 Task: In the  document strategy. Add the mentioned hyperlink after first sentence in main content 'in.linkedin.com' Insert the picture of  'Sunset' with name   Sunset.png  Change shape height to 3
Action: Mouse moved to (87, 16)
Screenshot: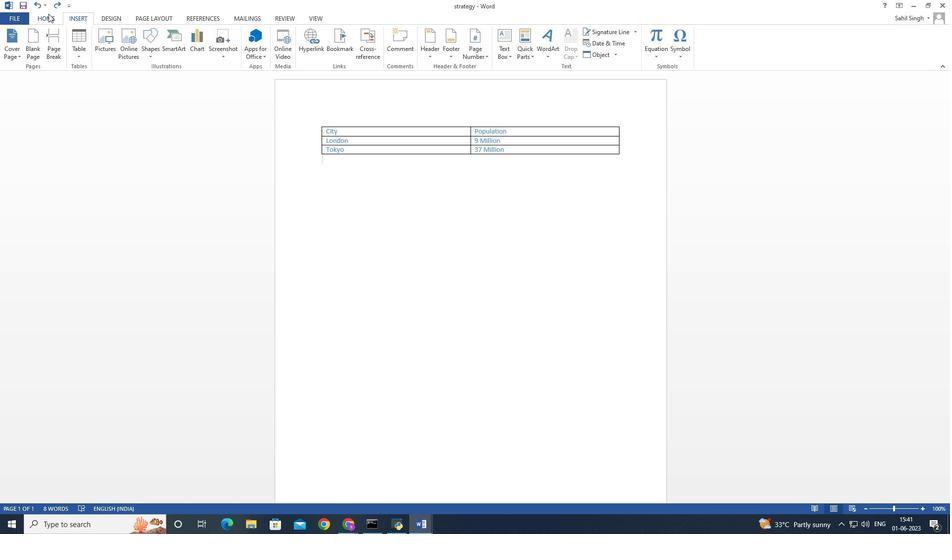 
Action: Mouse pressed left at (87, 16)
Screenshot: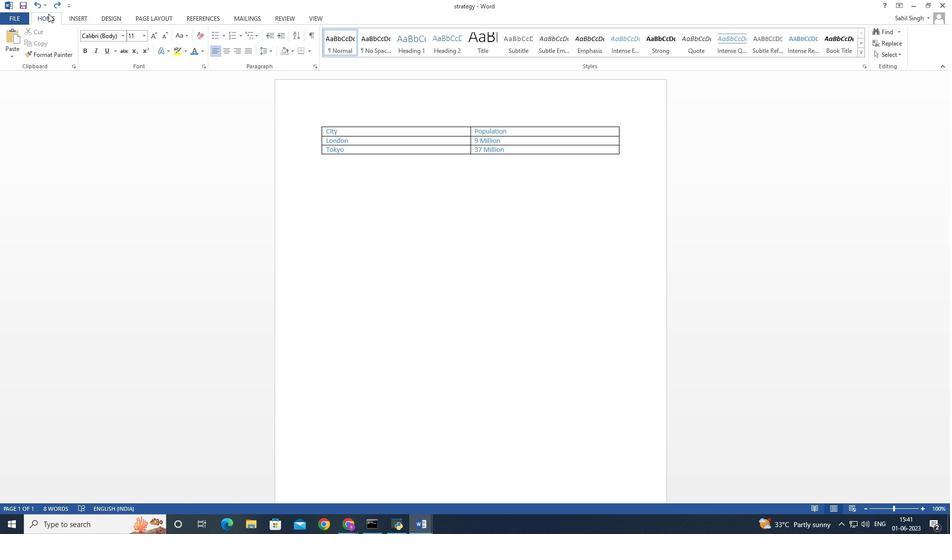 
Action: Mouse moved to (314, 47)
Screenshot: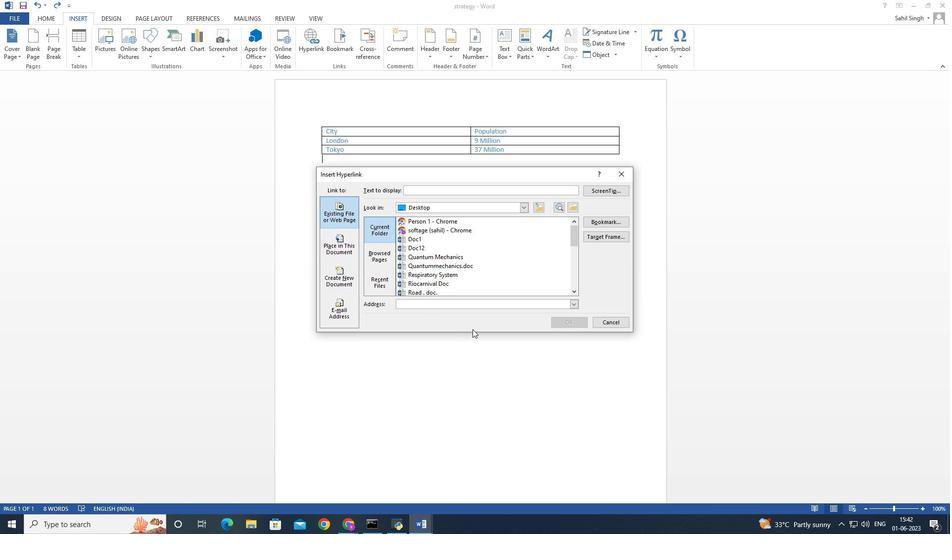 
Action: Mouse pressed left at (314, 47)
Screenshot: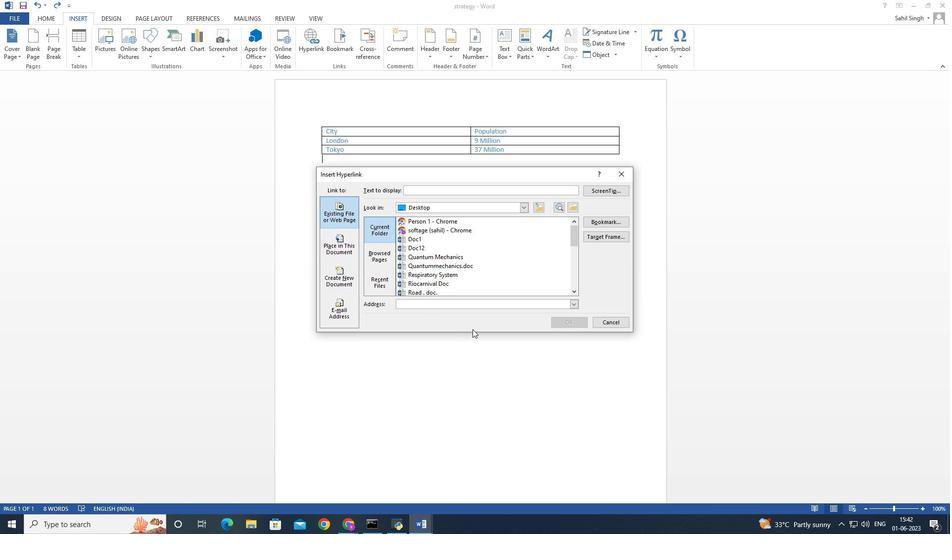 
Action: Mouse moved to (382, 172)
Screenshot: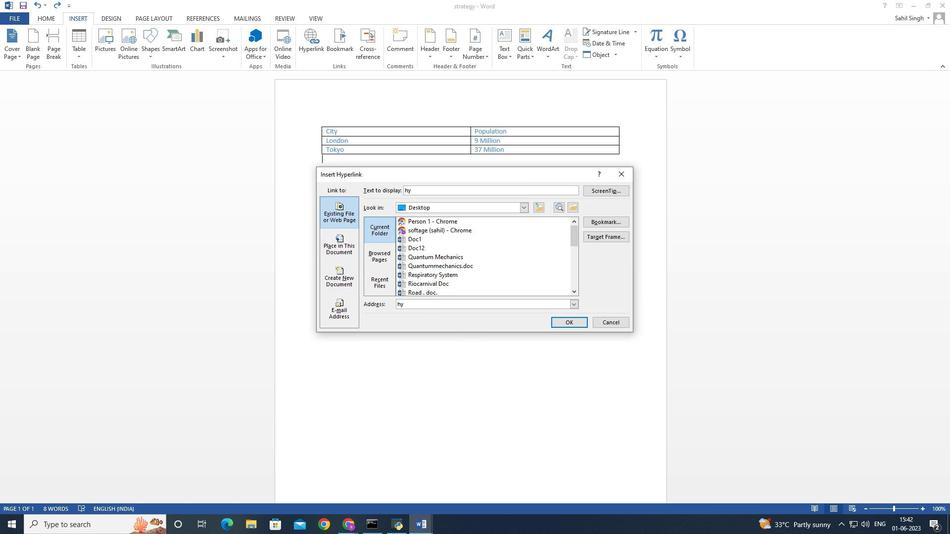 
Action: Key pressed in.linkedin.com
Screenshot: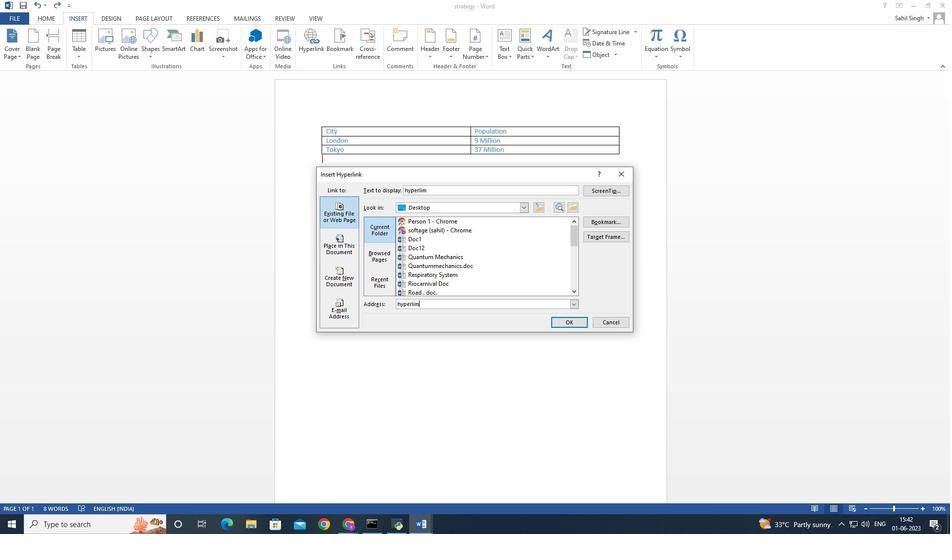 
Action: Mouse moved to (571, 320)
Screenshot: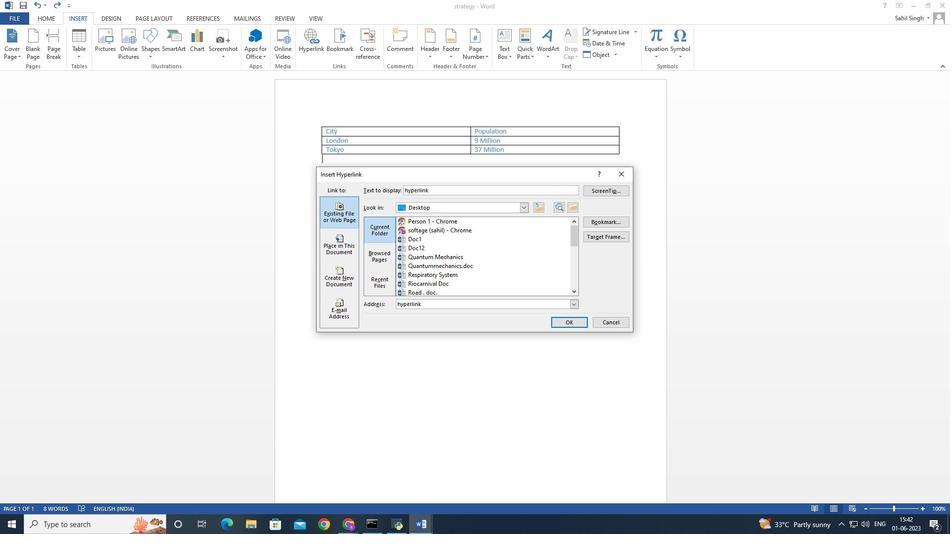 
Action: Mouse pressed left at (571, 320)
Screenshot: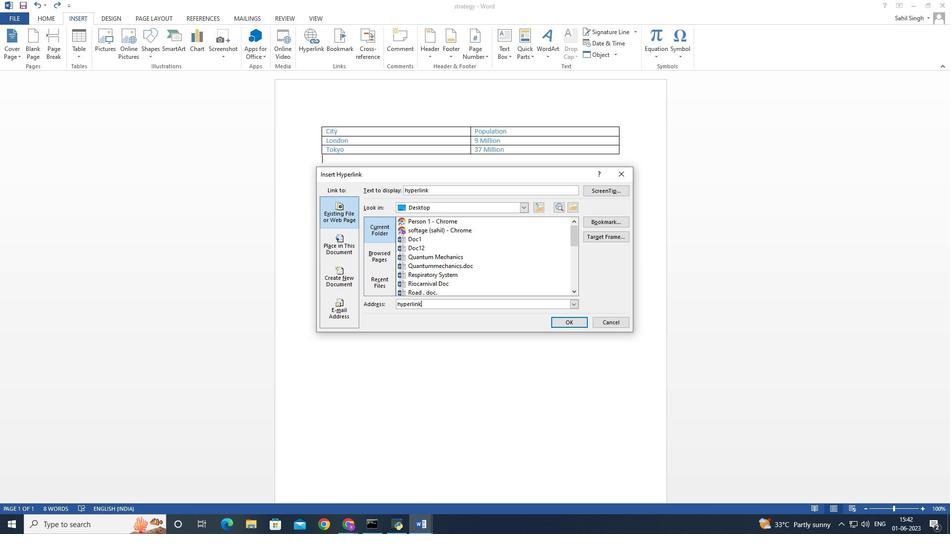 
Action: Mouse moved to (317, 158)
Screenshot: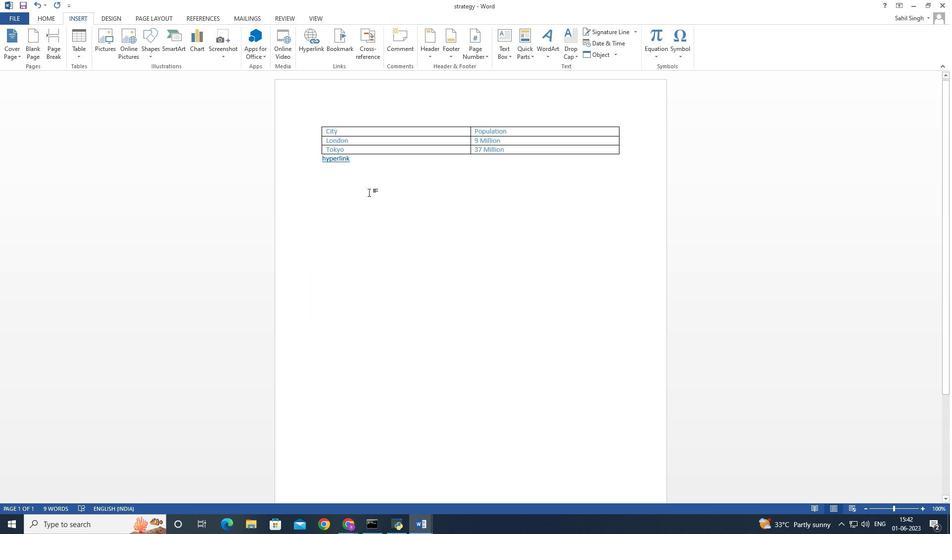 
Action: Mouse pressed left at (317, 158)
Screenshot: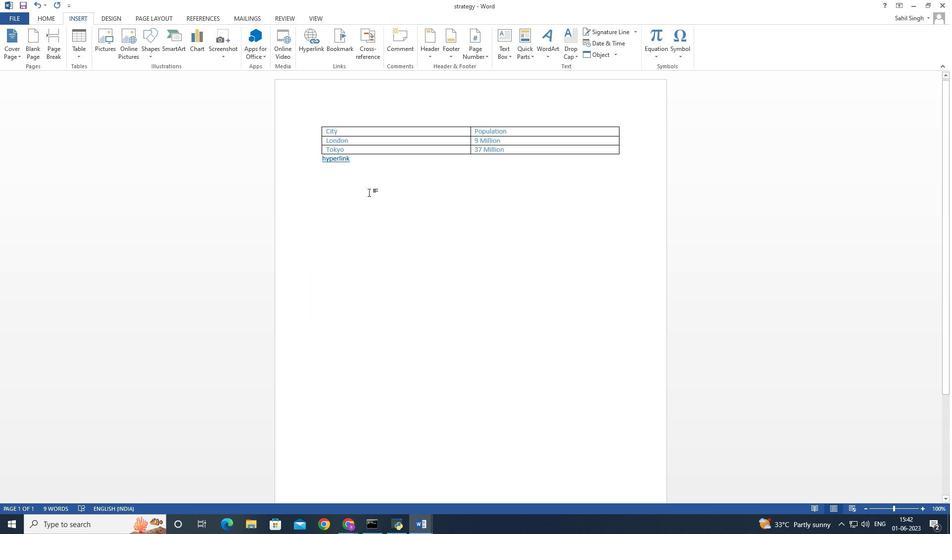 
Action: Mouse moved to (334, 161)
Screenshot: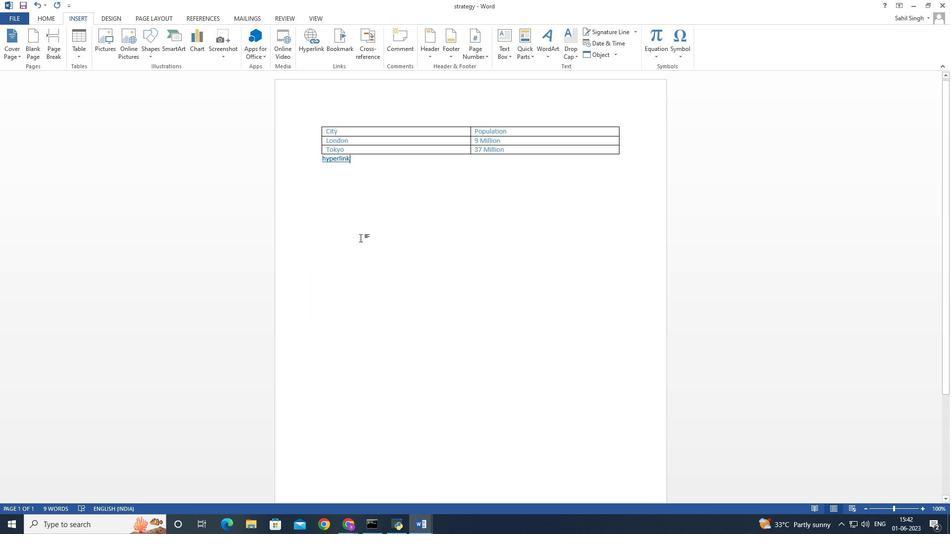 
Action: Key pressed <Key.enter>
Screenshot: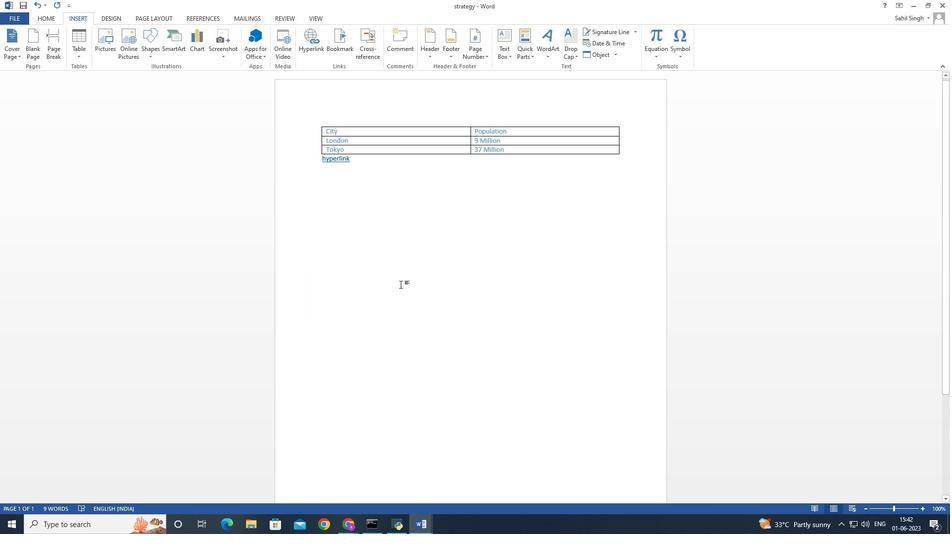 
Action: Mouse moved to (383, 175)
Screenshot: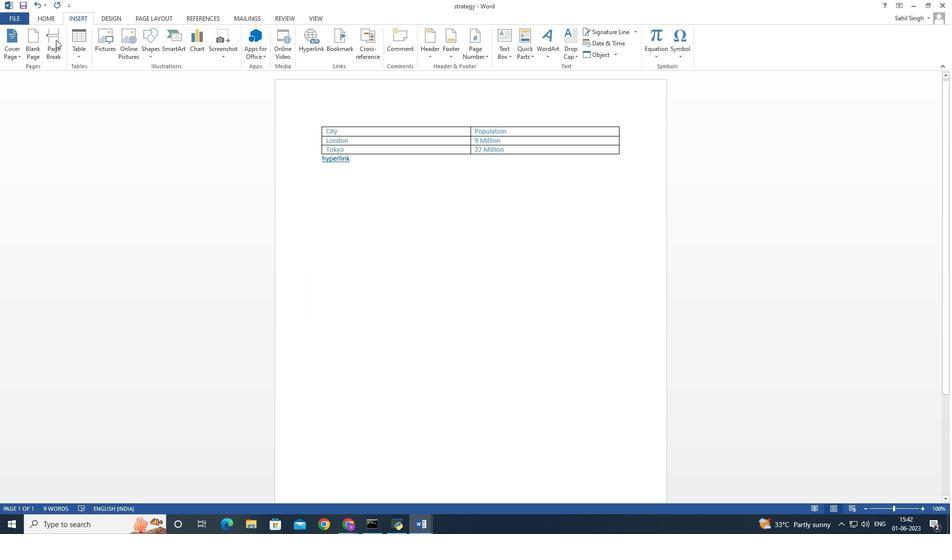 
Action: Mouse pressed left at (383, 175)
Screenshot: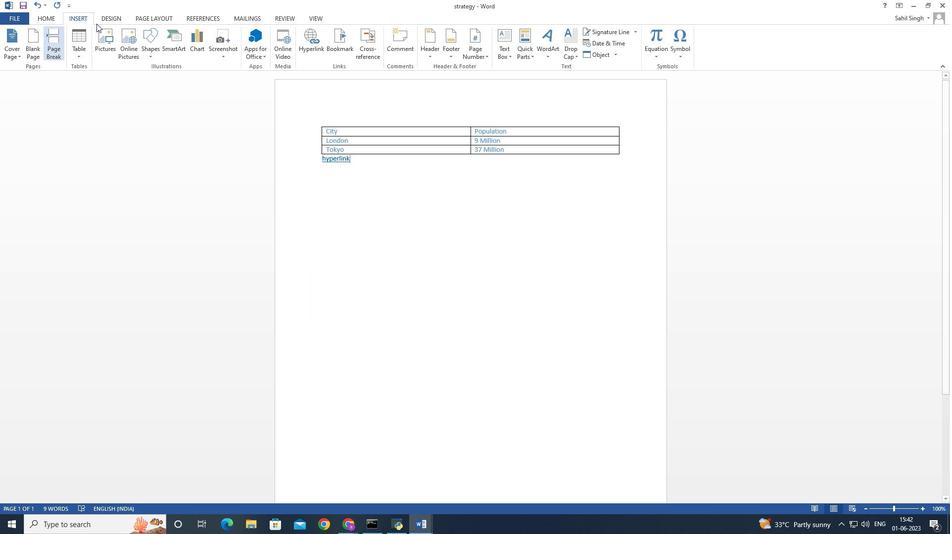 
Action: Key pressed <Key.space>
Screenshot: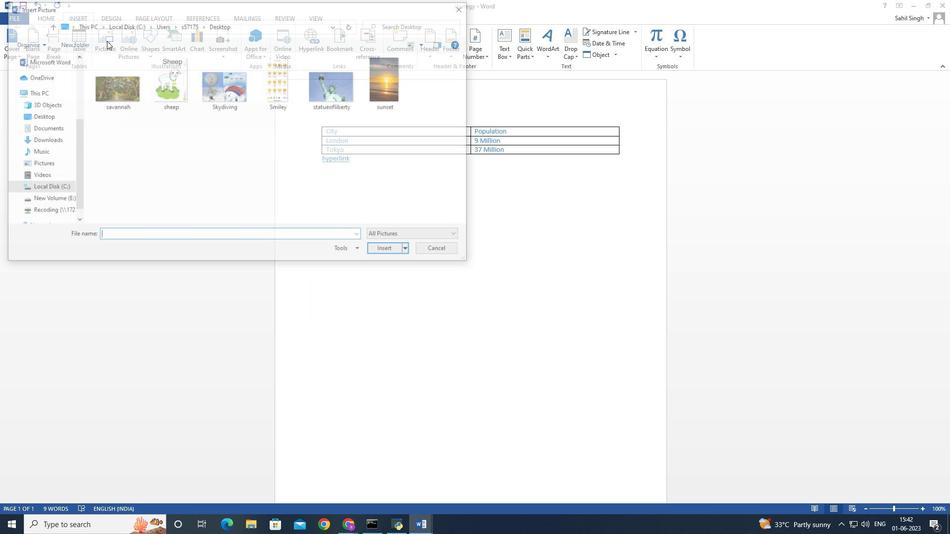 
Action: Mouse moved to (125, 46)
Screenshot: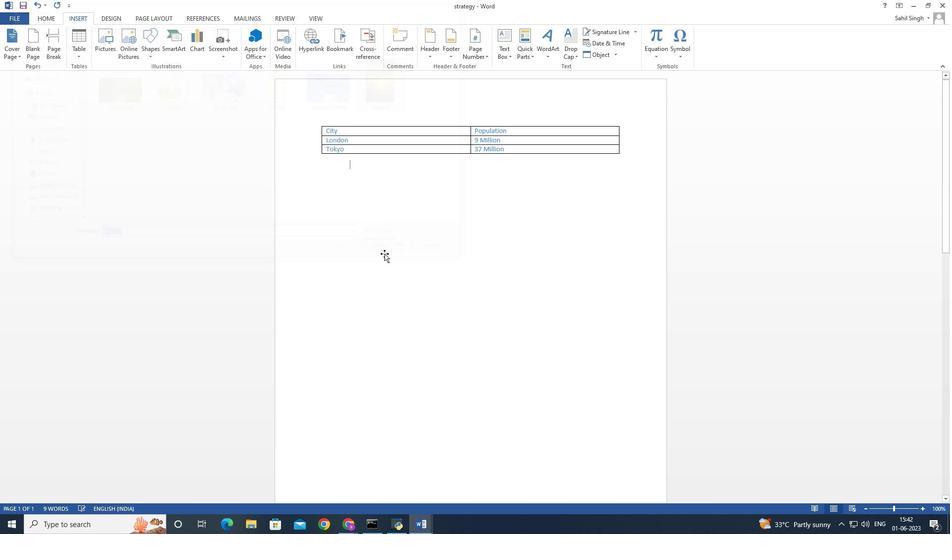
Action: Mouse pressed left at (125, 46)
Screenshot: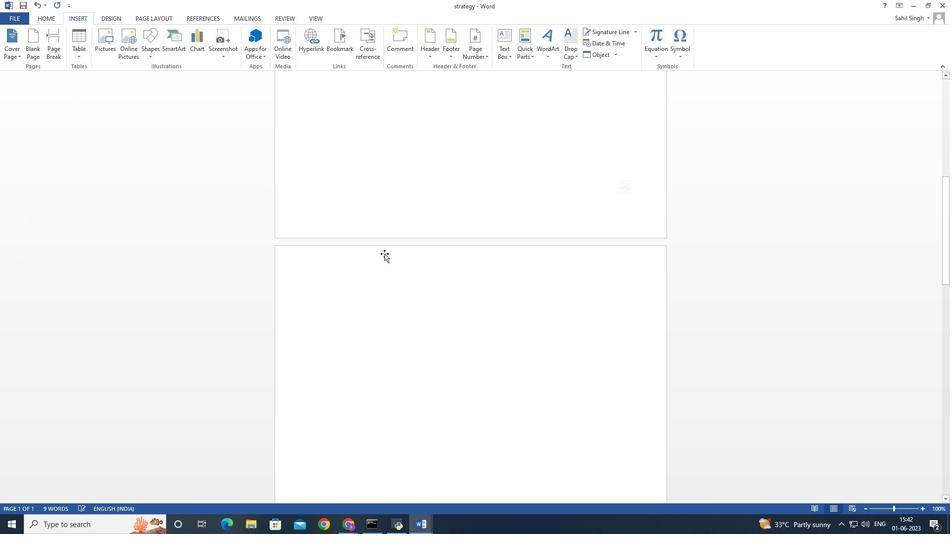 
Action: Mouse moved to (538, 206)
Screenshot: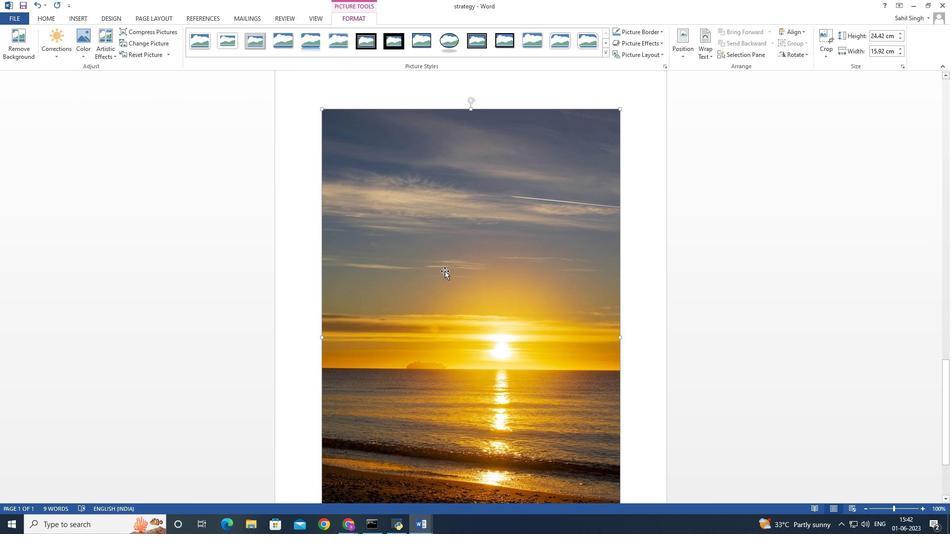 
Action: Mouse pressed left at (538, 206)
Screenshot: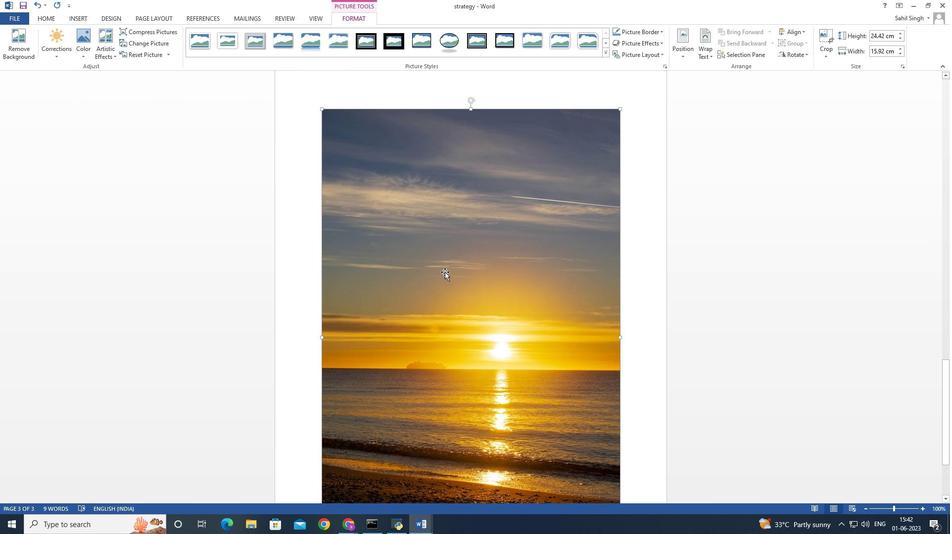 
Action: Key pressed sunset
Screenshot: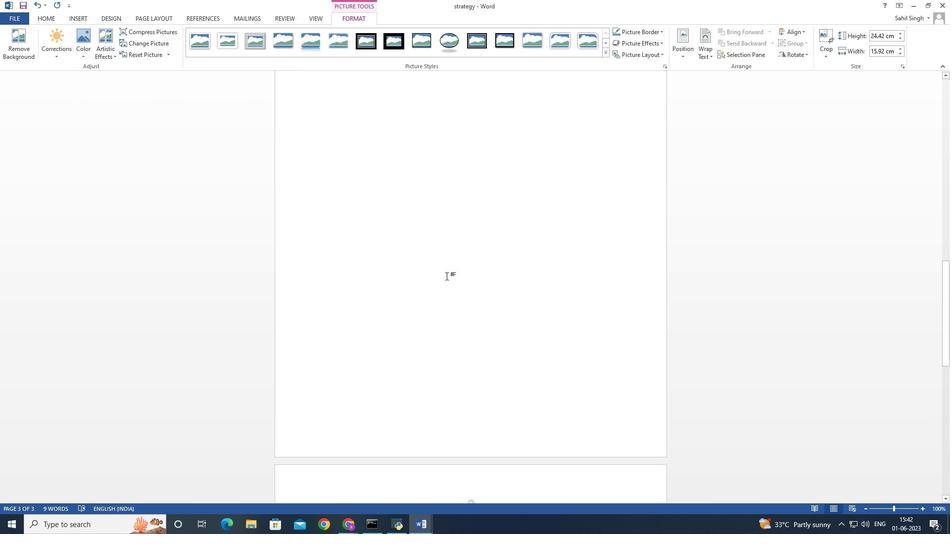 
Action: Mouse moved to (540, 206)
Screenshot: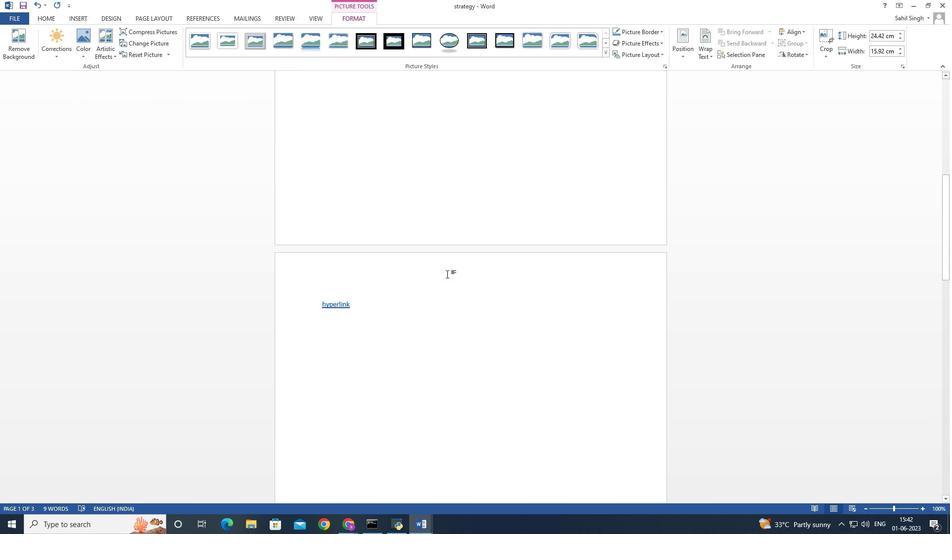 
Action: Key pressed <Key.enter>
Screenshot: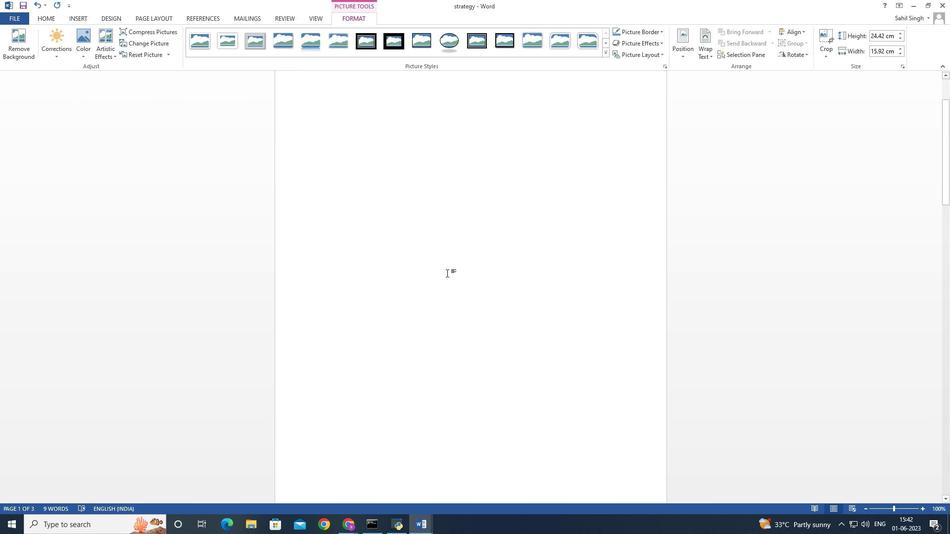 
Action: Mouse moved to (391, 247)
Screenshot: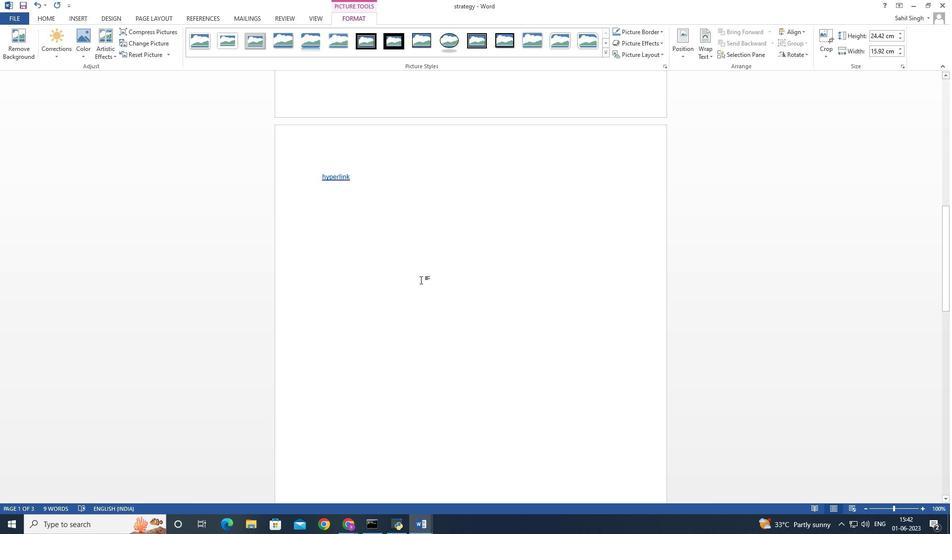 
Action: Mouse pressed left at (391, 247)
Screenshot: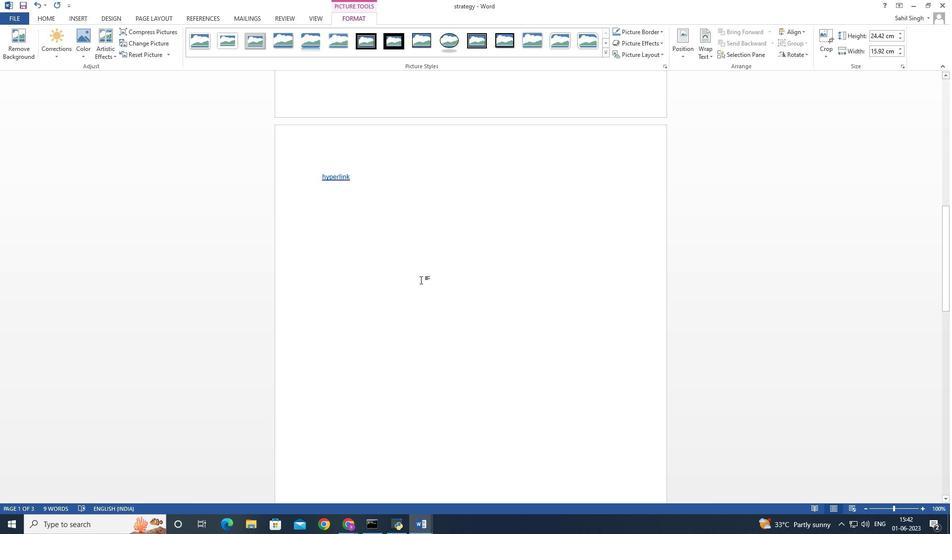 
Action: Mouse moved to (580, 347)
Screenshot: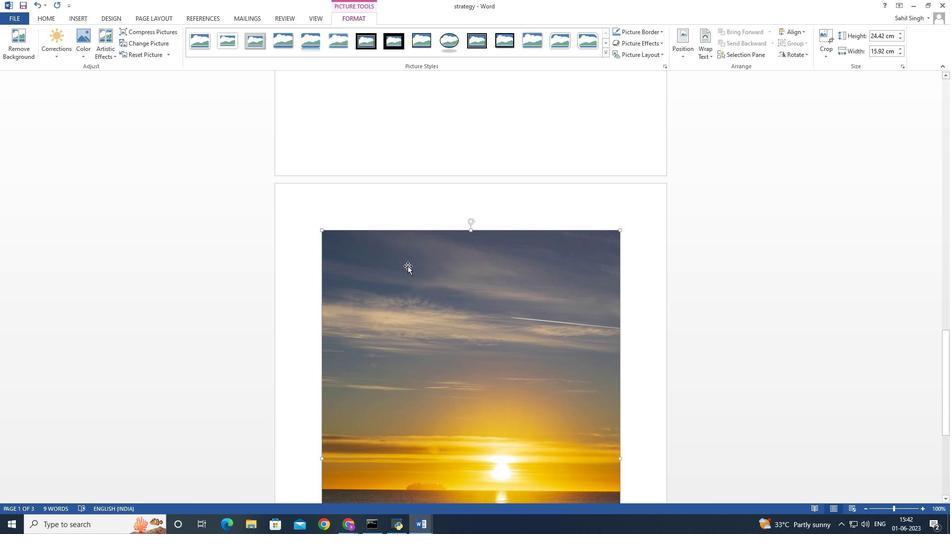 
Action: Mouse pressed left at (580, 347)
Screenshot: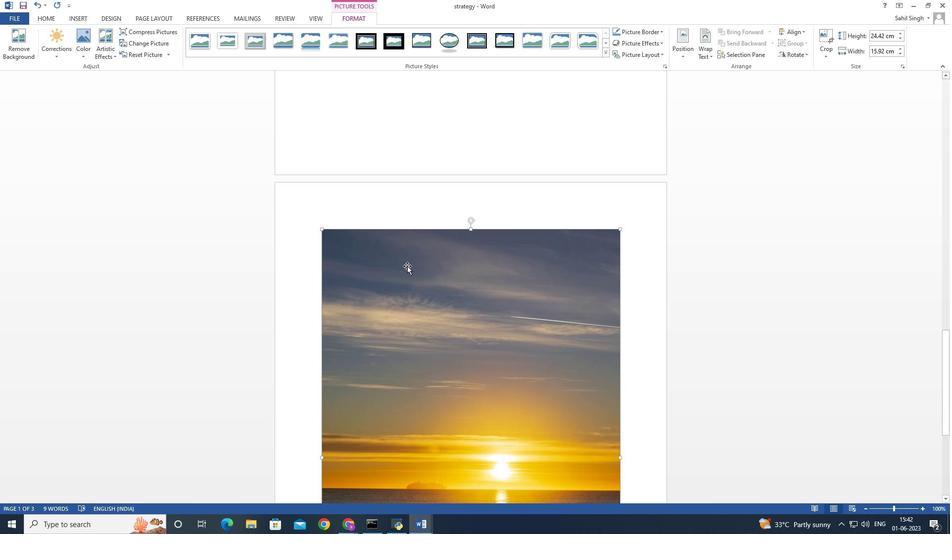 
Action: Mouse moved to (462, 285)
Screenshot: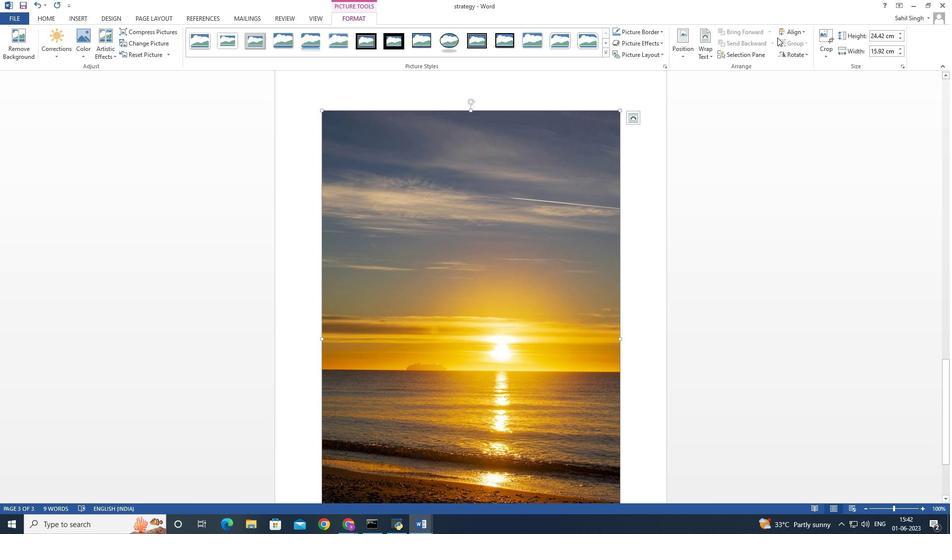 
Action: Mouse pressed left at (462, 285)
Screenshot: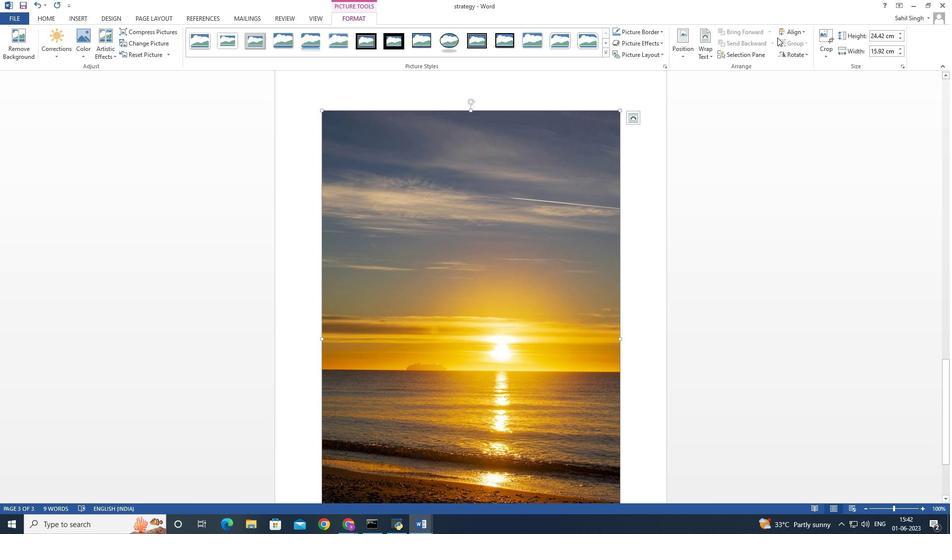 
Action: Mouse moved to (461, 280)
Screenshot: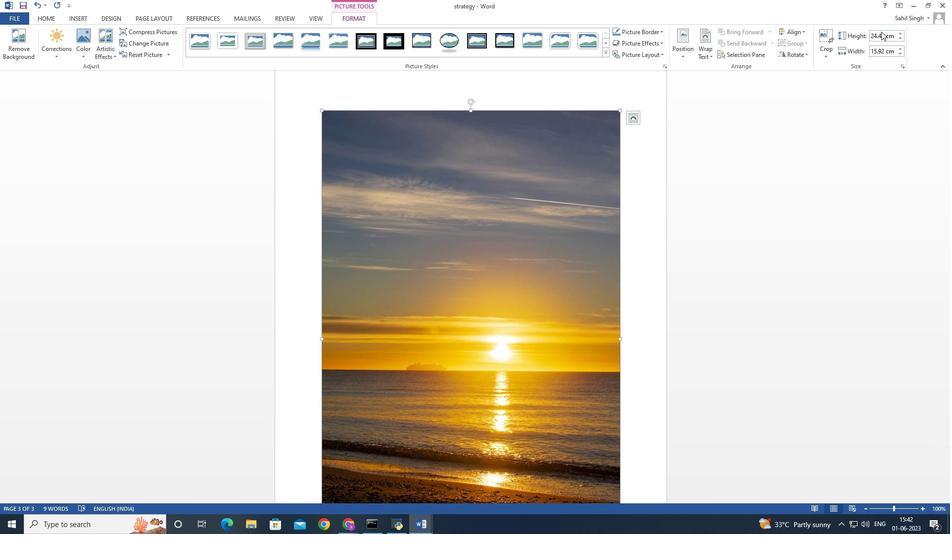 
Action: Mouse pressed left at (461, 280)
Screenshot: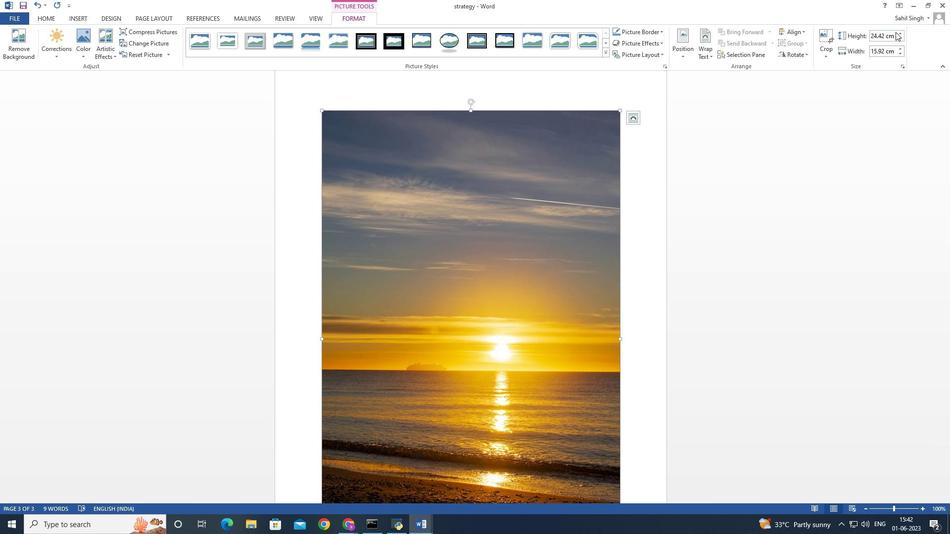 
Action: Mouse moved to (508, 280)
Screenshot: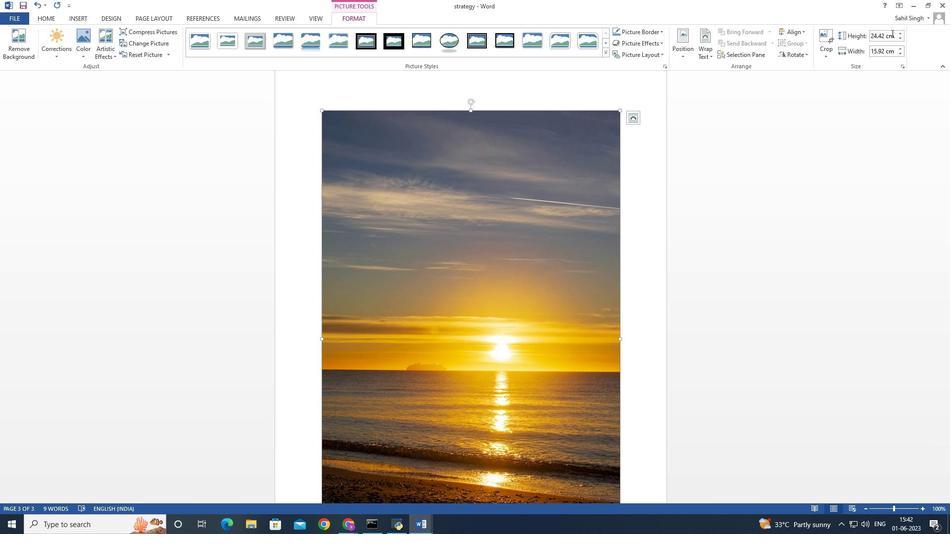 
Action: Mouse pressed left at (508, 280)
Screenshot: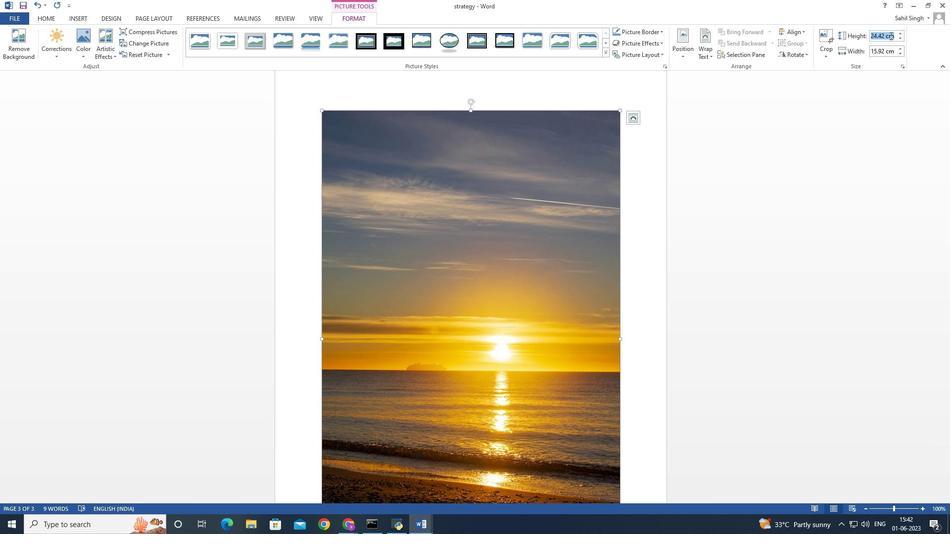 
Action: Mouse moved to (599, 349)
Screenshot: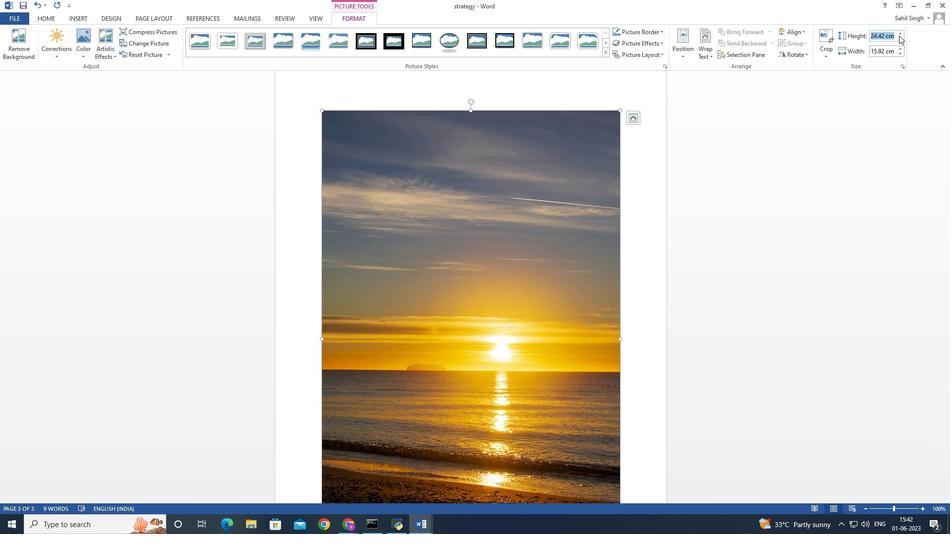 
Action: Mouse pressed left at (599, 349)
Screenshot: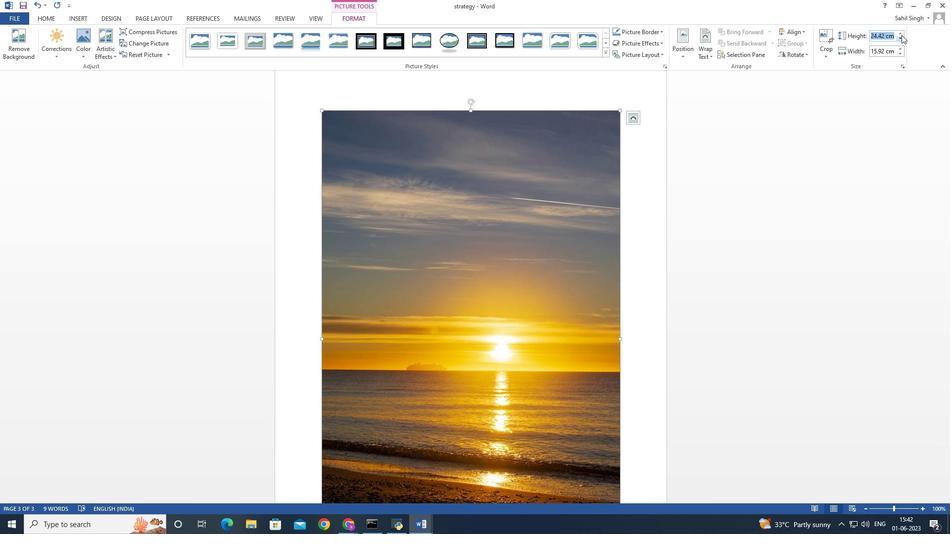 
Action: Mouse moved to (511, 245)
Screenshot: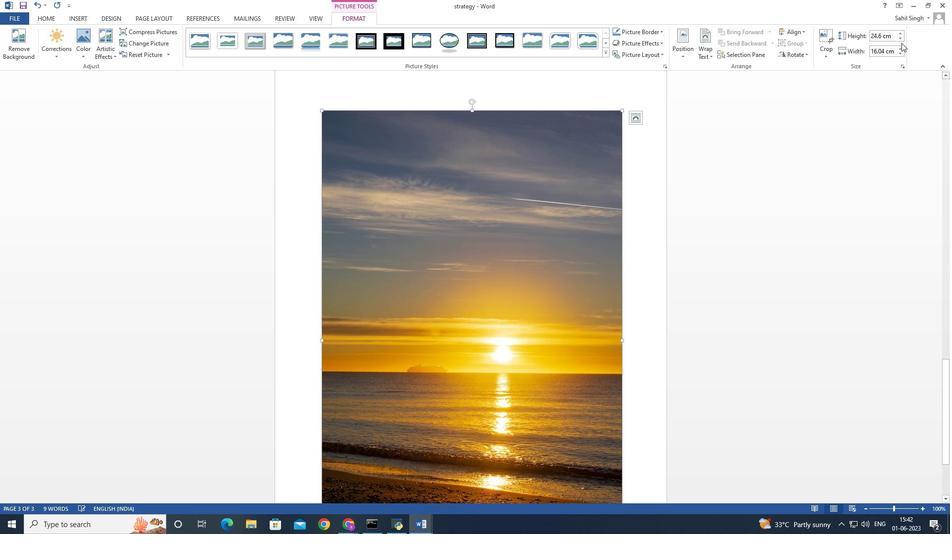 
Action: Mouse pressed left at (511, 245)
Screenshot: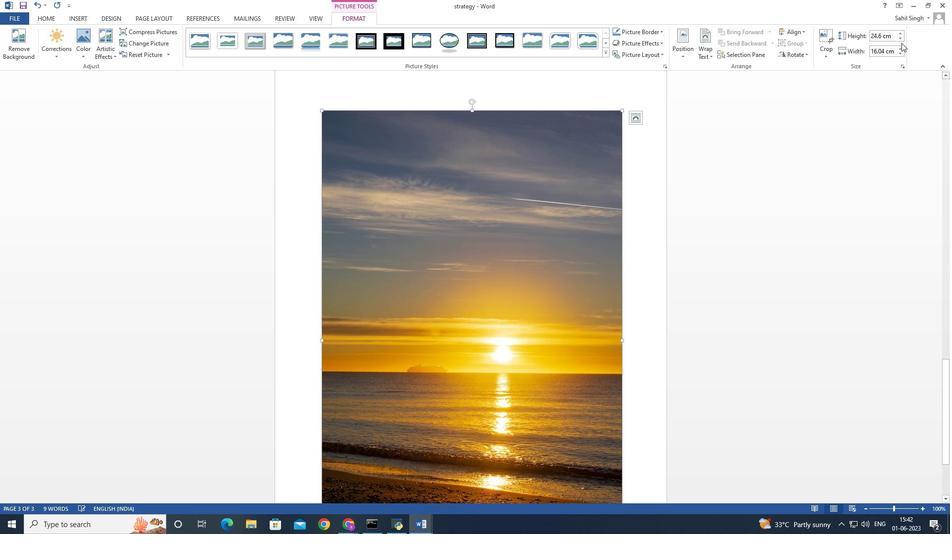
Action: Mouse moved to (578, 353)
Screenshot: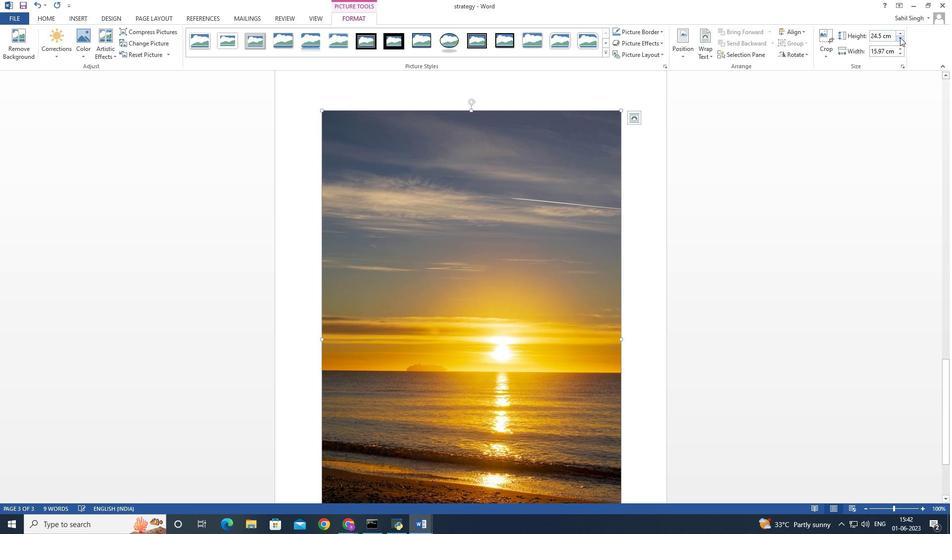 
Action: Mouse pressed left at (578, 353)
Screenshot: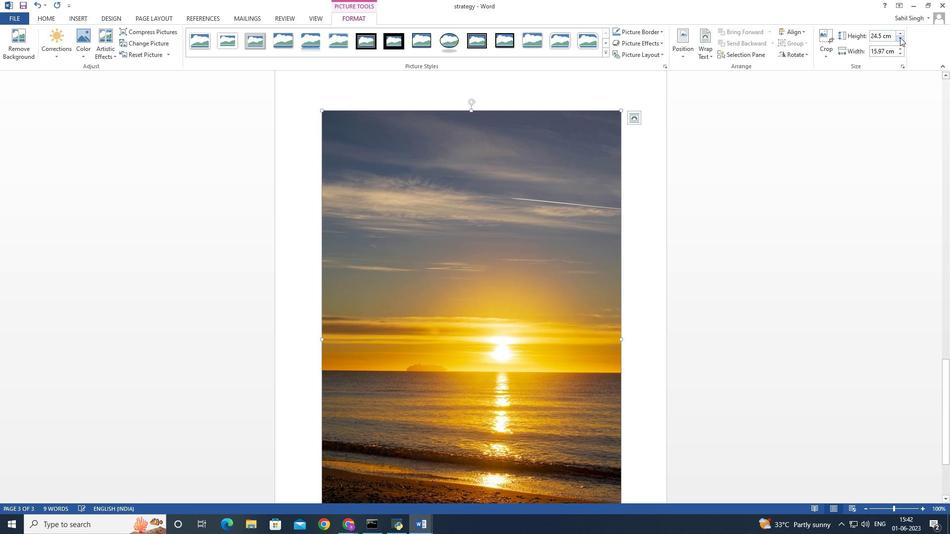 
Action: Mouse moved to (502, 284)
Screenshot: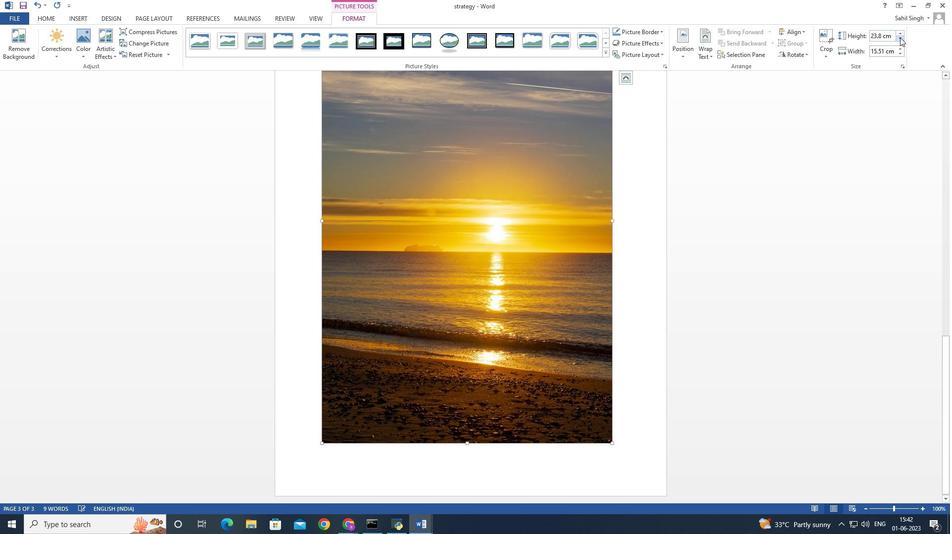 
Action: Mouse pressed left at (502, 284)
Screenshot: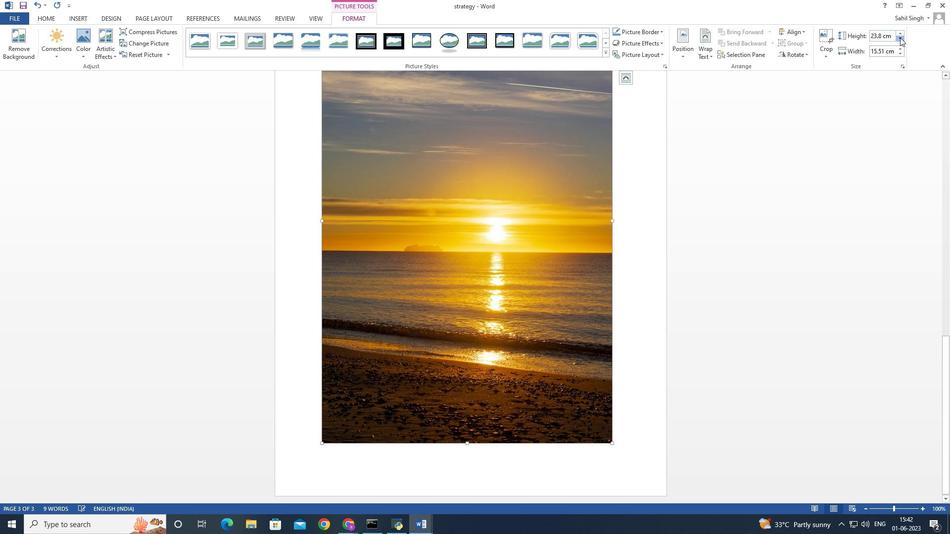 
Action: Mouse moved to (608, 349)
Screenshot: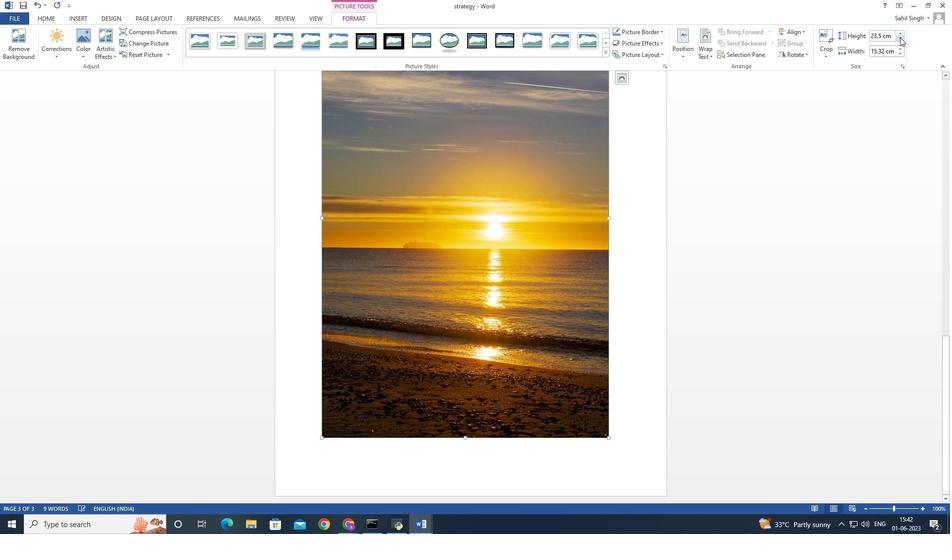 
Action: Mouse pressed left at (608, 349)
Screenshot: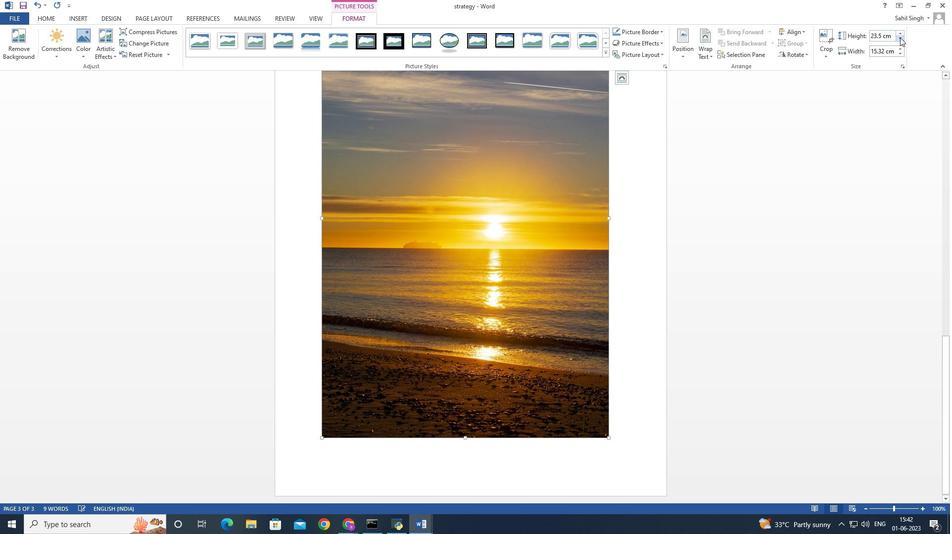 
Action: Mouse moved to (329, 521)
Screenshot: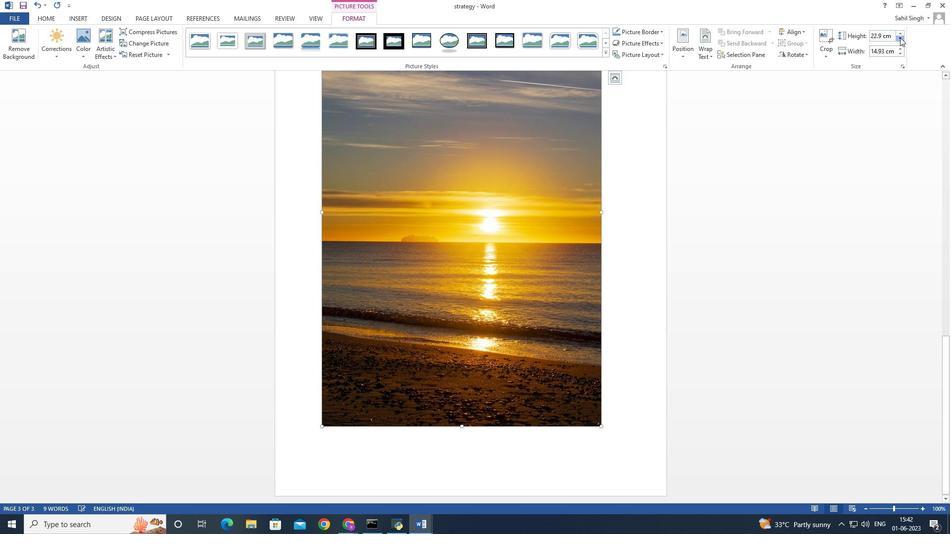 
Action: Mouse pressed left at (329, 521)
Screenshot: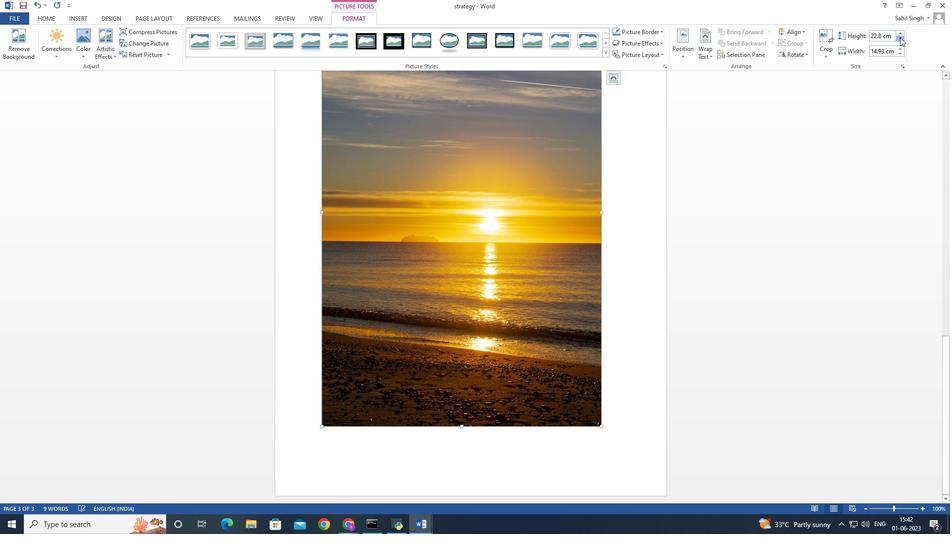 
Action: Mouse moved to (418, 81)
Screenshot: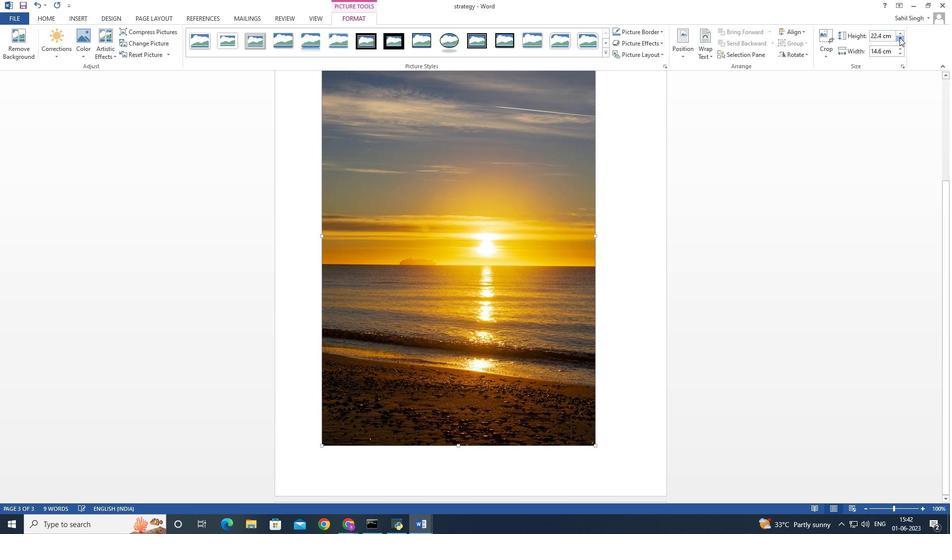
Action: Key pressed sunset<Key.enter>
Screenshot: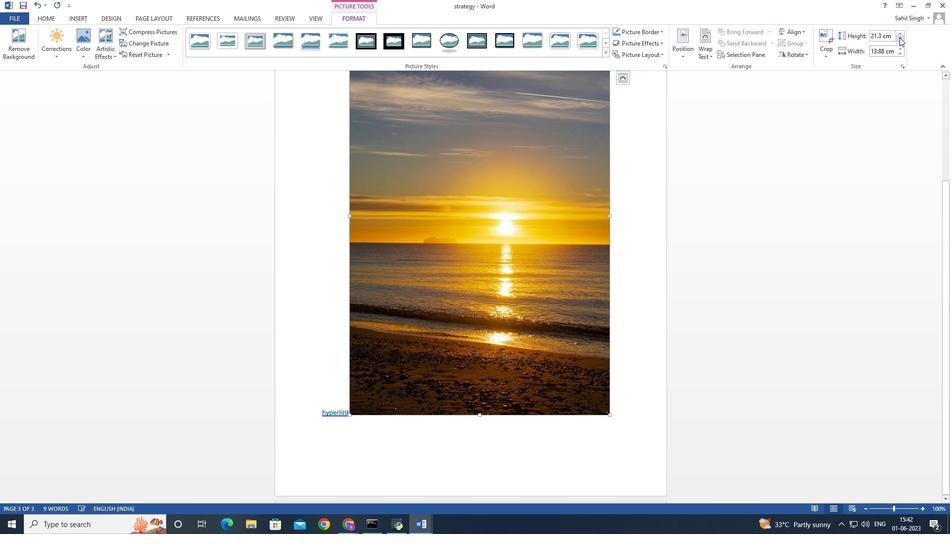 
Action: Mouse moved to (415, 137)
Screenshot: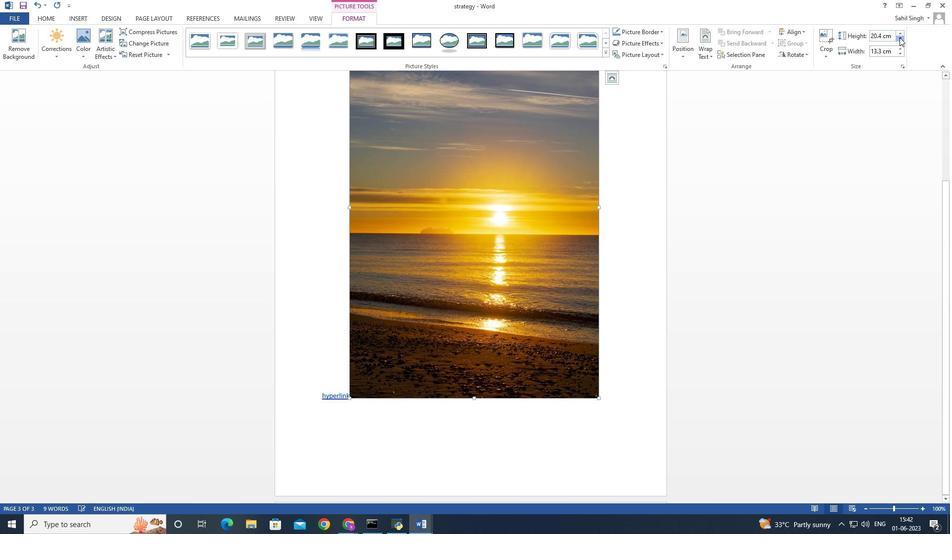 
Action: Mouse pressed left at (415, 137)
Screenshot: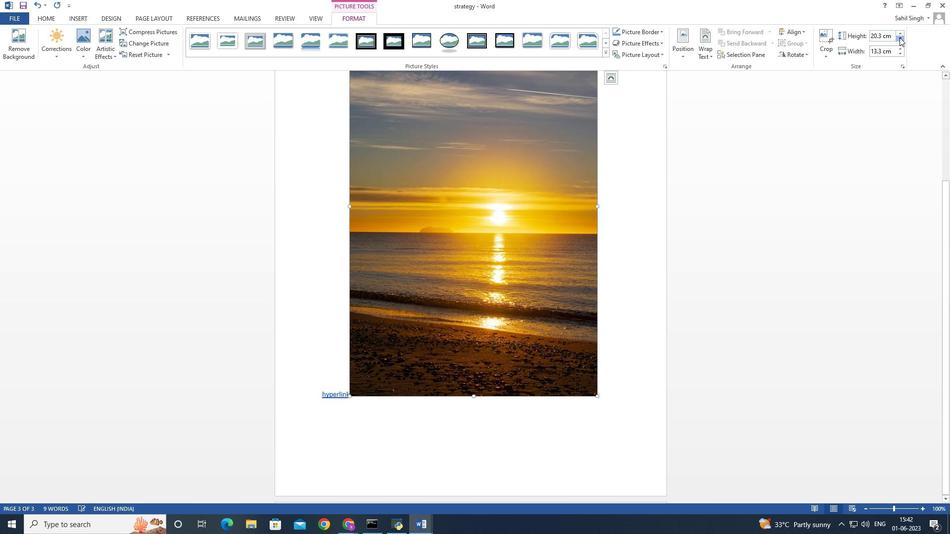 
Action: Mouse moved to (673, 250)
Screenshot: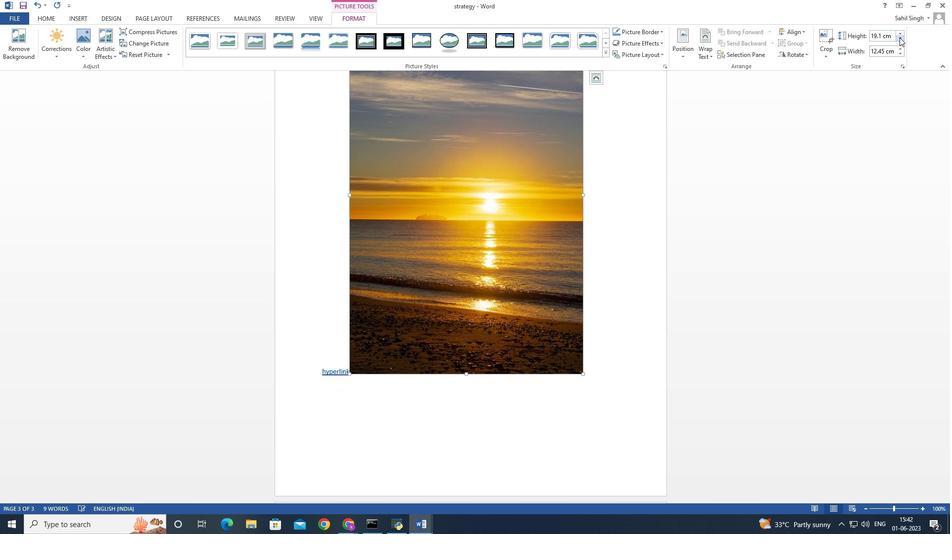 
Action: Mouse pressed left at (673, 250)
Screenshot: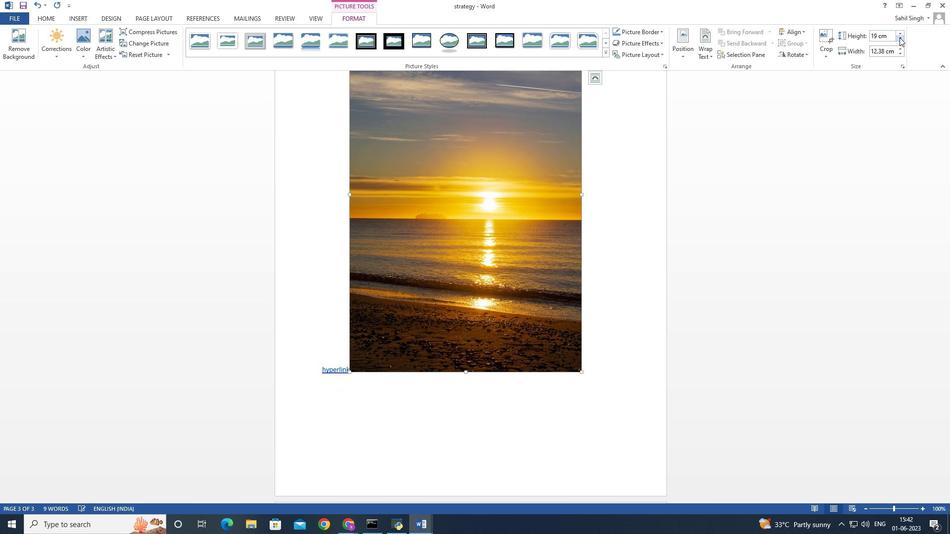
Action: Mouse moved to (453, 283)
Screenshot: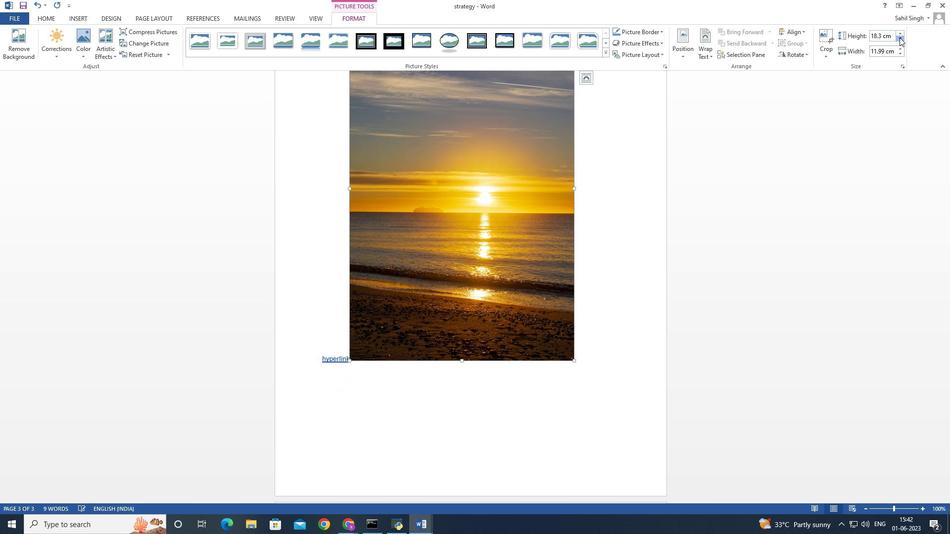 
Action: Mouse pressed right at (453, 283)
Screenshot: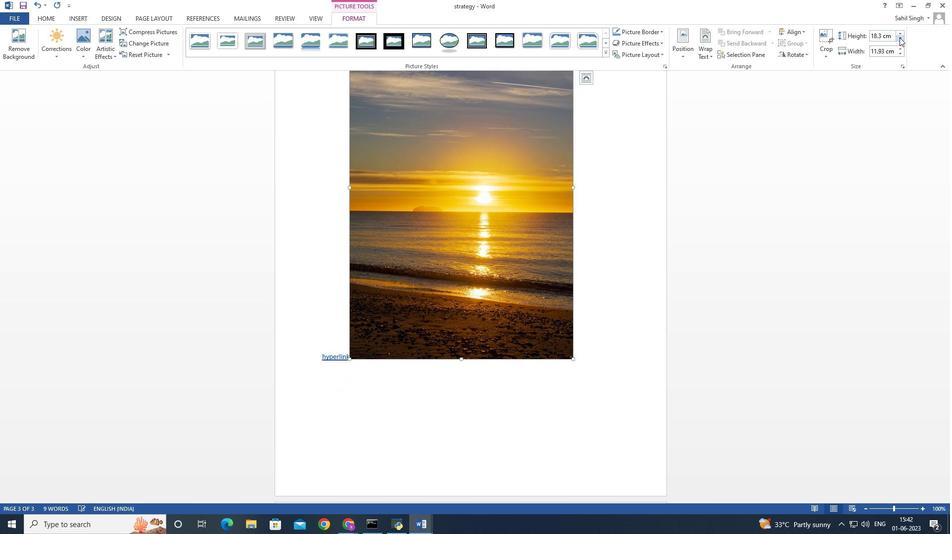 
Action: Mouse moved to (490, 384)
Screenshot: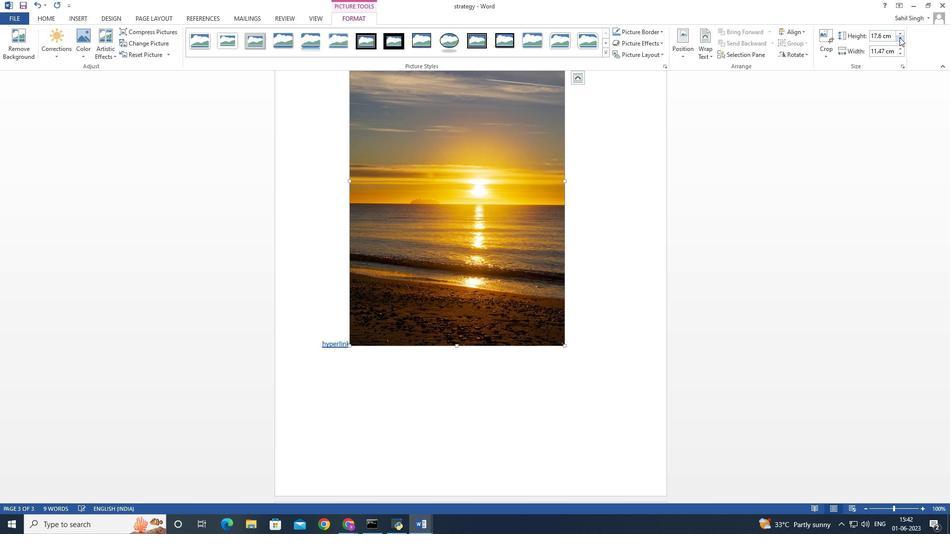 
Action: Mouse pressed left at (490, 384)
Screenshot: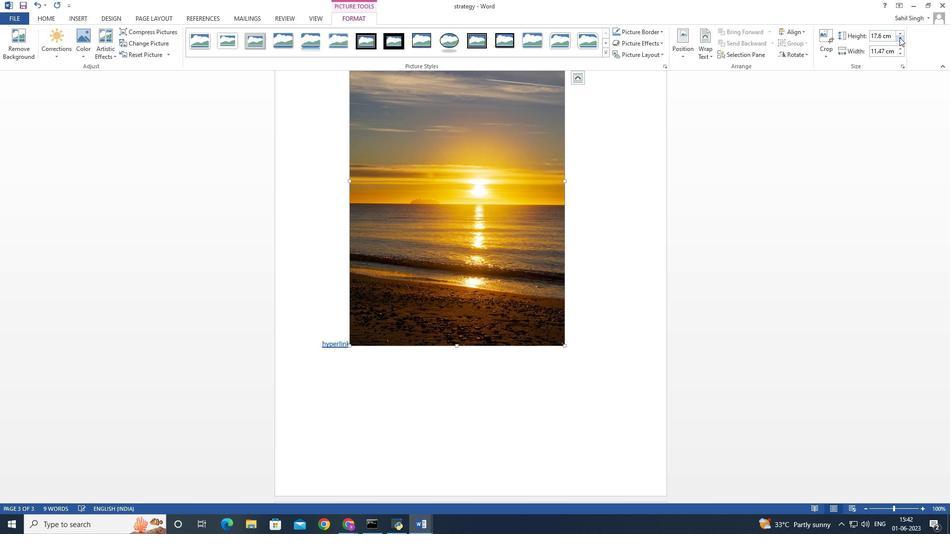 
Action: Mouse moved to (755, 45)
Screenshot: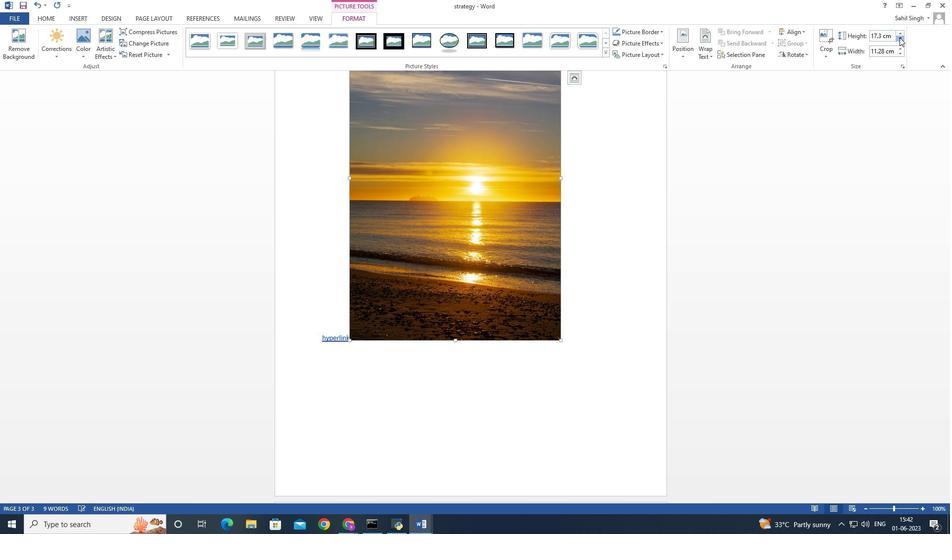 
Action: Mouse pressed left at (755, 45)
Screenshot: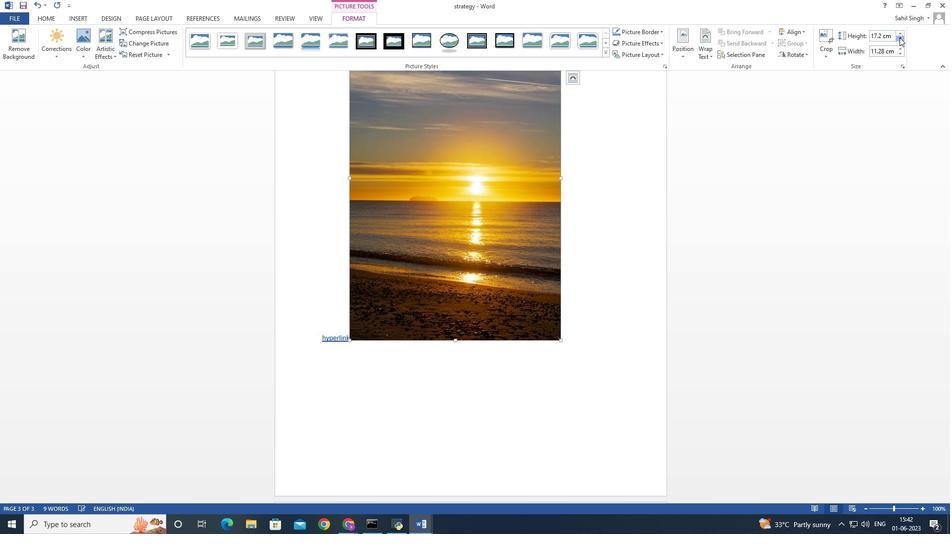 
Action: Mouse moved to (416, 190)
Screenshot: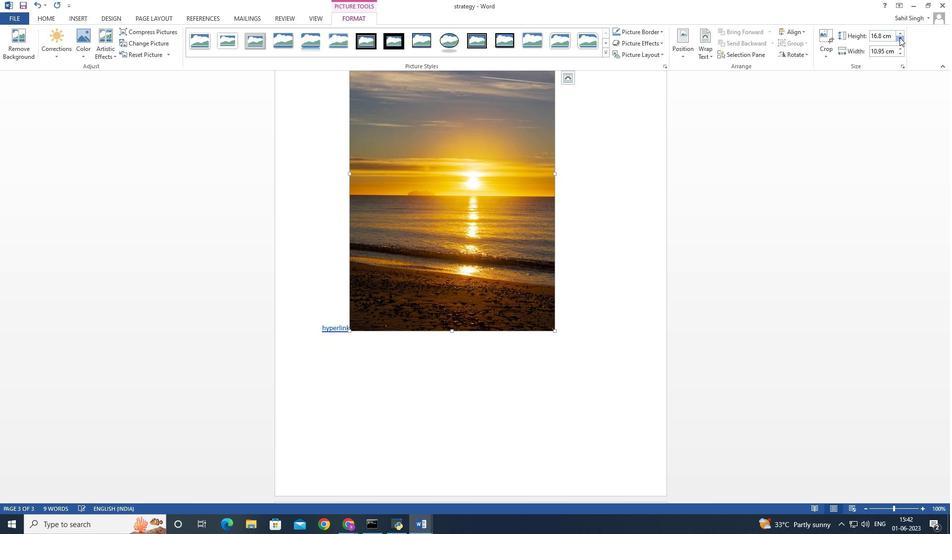 
Action: Key pressed ctrl+V
Screenshot: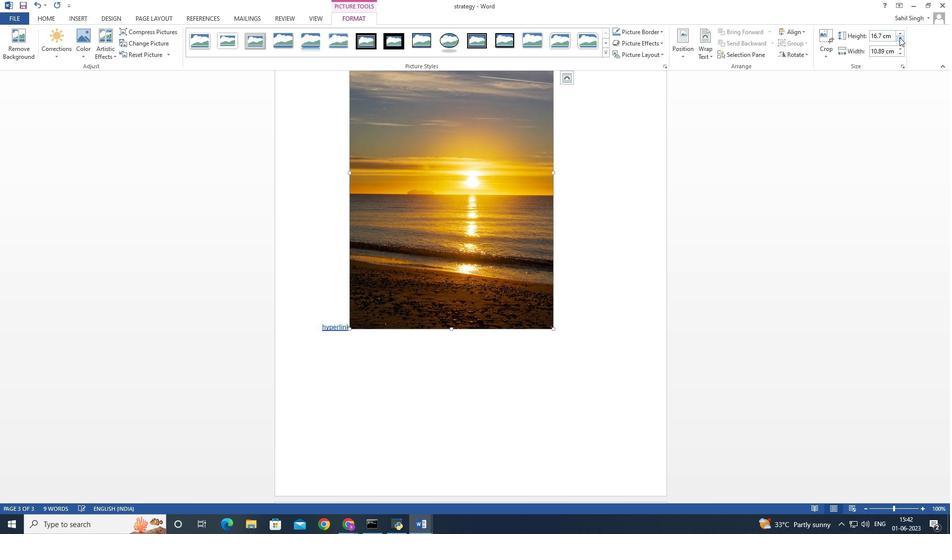 
Action: Mouse moved to (48, 13)
Screenshot: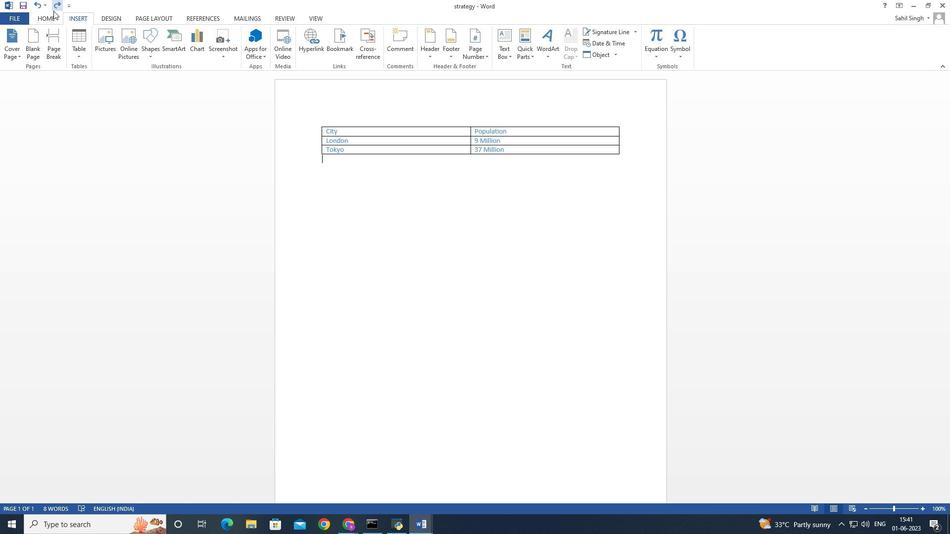 
Action: Mouse pressed left at (48, 13)
Screenshot: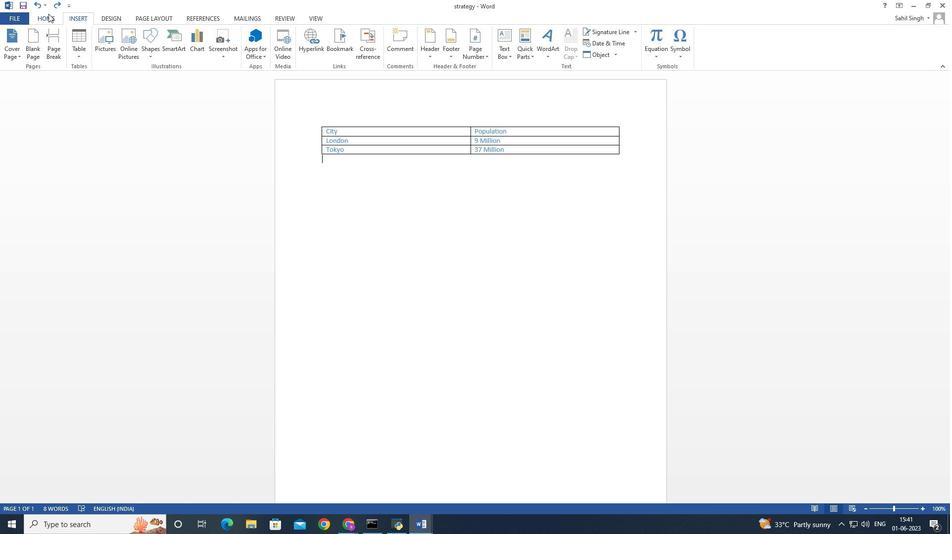 
Action: Mouse moved to (77, 17)
Screenshot: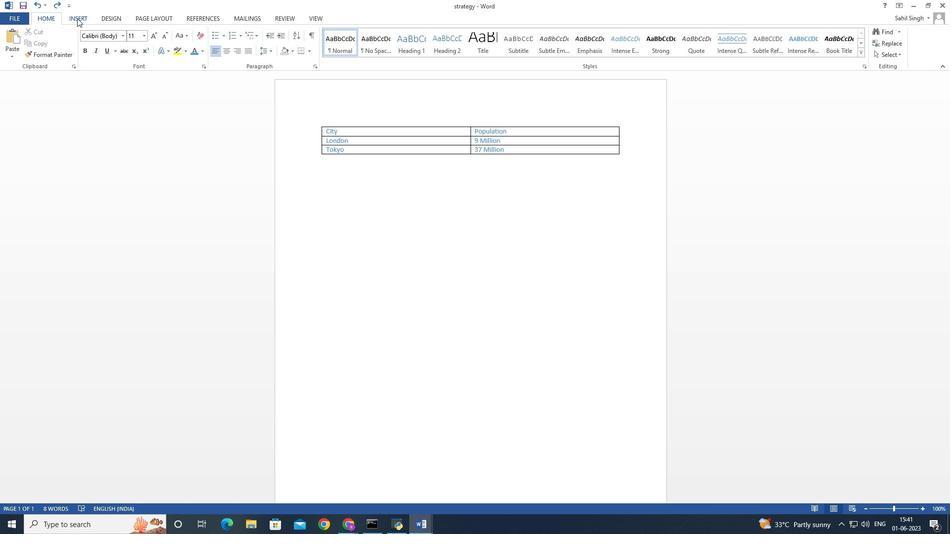 
Action: Mouse pressed left at (77, 17)
Screenshot: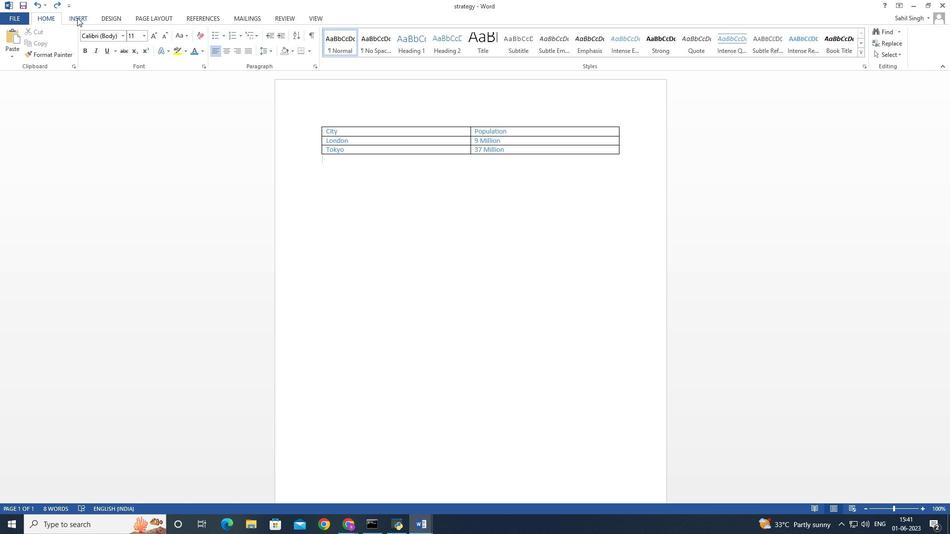 
Action: Mouse moved to (317, 40)
Screenshot: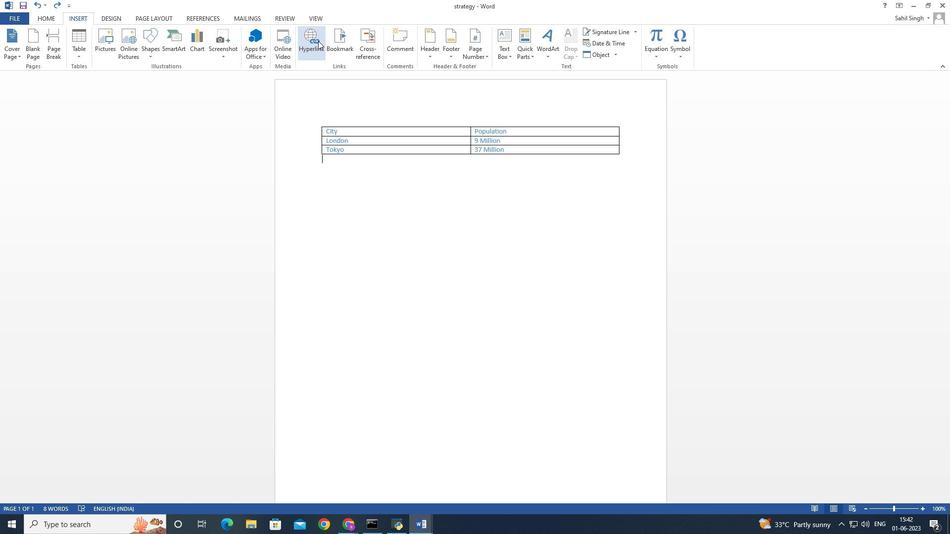 
Action: Mouse pressed left at (317, 40)
Screenshot: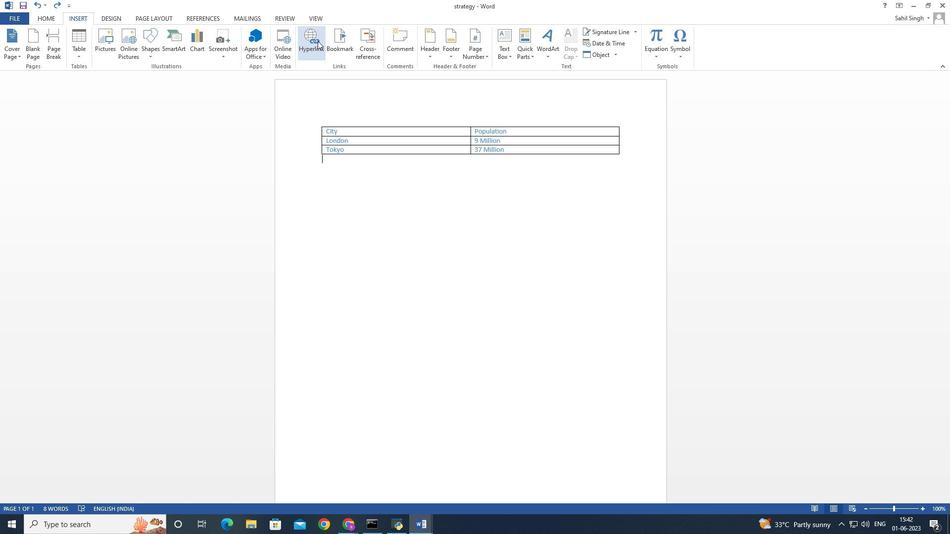 
Action: Mouse moved to (472, 329)
Screenshot: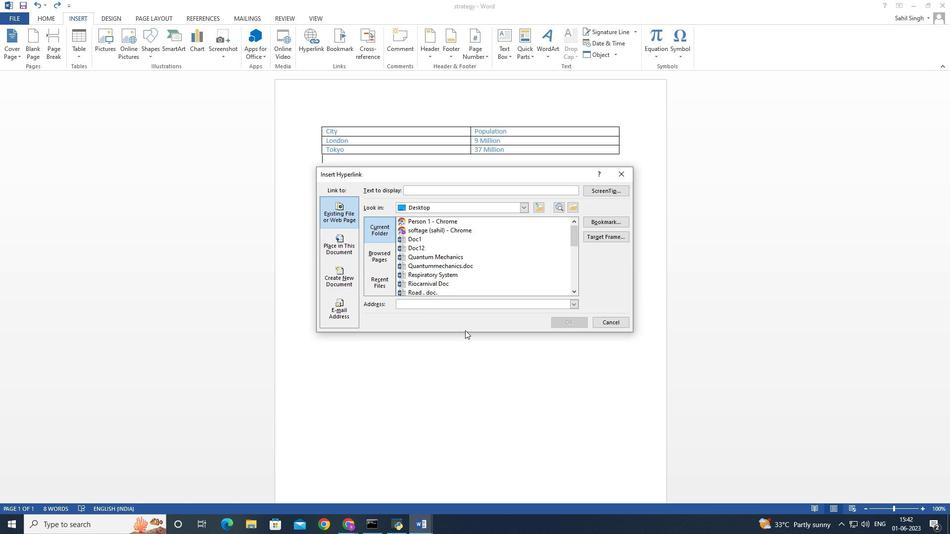 
Action: Key pressed hyperlim<Key.backspace>nk
Screenshot: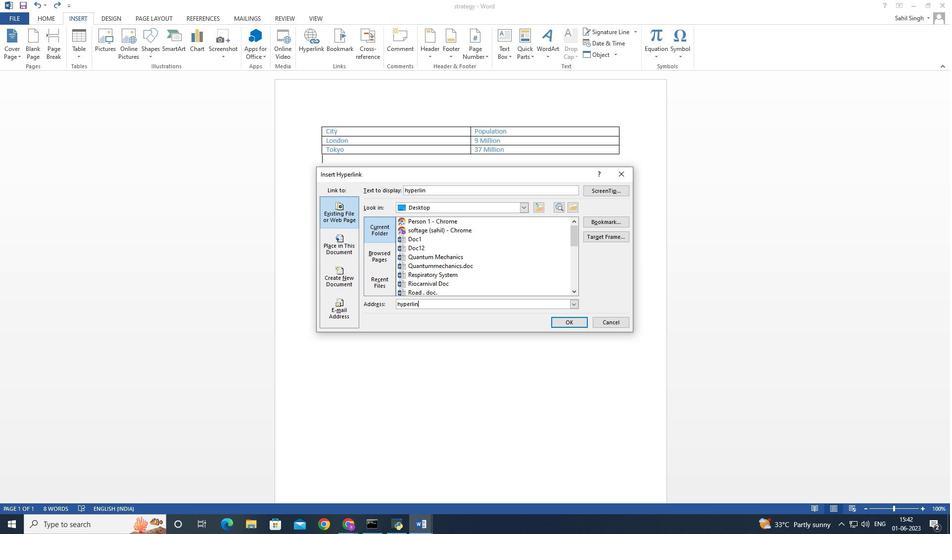 
Action: Mouse moved to (571, 320)
Screenshot: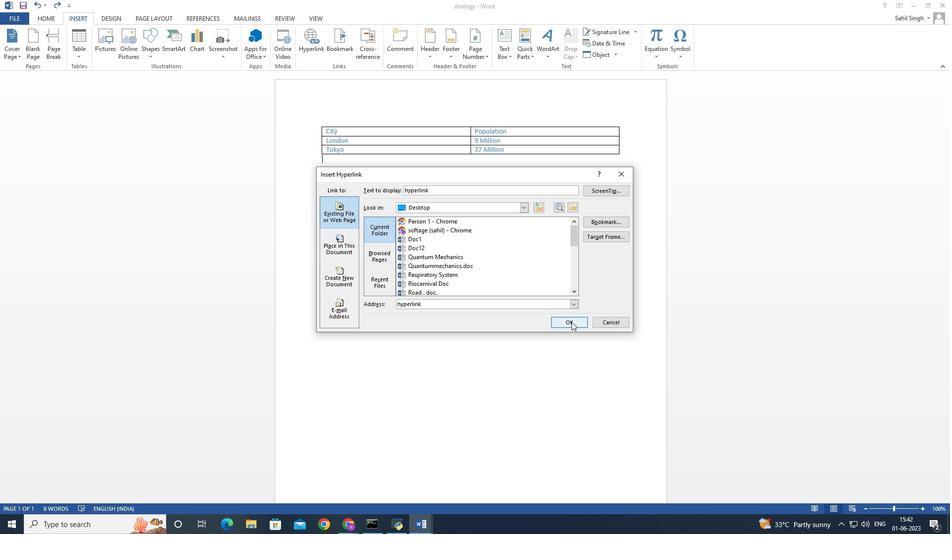 
Action: Mouse pressed left at (571, 320)
Screenshot: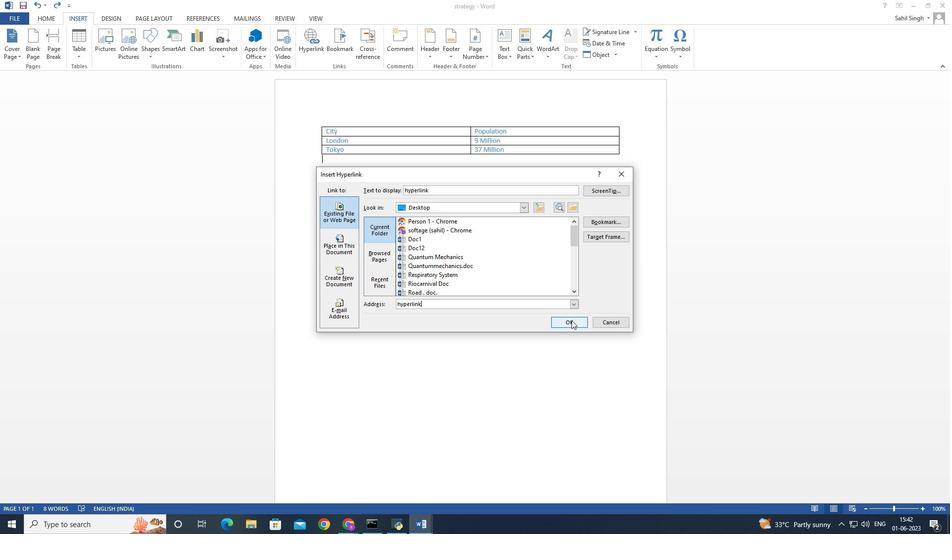 
Action: Mouse moved to (361, 240)
Screenshot: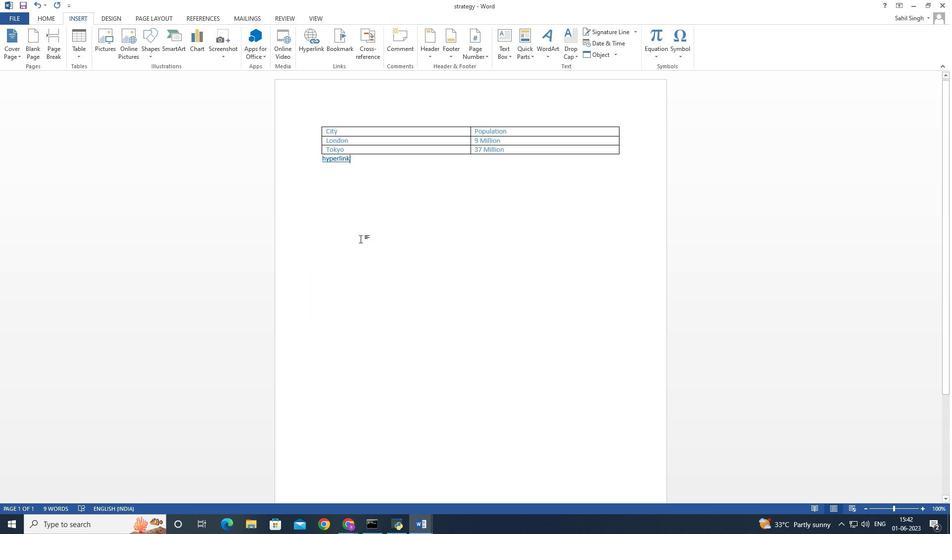
Action: Mouse scrolled (361, 241) with delta (0, 0)
Screenshot: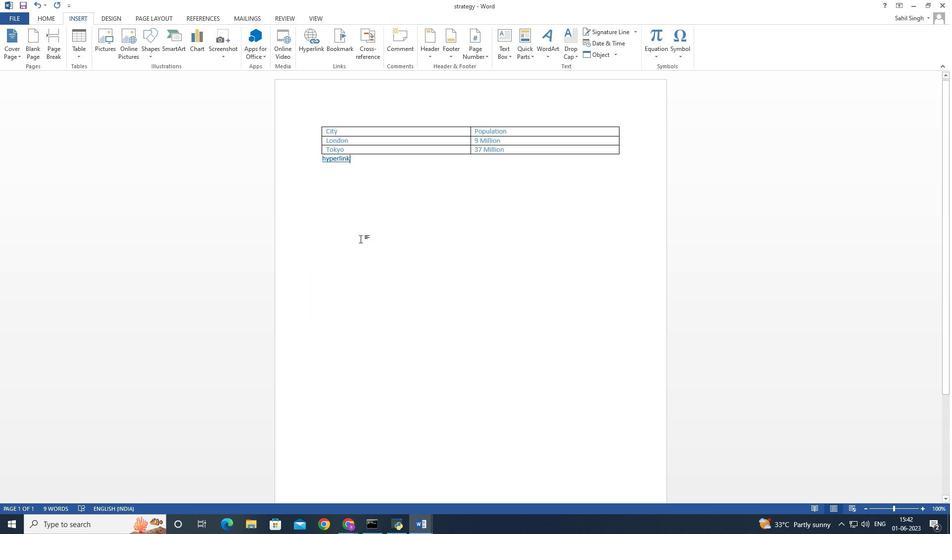 
Action: Mouse moved to (360, 259)
Screenshot: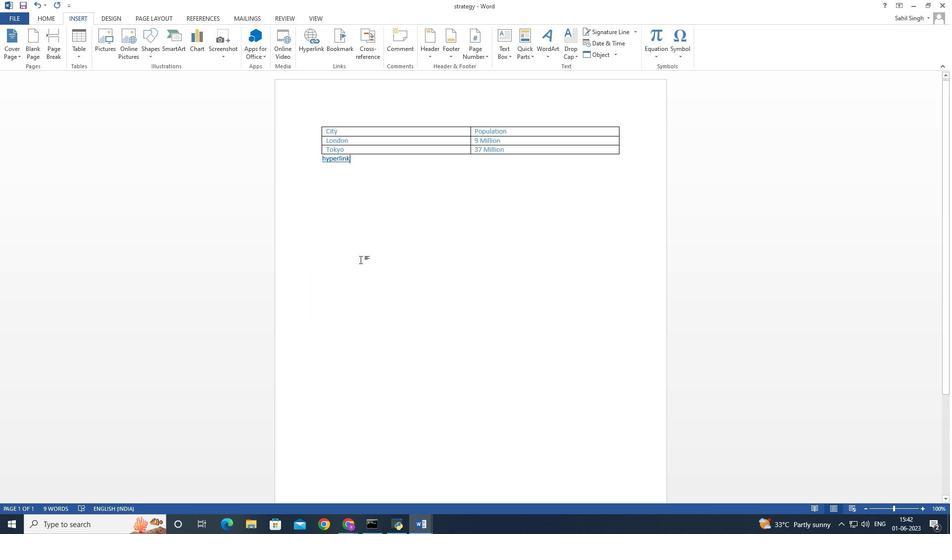 
Action: Mouse scrolled (360, 259) with delta (0, 0)
Screenshot: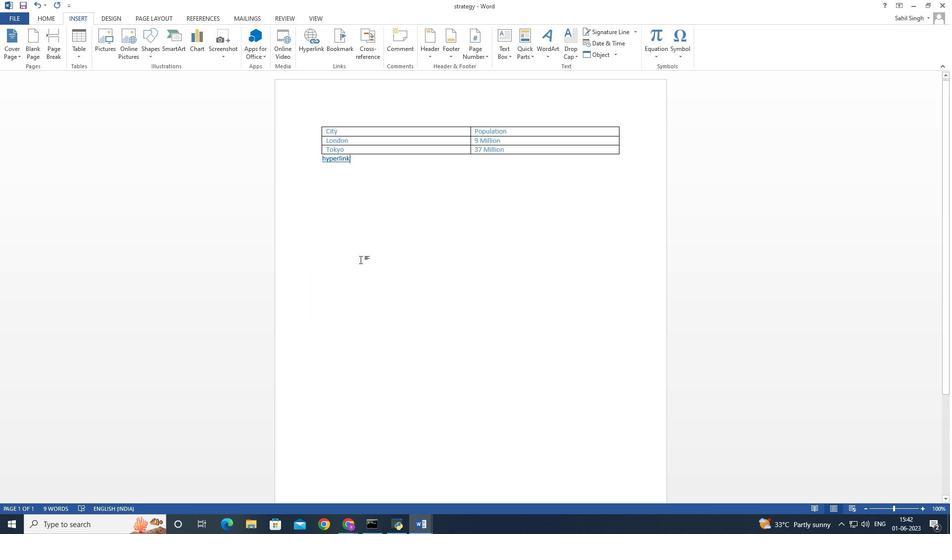 
Action: Mouse moved to (364, 260)
Screenshot: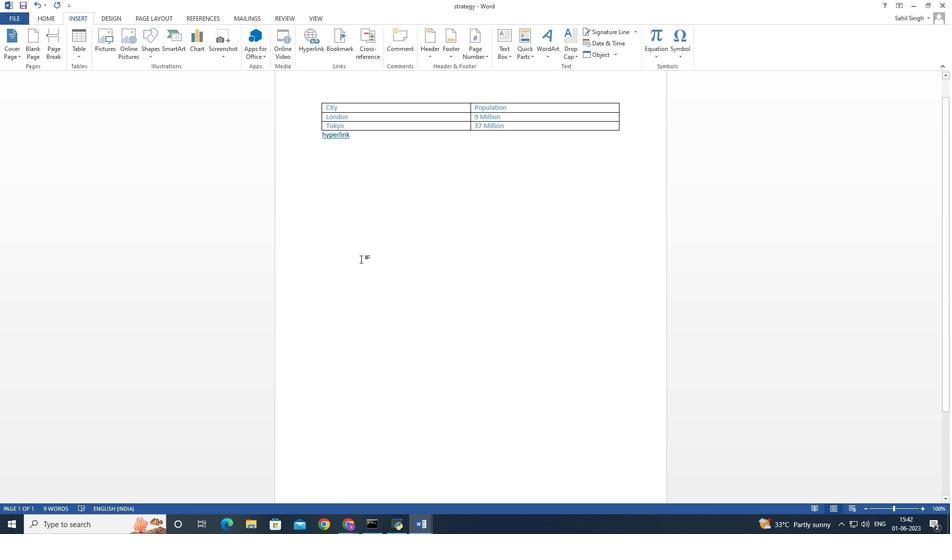 
Action: Mouse scrolled (364, 261) with delta (0, 0)
Screenshot: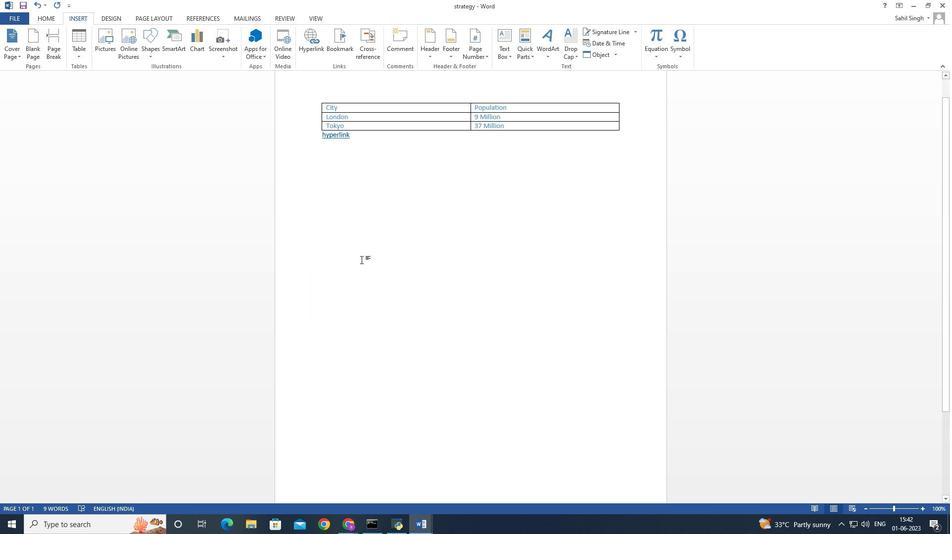 
Action: Mouse scrolled (364, 261) with delta (0, 0)
Screenshot: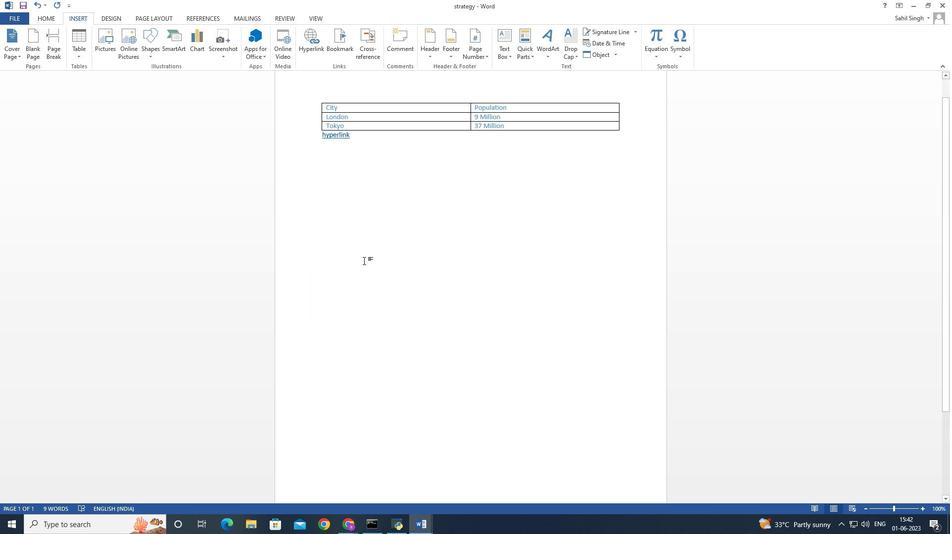 
Action: Mouse moved to (106, 41)
Screenshot: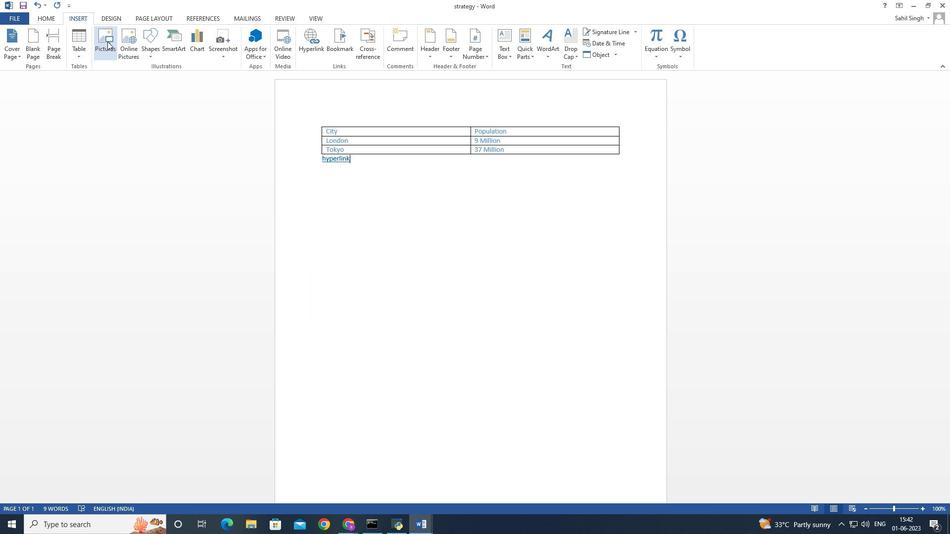 
Action: Mouse pressed left at (106, 41)
Screenshot: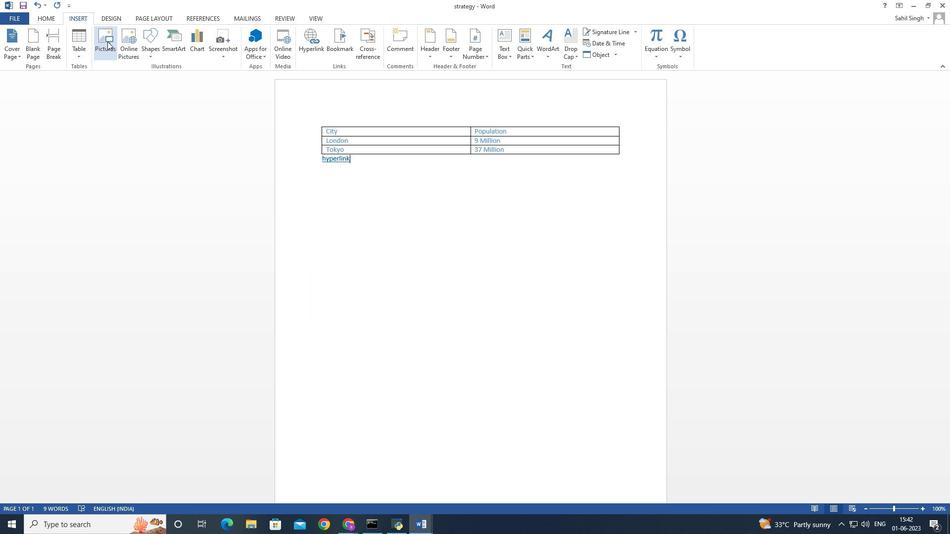 
Action: Mouse moved to (382, 82)
Screenshot: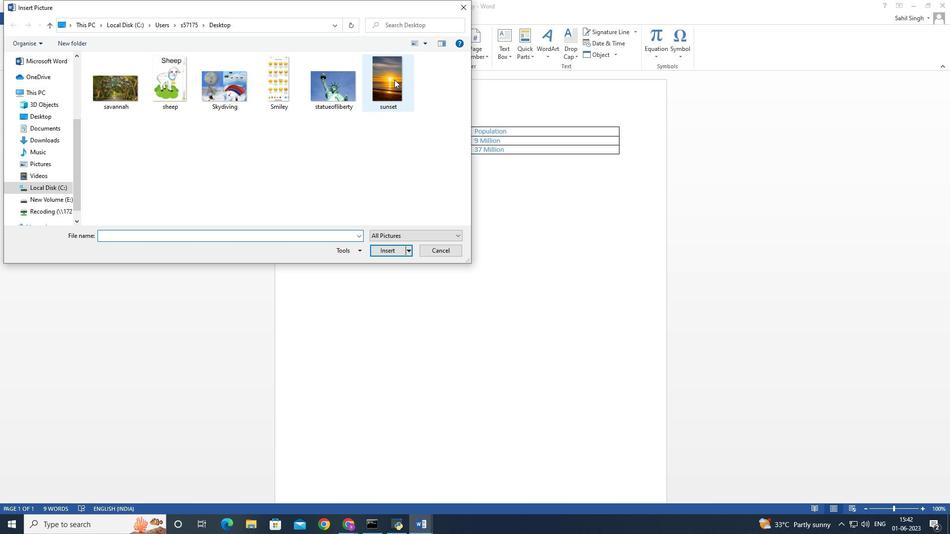 
Action: Mouse pressed left at (382, 82)
Screenshot: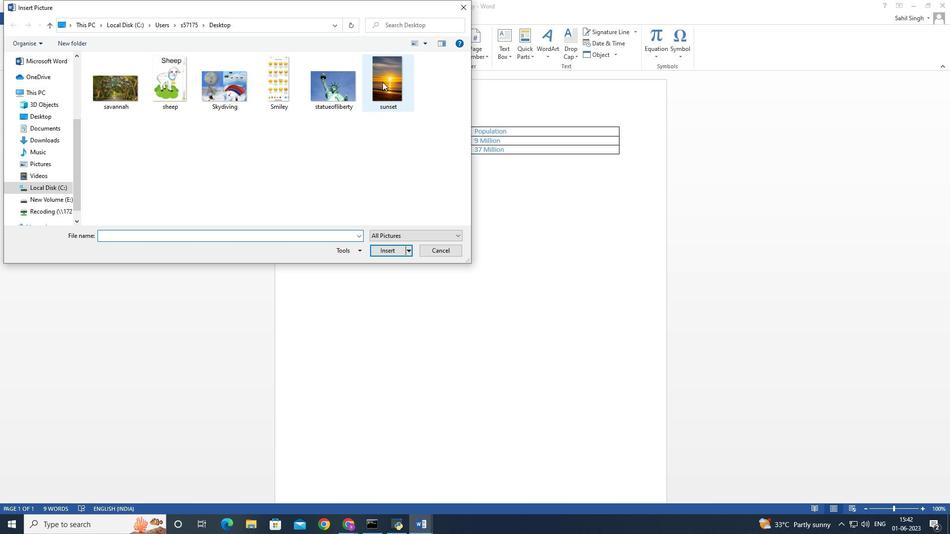 
Action: Mouse moved to (384, 253)
Screenshot: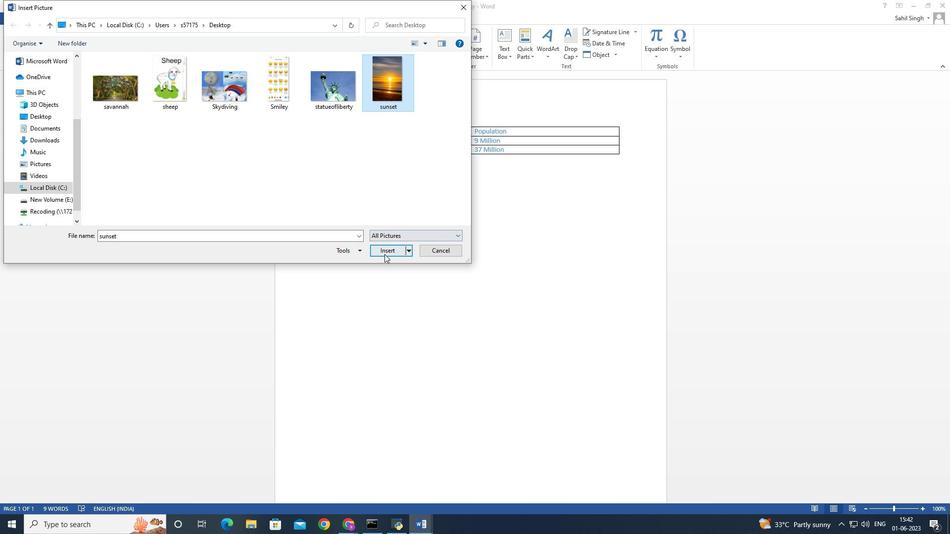 
Action: Mouse pressed left at (384, 253)
Screenshot: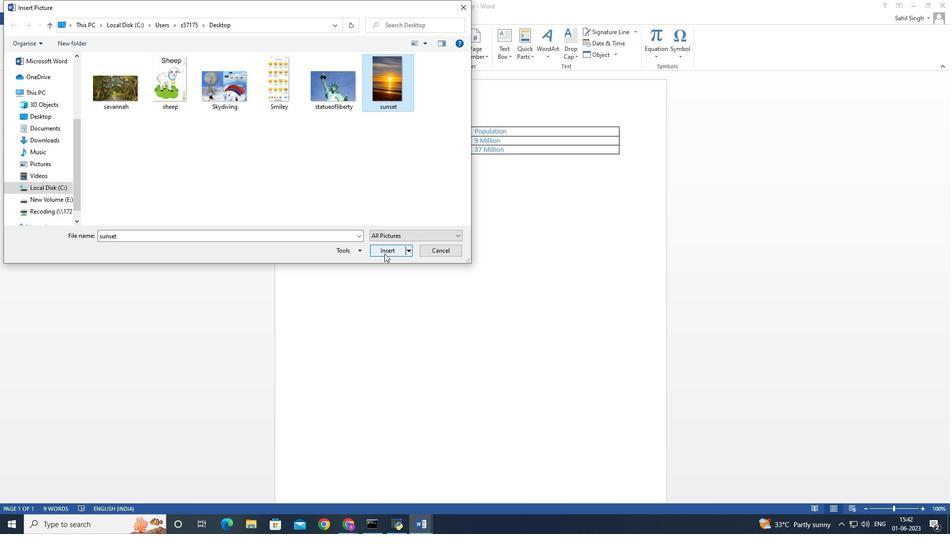 
Action: Mouse moved to (443, 265)
Screenshot: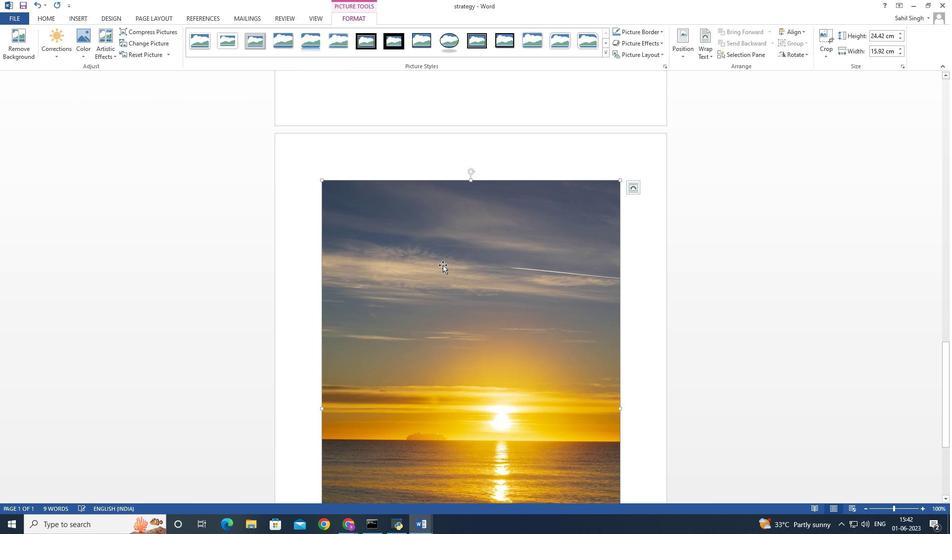 
Action: Mouse scrolled (443, 264) with delta (0, 0)
Screenshot: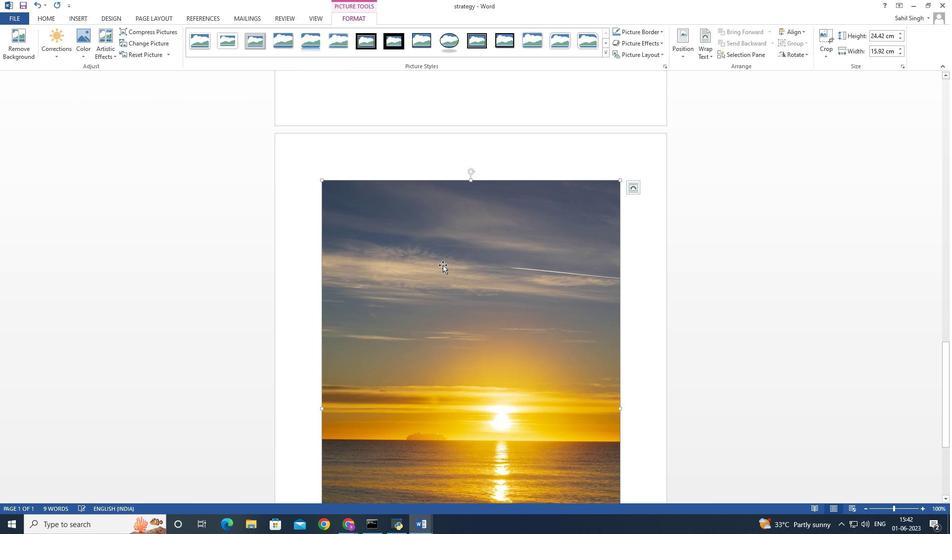 
Action: Mouse scrolled (443, 264) with delta (0, 0)
Screenshot: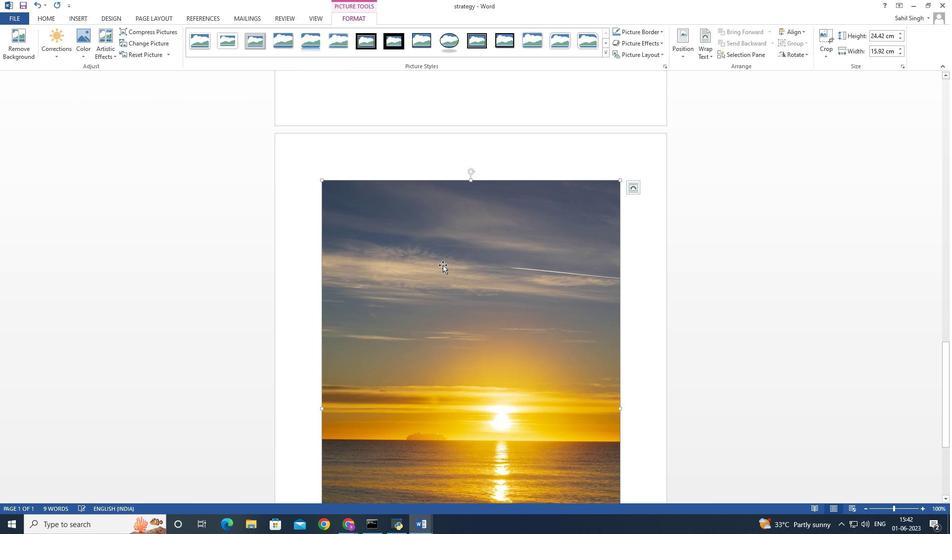 
Action: Mouse scrolled (443, 264) with delta (0, 0)
Screenshot: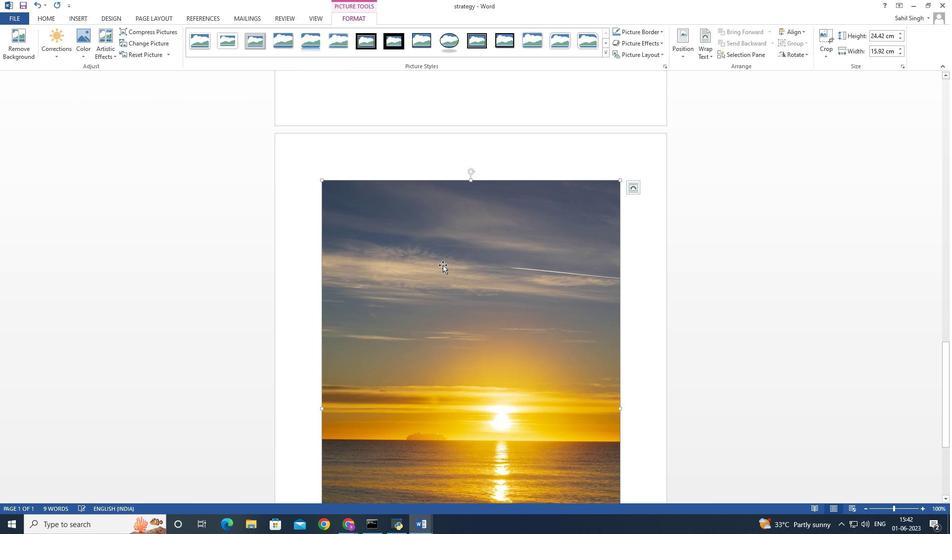 
Action: Mouse moved to (445, 272)
Screenshot: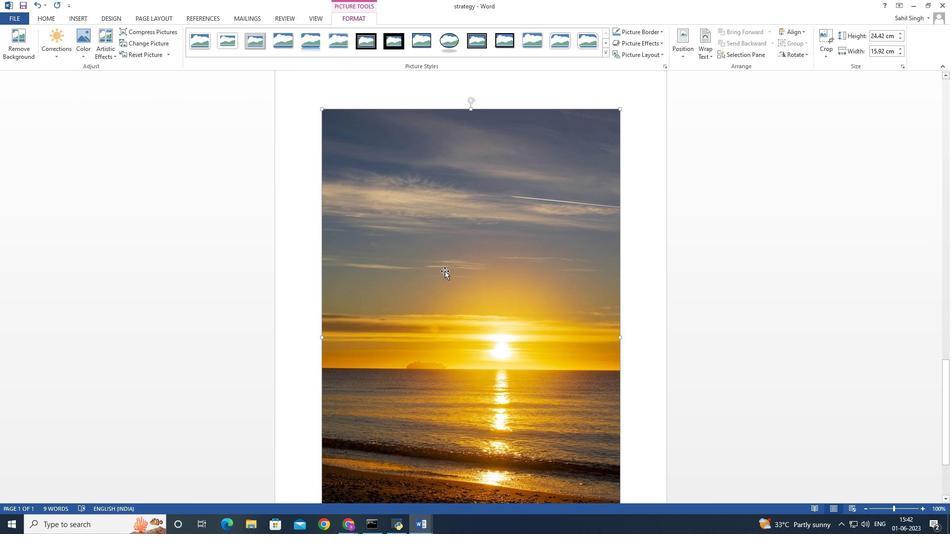 
Action: Mouse scrolled (445, 271) with delta (0, 0)
Screenshot: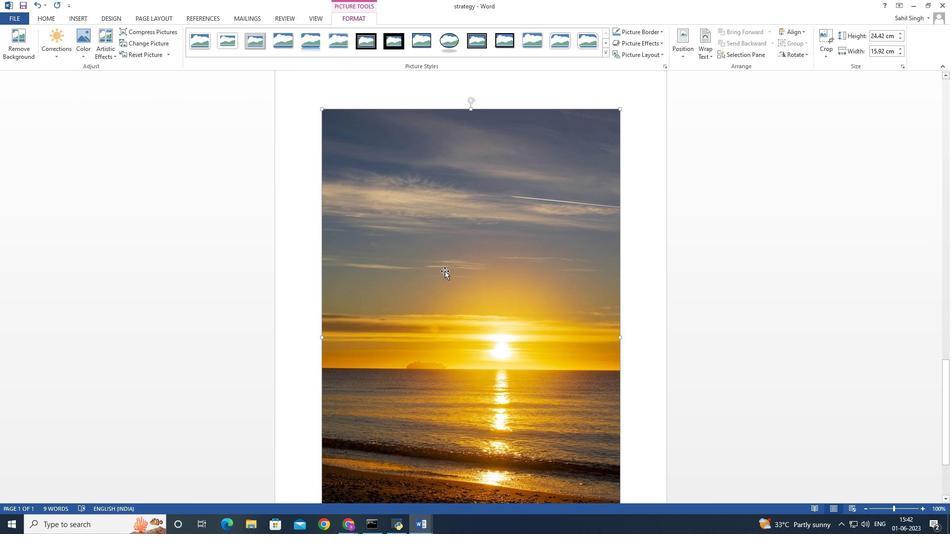 
Action: Mouse moved to (445, 272)
Screenshot: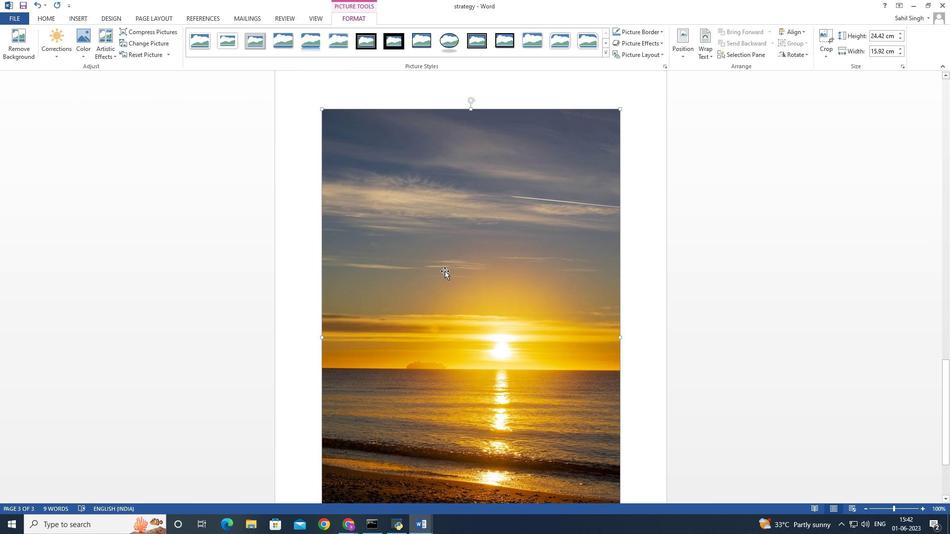 
Action: Mouse scrolled (445, 271) with delta (0, 0)
Screenshot: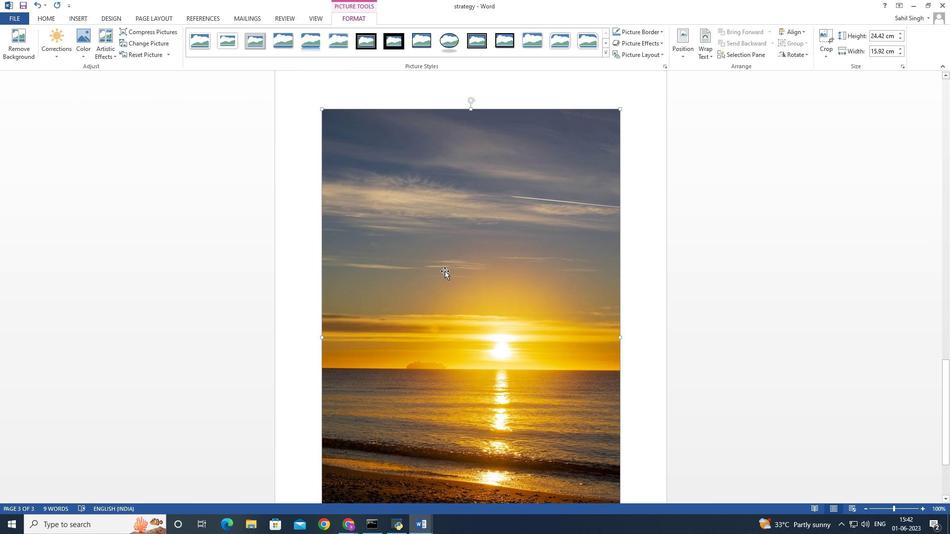 
Action: Mouse scrolled (445, 272) with delta (0, 0)
Screenshot: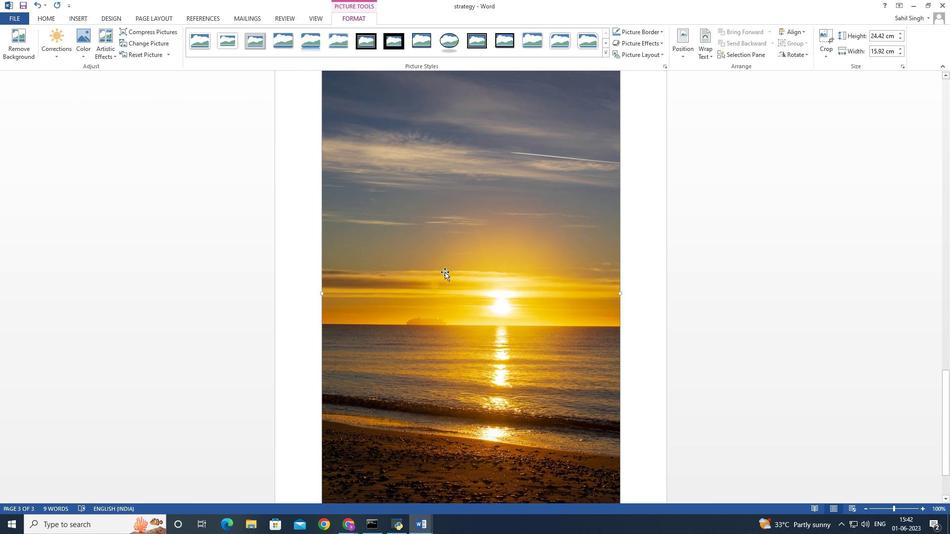 
Action: Mouse scrolled (445, 272) with delta (0, 0)
Screenshot: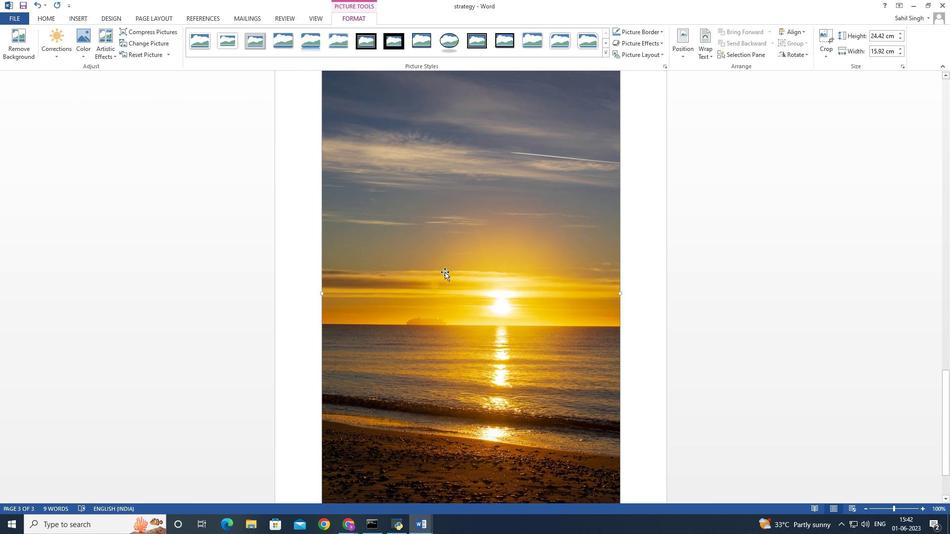 
Action: Mouse scrolled (445, 272) with delta (0, 0)
Screenshot: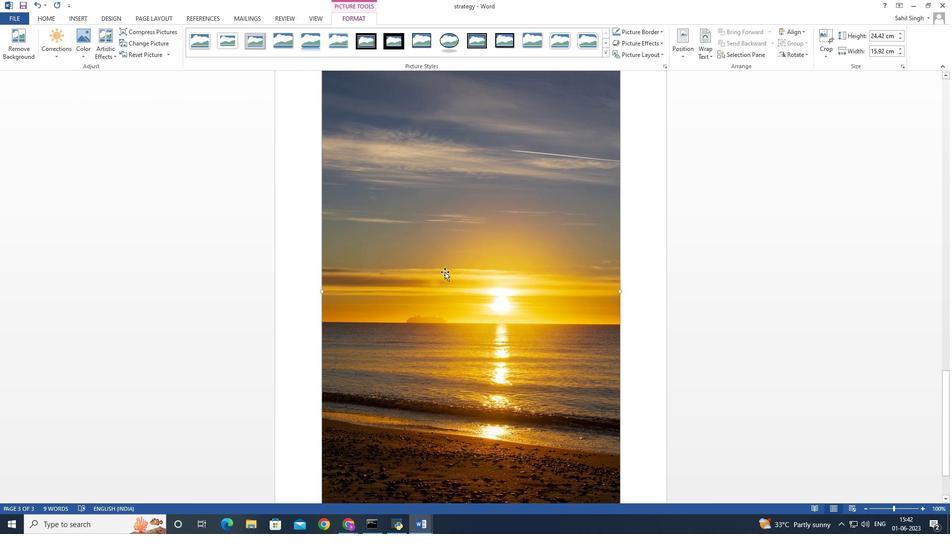 
Action: Mouse scrolled (445, 272) with delta (0, 0)
Screenshot: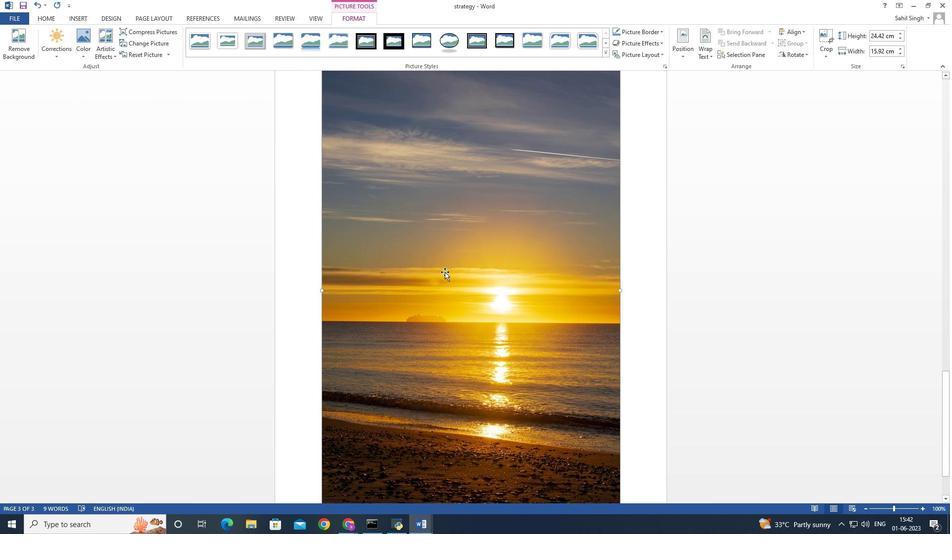 
Action: Mouse scrolled (445, 272) with delta (0, 0)
Screenshot: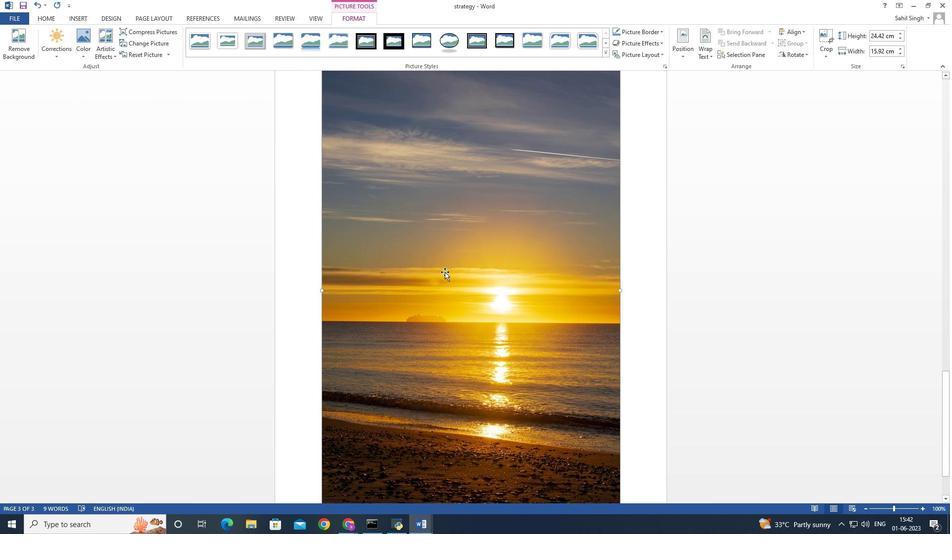 
Action: Mouse scrolled (445, 272) with delta (0, 0)
Screenshot: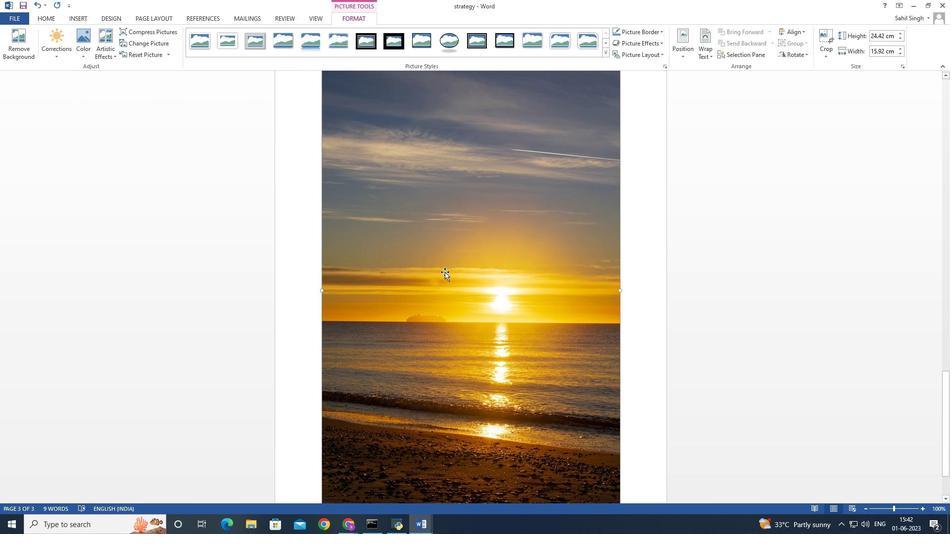 
Action: Mouse moved to (445, 274)
Screenshot: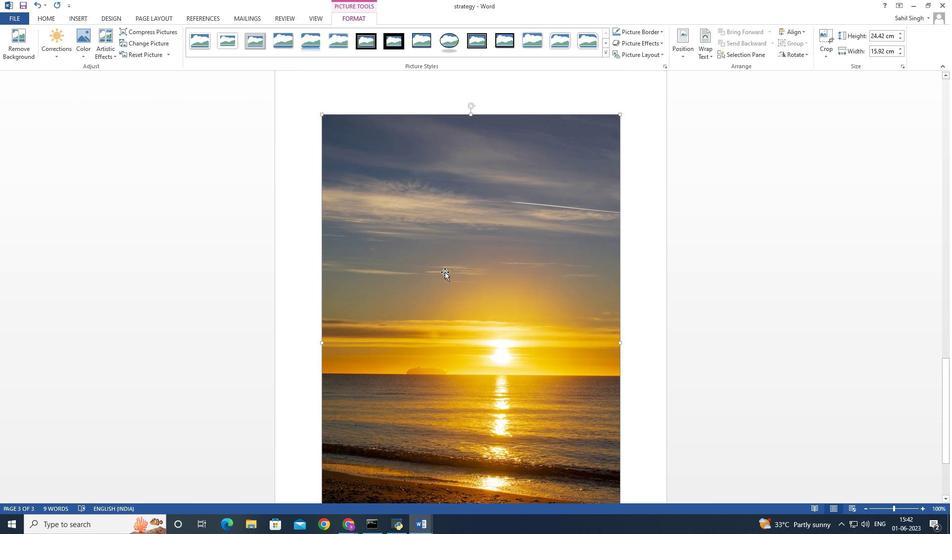 
Action: Mouse scrolled (445, 274) with delta (0, 0)
Screenshot: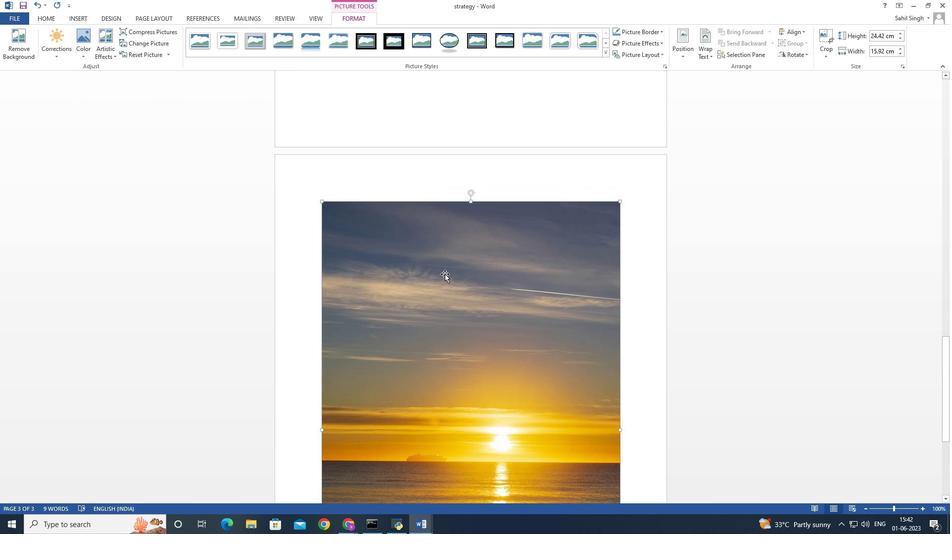 
Action: Mouse scrolled (445, 274) with delta (0, 0)
Screenshot: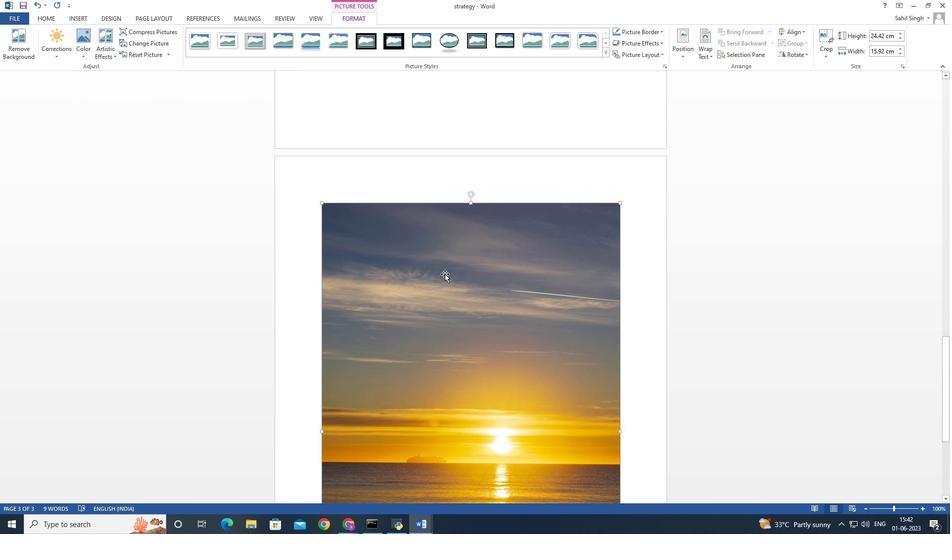 
Action: Mouse scrolled (445, 274) with delta (0, 0)
Screenshot: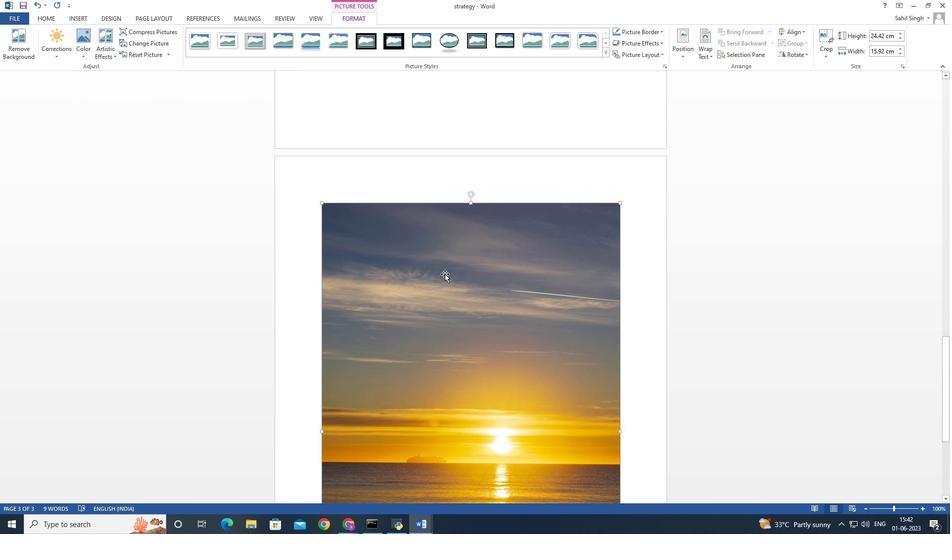 
Action: Mouse scrolled (445, 274) with delta (0, 0)
Screenshot: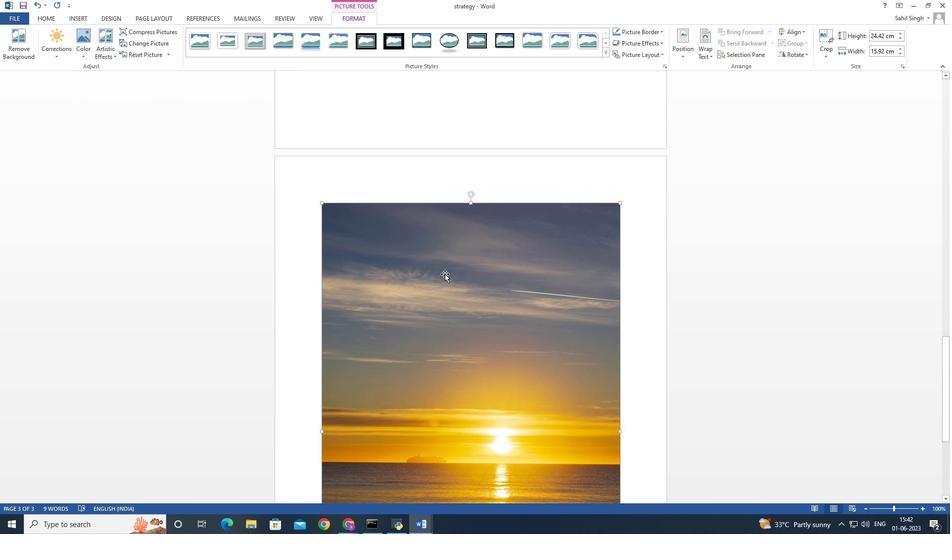 
Action: Mouse scrolled (445, 274) with delta (0, 0)
Screenshot: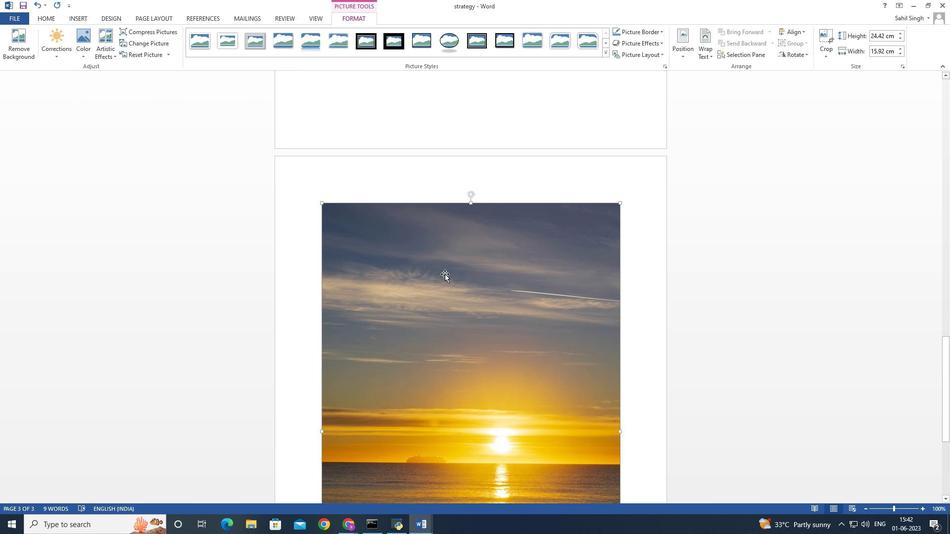 
Action: Mouse scrolled (445, 274) with delta (0, 0)
Screenshot: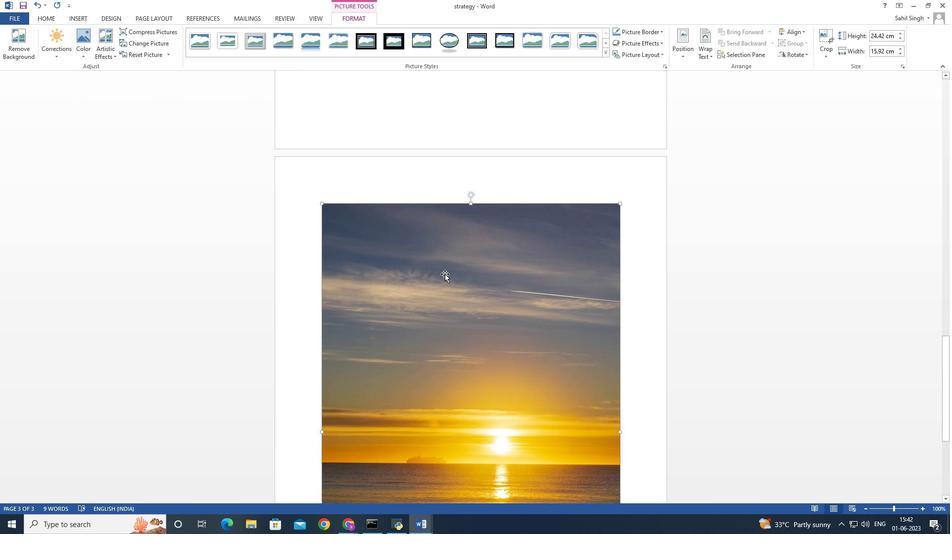 
Action: Mouse moved to (446, 276)
Screenshot: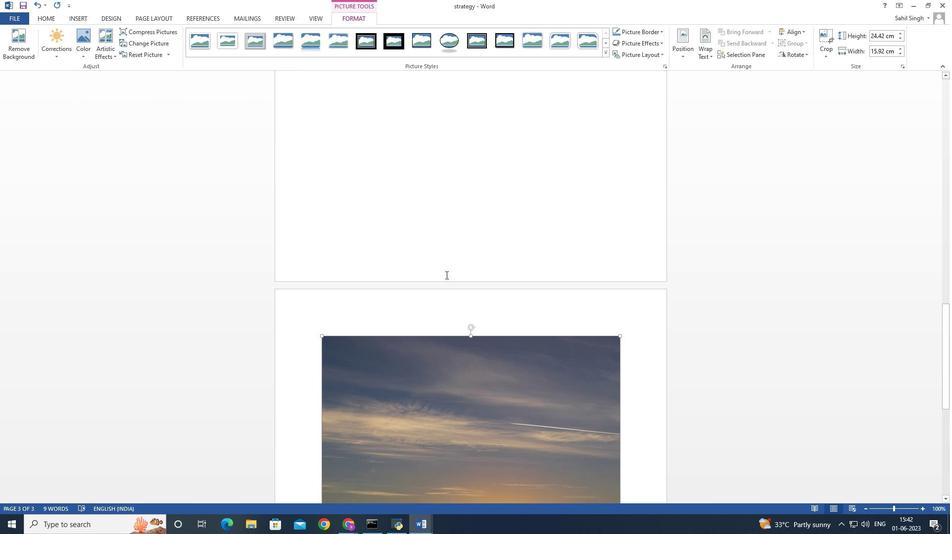 
Action: Mouse scrolled (446, 276) with delta (0, 0)
Screenshot: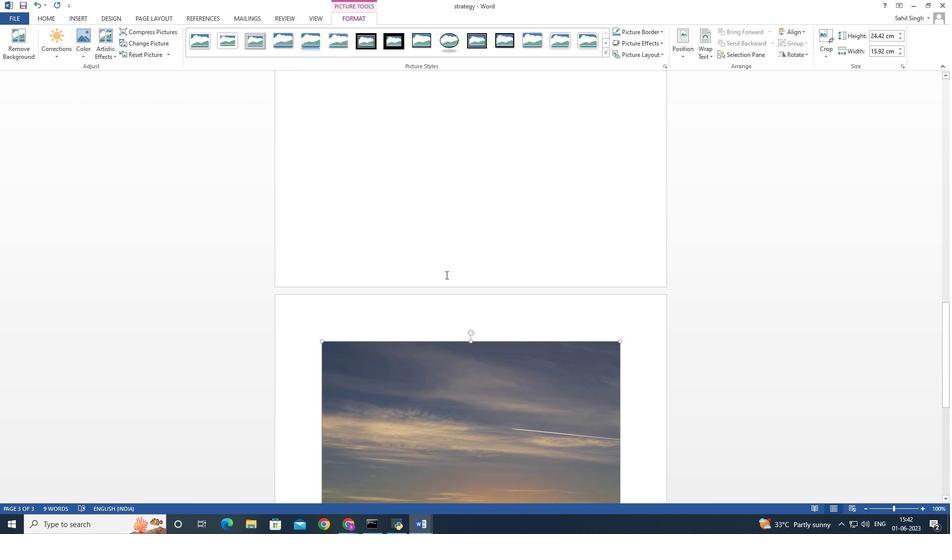 
Action: Mouse scrolled (446, 276) with delta (0, 0)
Screenshot: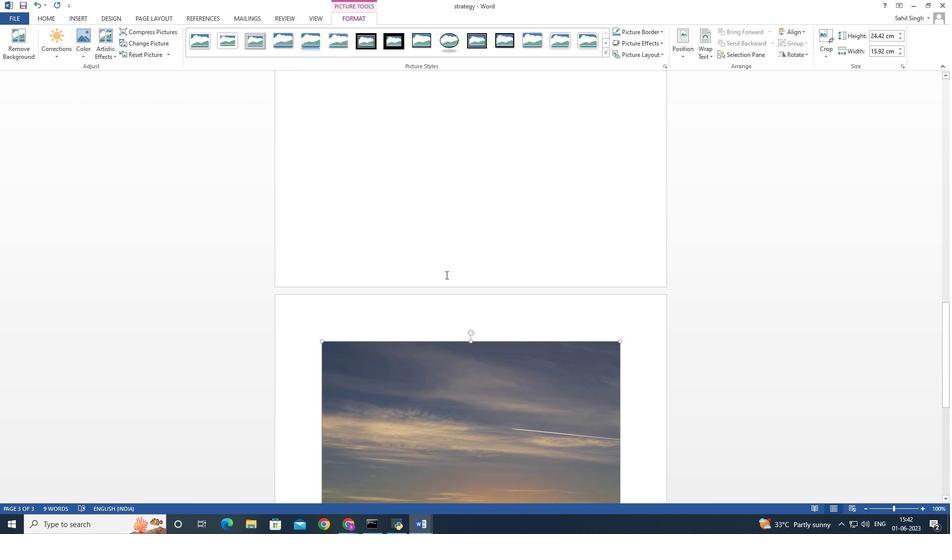 
Action: Mouse scrolled (446, 276) with delta (0, 0)
Screenshot: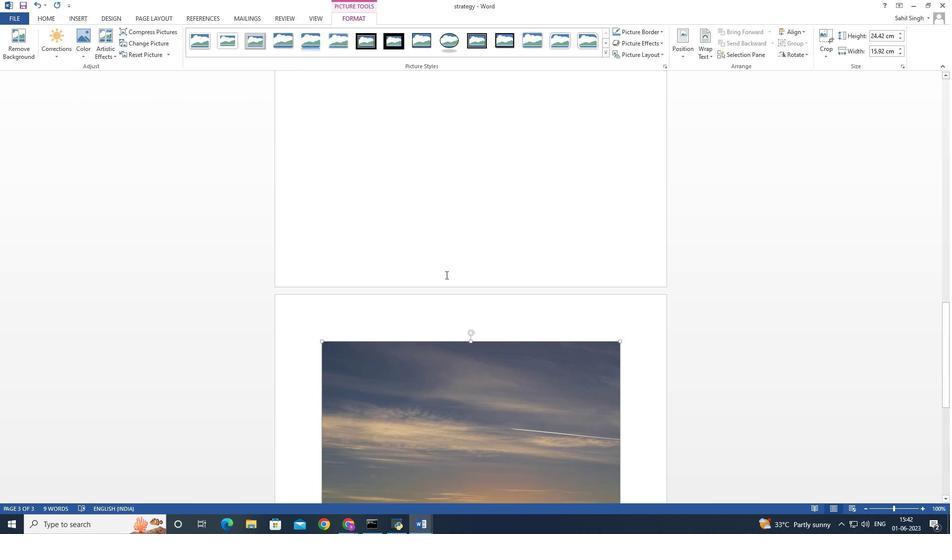 
Action: Mouse scrolled (446, 276) with delta (0, 0)
Screenshot: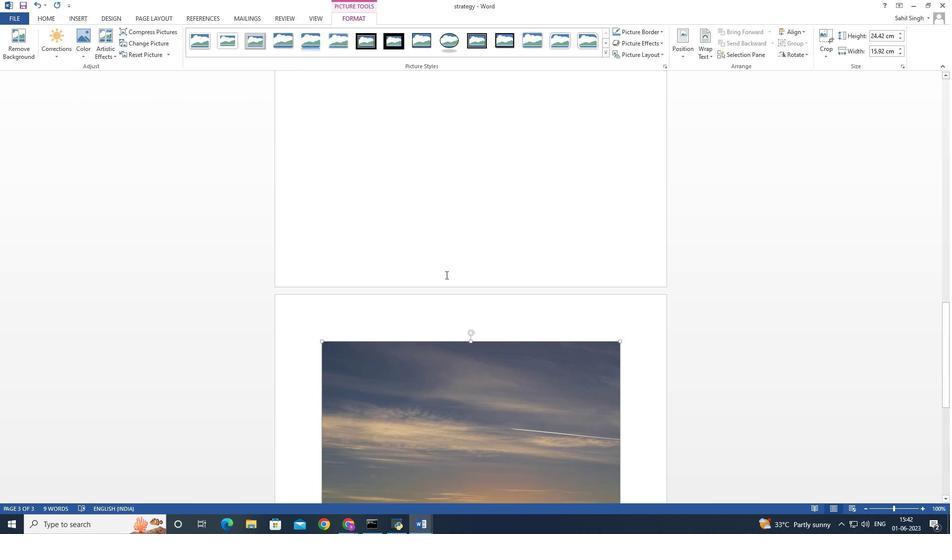 
Action: Mouse scrolled (446, 276) with delta (0, 0)
Screenshot: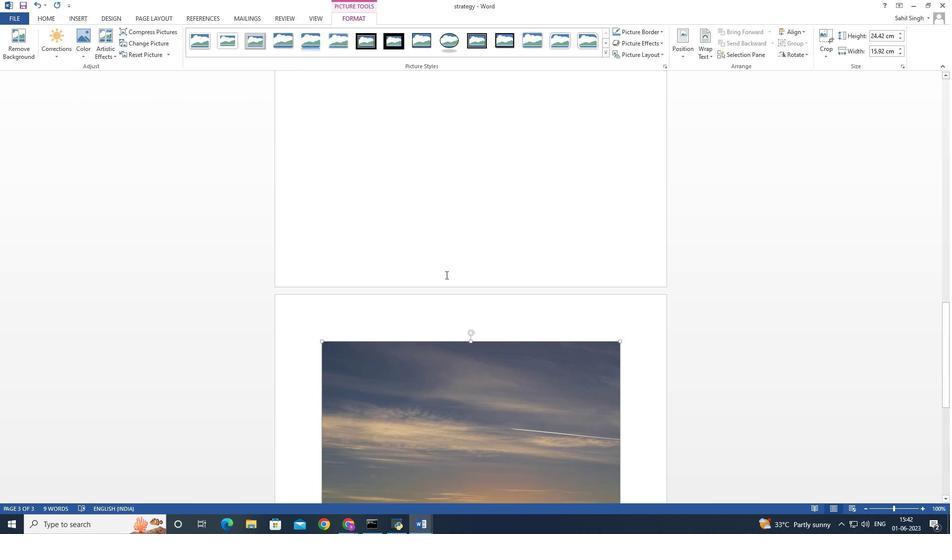 
Action: Mouse scrolled (446, 276) with delta (0, 0)
Screenshot: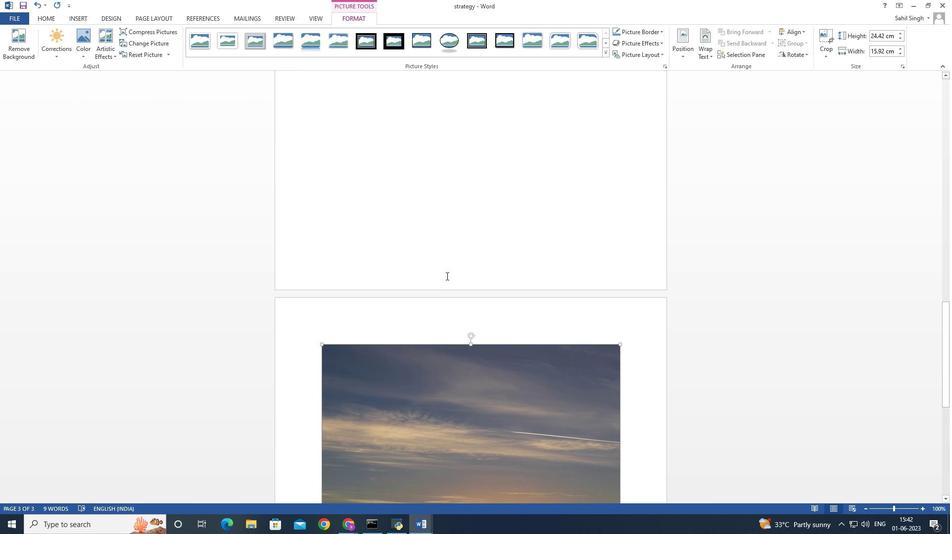
Action: Mouse scrolled (446, 276) with delta (0, 0)
Screenshot: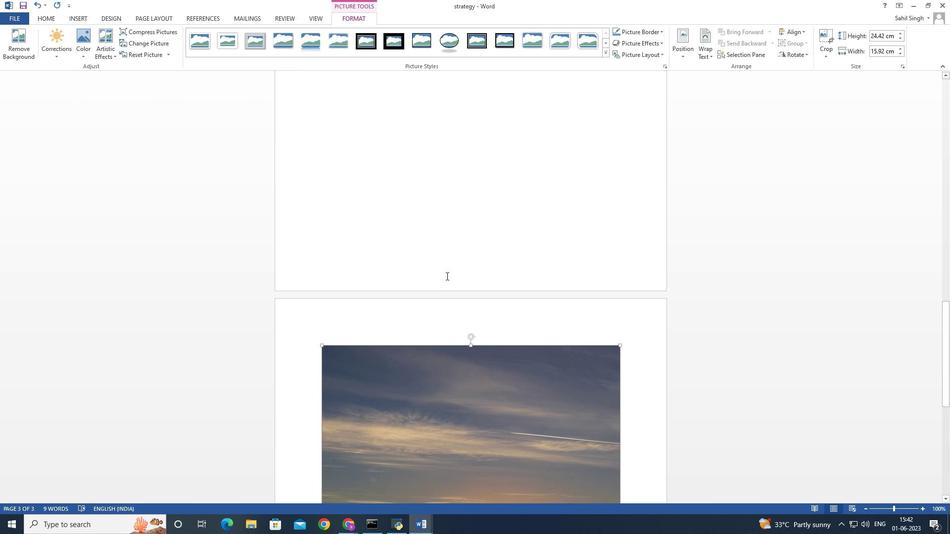 
Action: Mouse moved to (446, 276)
Screenshot: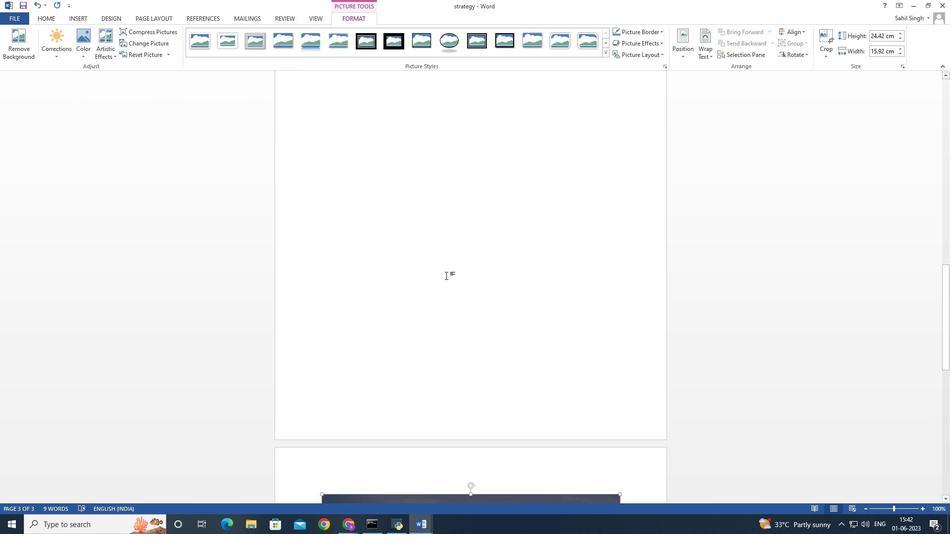 
Action: Mouse scrolled (446, 276) with delta (0, 0)
Screenshot: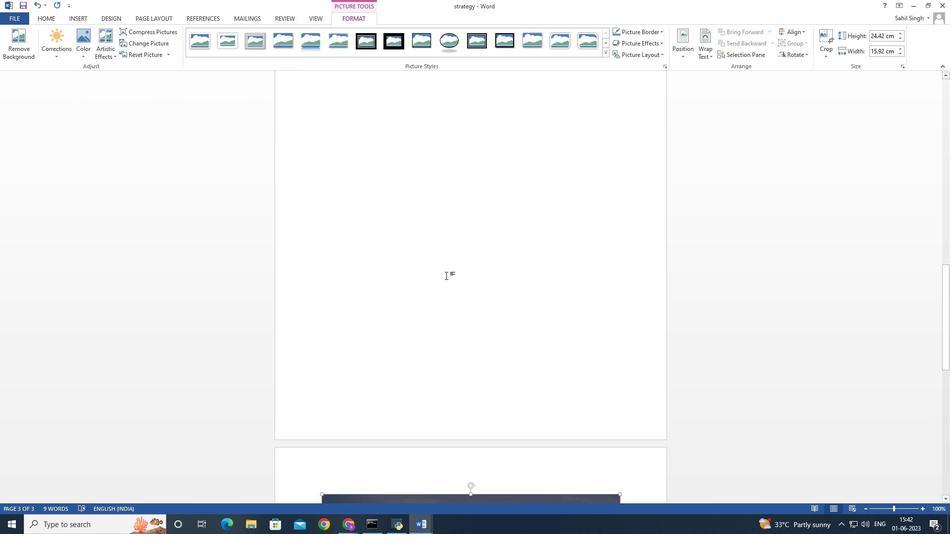
Action: Mouse moved to (446, 276)
Screenshot: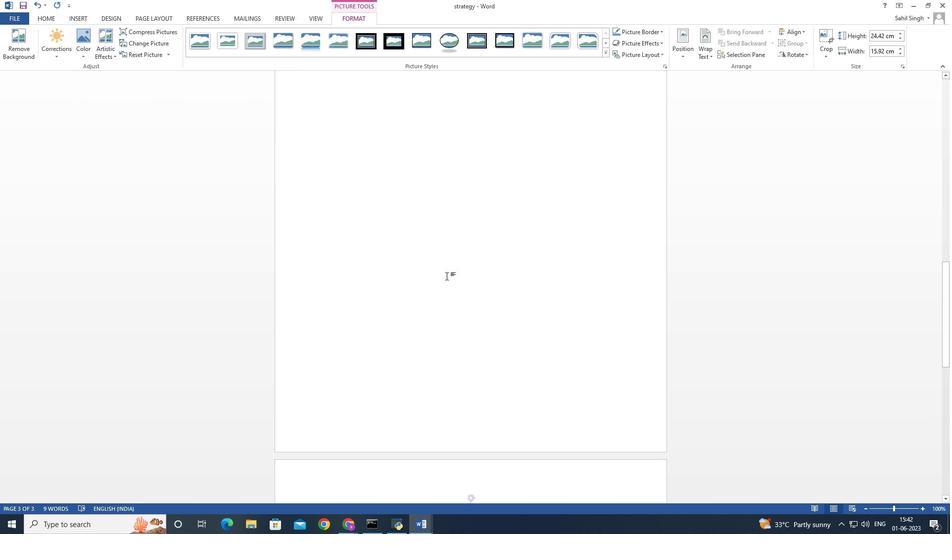 
Action: Mouse scrolled (446, 276) with delta (0, 0)
Screenshot: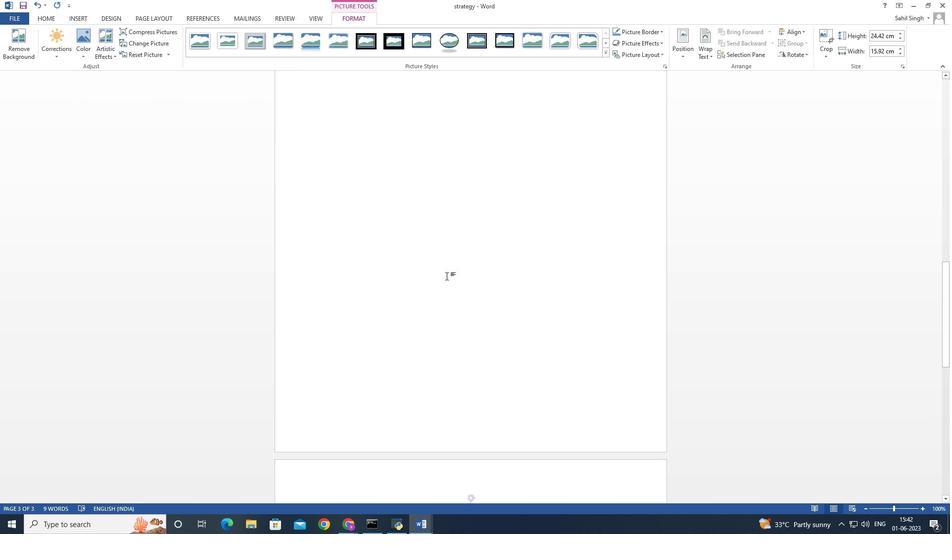 
Action: Mouse scrolled (446, 276) with delta (0, 0)
Screenshot: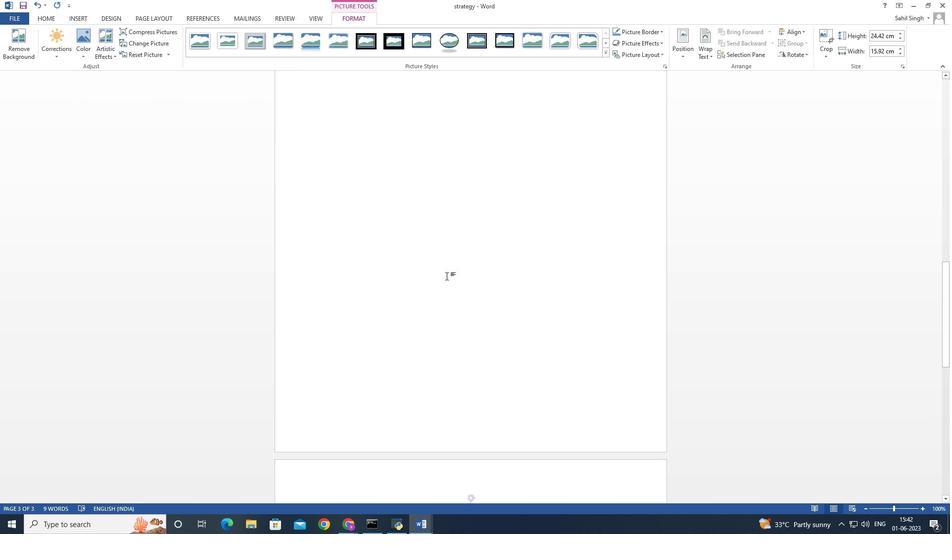 
Action: Mouse scrolled (446, 276) with delta (0, 0)
Screenshot: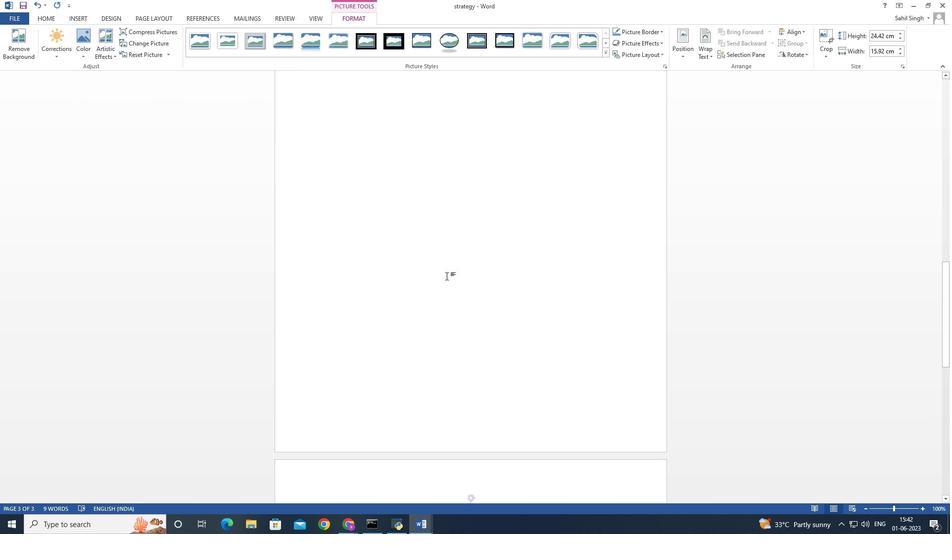 
Action: Mouse scrolled (446, 276) with delta (0, 0)
Screenshot: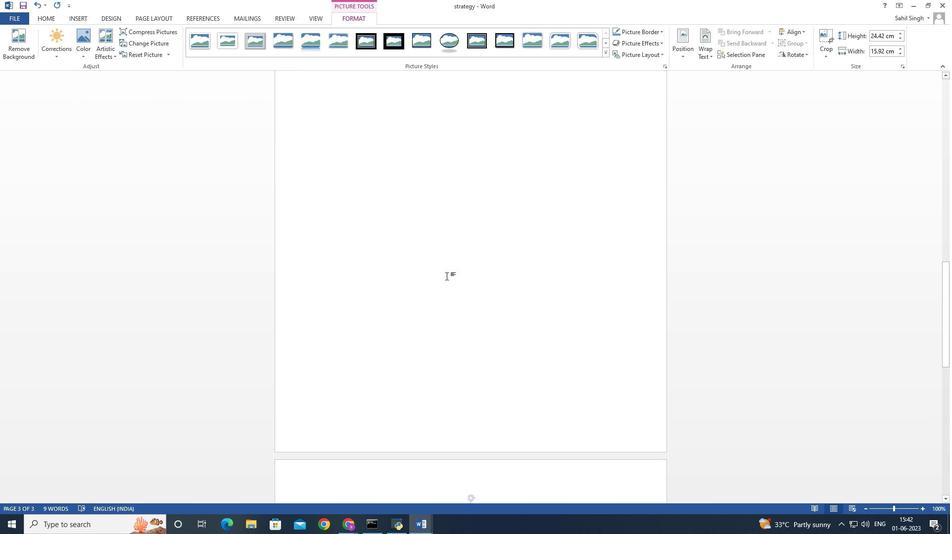 
Action: Mouse scrolled (446, 276) with delta (0, 0)
Screenshot: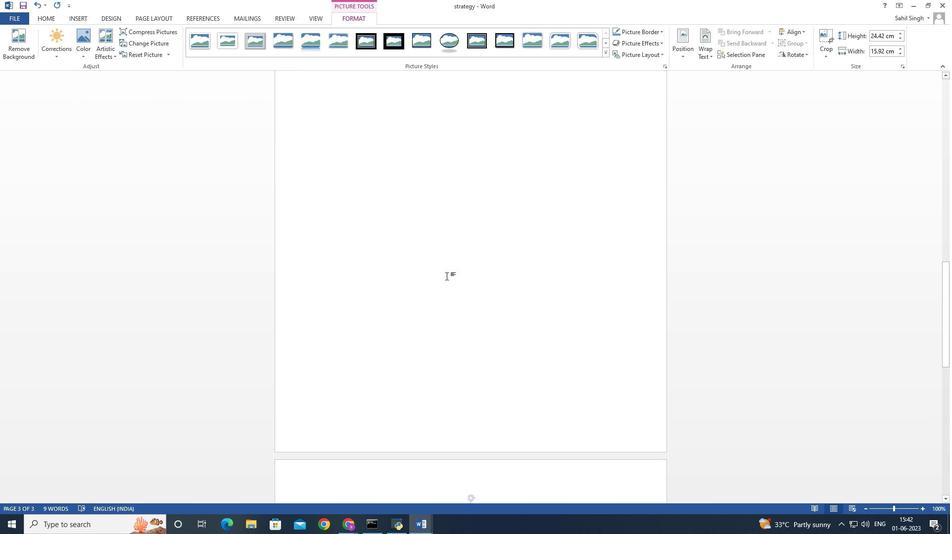 
Action: Mouse scrolled (446, 276) with delta (0, 0)
Screenshot: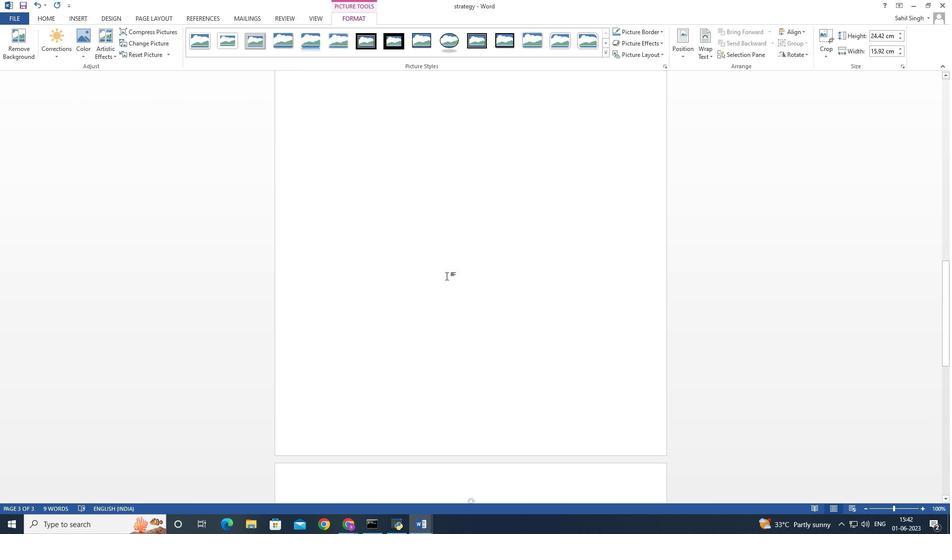 
Action: Mouse moved to (447, 273)
Screenshot: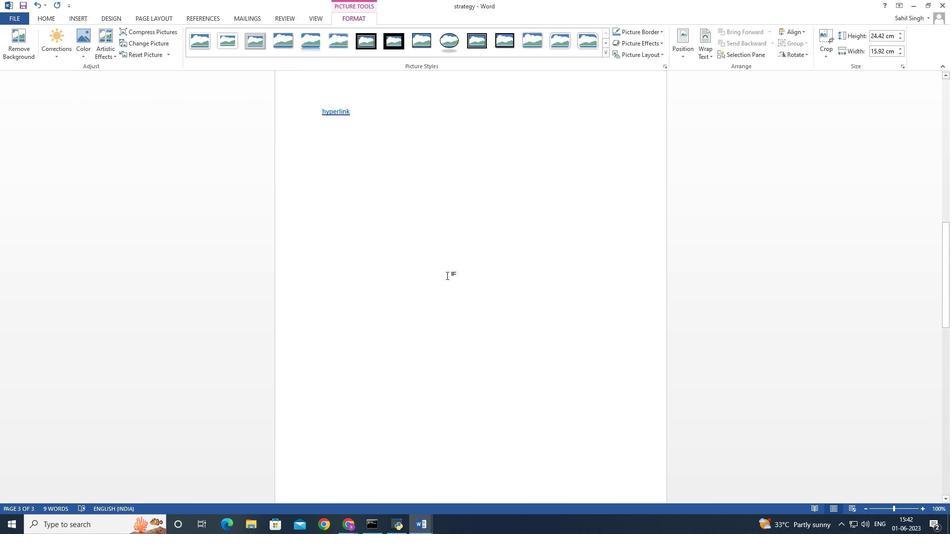 
Action: Mouse scrolled (447, 273) with delta (0, 0)
Screenshot: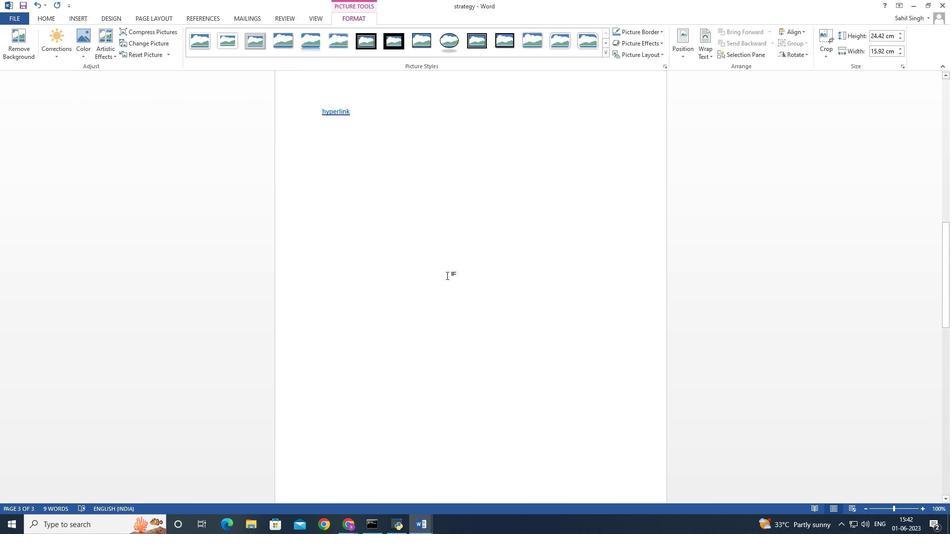 
Action: Mouse scrolled (447, 273) with delta (0, 0)
Screenshot: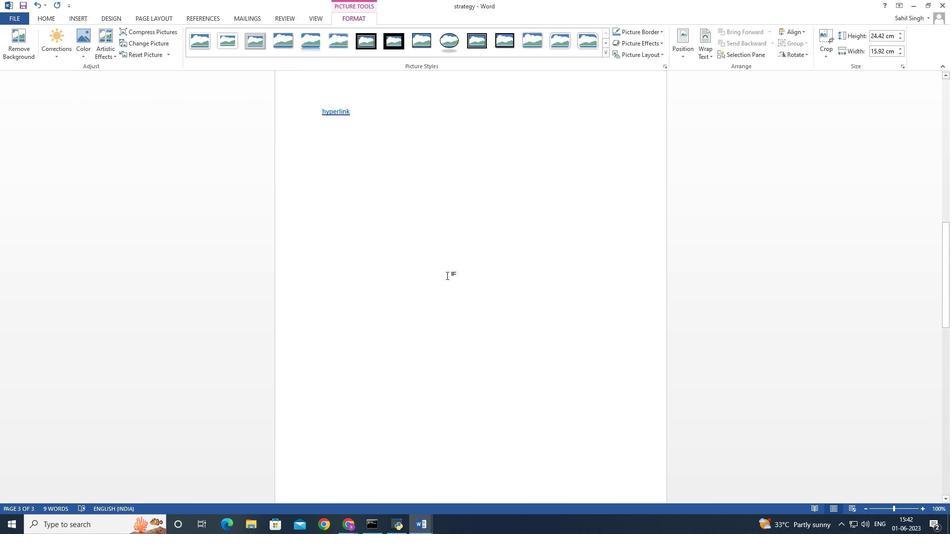 
Action: Mouse scrolled (447, 273) with delta (0, 0)
Screenshot: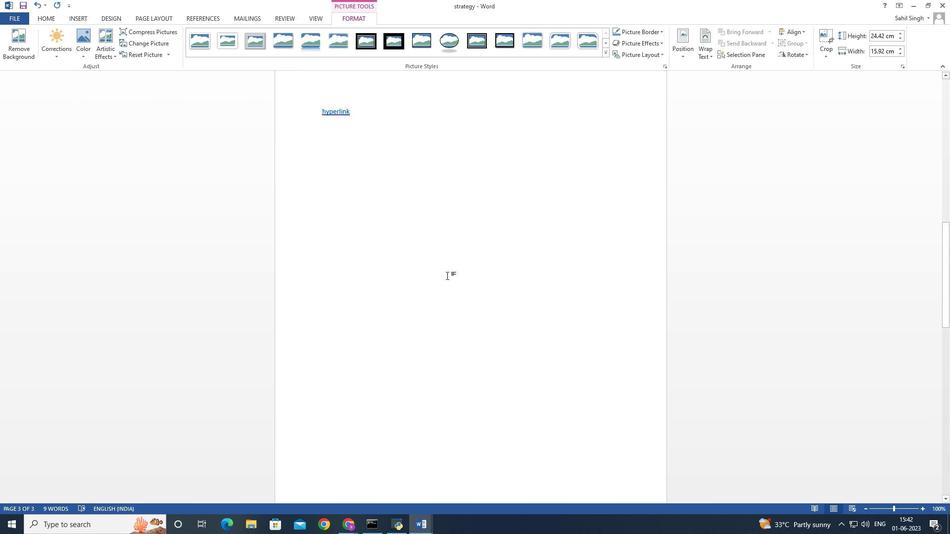 
Action: Mouse scrolled (447, 273) with delta (0, 0)
Screenshot: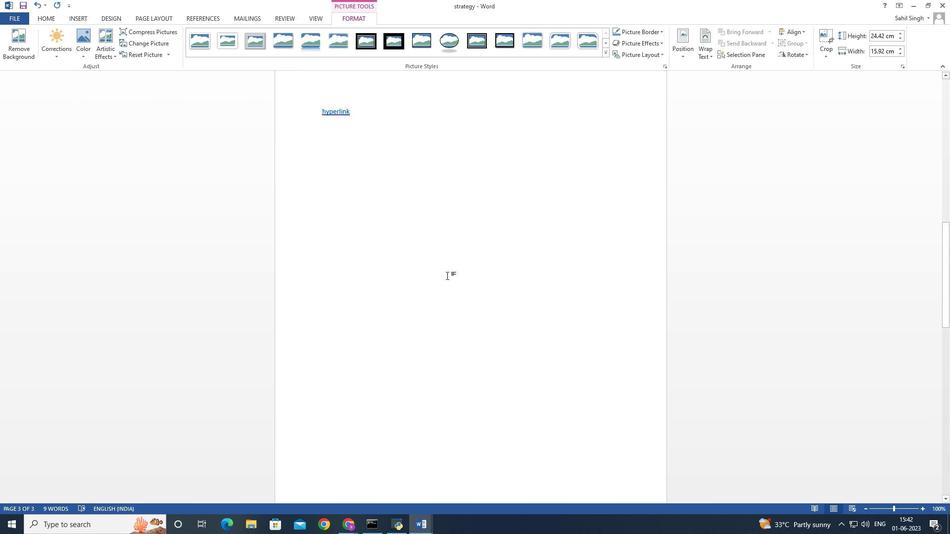 
Action: Mouse scrolled (447, 273) with delta (0, 0)
Screenshot: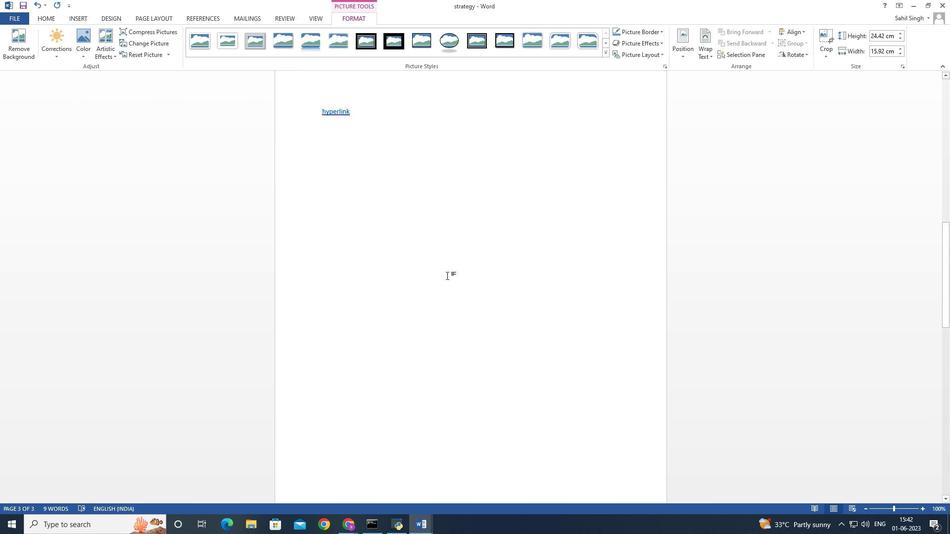 
Action: Mouse scrolled (447, 273) with delta (0, 0)
Screenshot: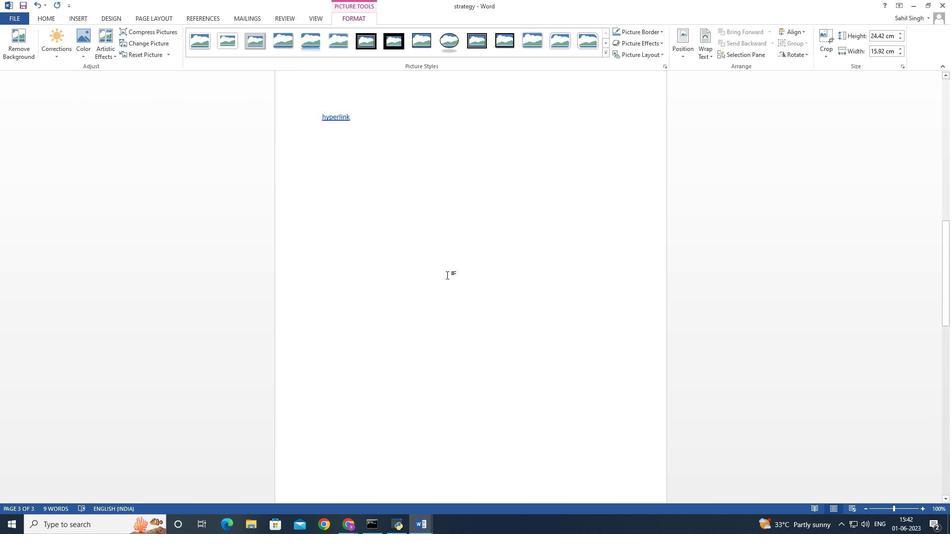 
Action: Mouse scrolled (447, 273) with delta (0, 0)
Screenshot: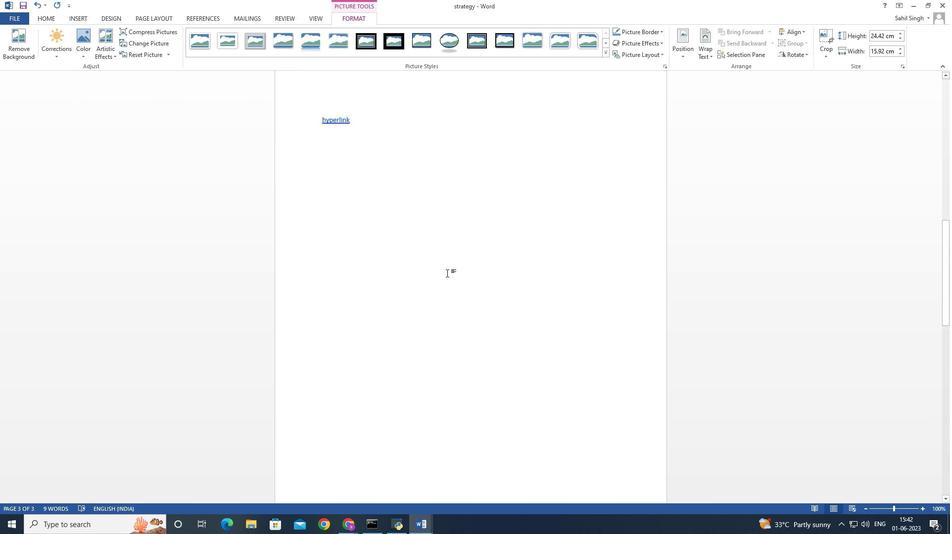 
Action: Mouse moved to (447, 274)
Screenshot: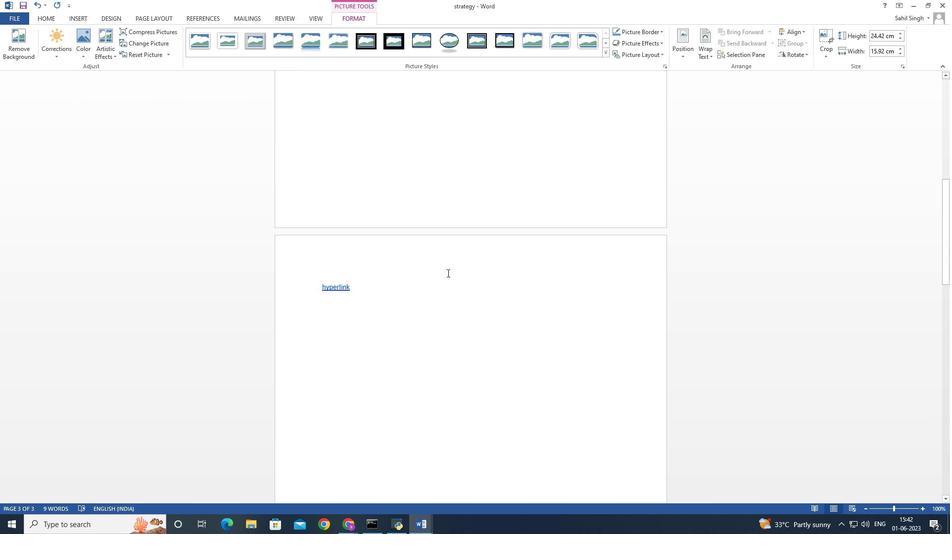 
Action: Mouse scrolled (447, 274) with delta (0, 0)
Screenshot: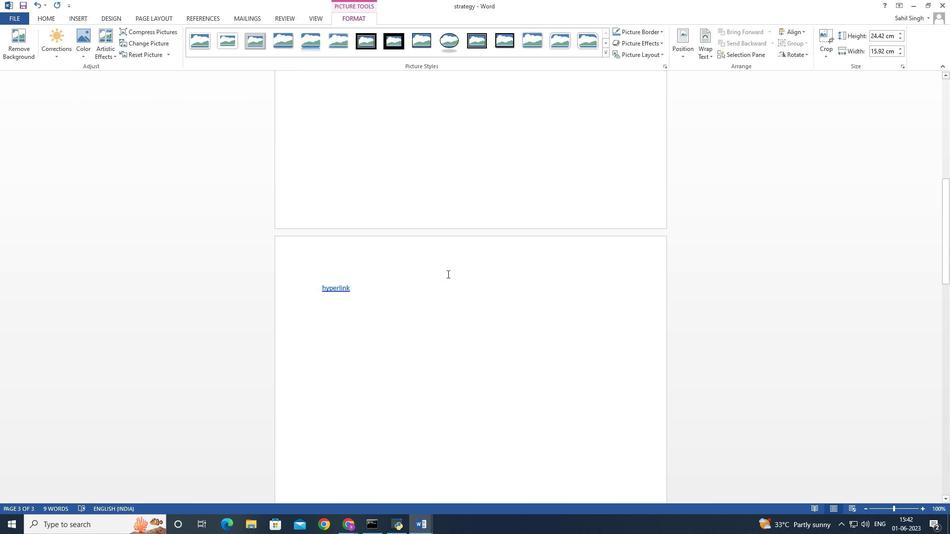 
Action: Mouse scrolled (447, 274) with delta (0, 0)
Screenshot: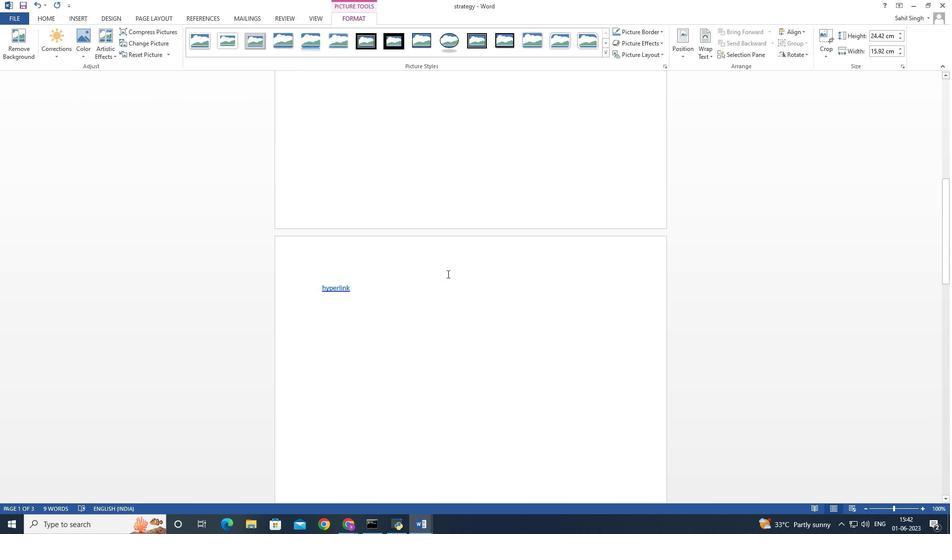 
Action: Mouse scrolled (447, 274) with delta (0, 0)
Screenshot: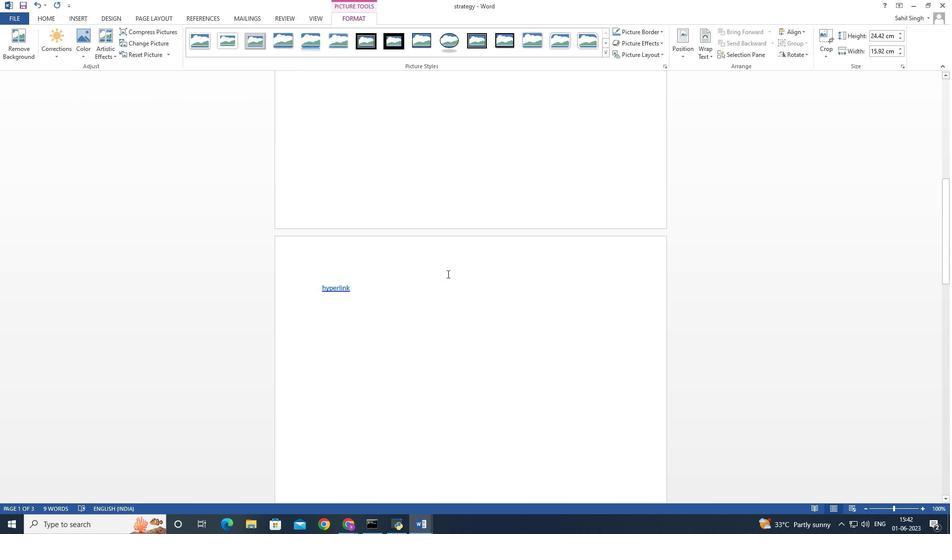 
Action: Mouse scrolled (447, 274) with delta (0, 0)
Screenshot: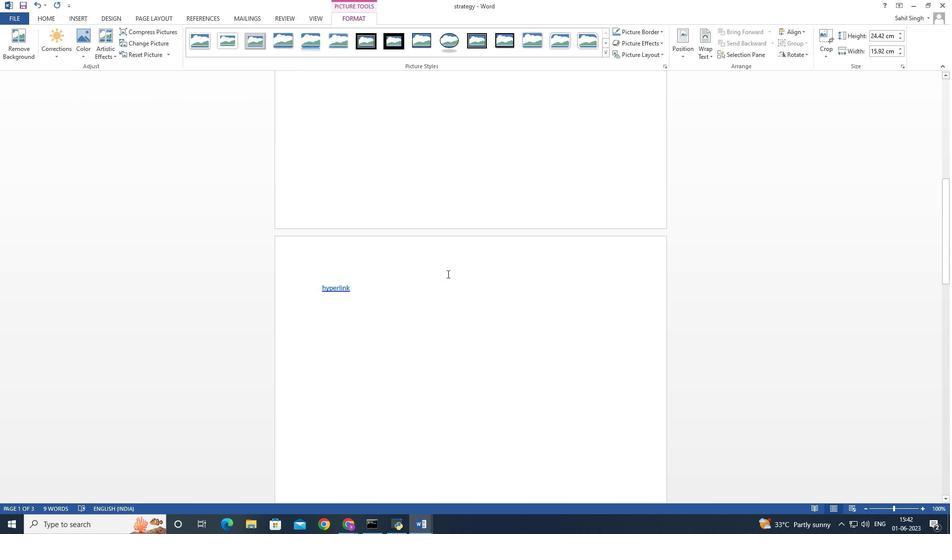 
Action: Mouse moved to (447, 274)
Screenshot: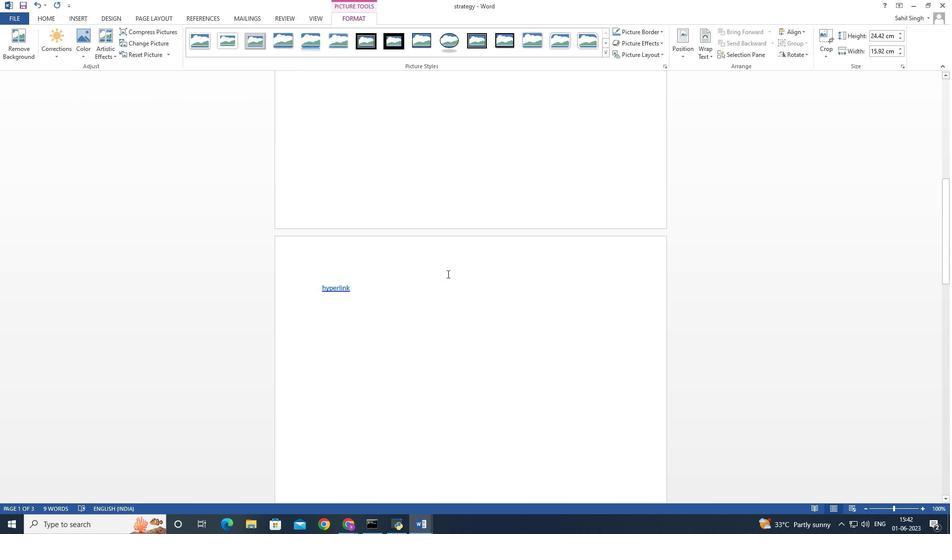 
Action: Mouse scrolled (447, 274) with delta (0, 0)
Screenshot: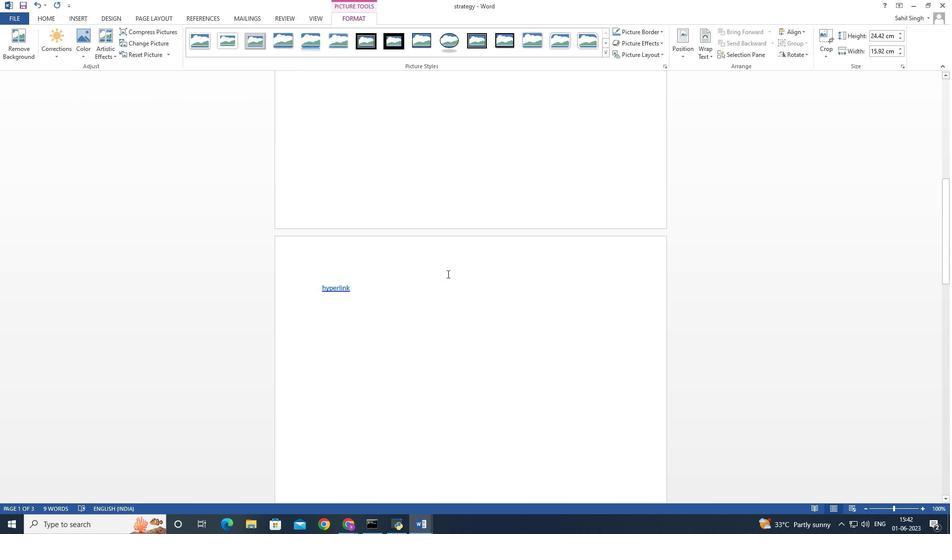 
Action: Mouse scrolled (447, 274) with delta (0, 0)
Screenshot: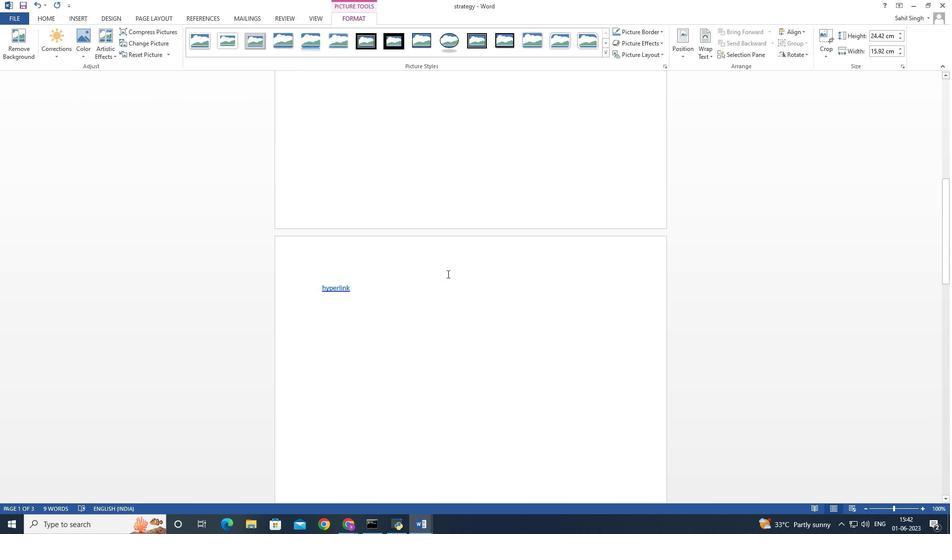 
Action: Mouse moved to (447, 273)
Screenshot: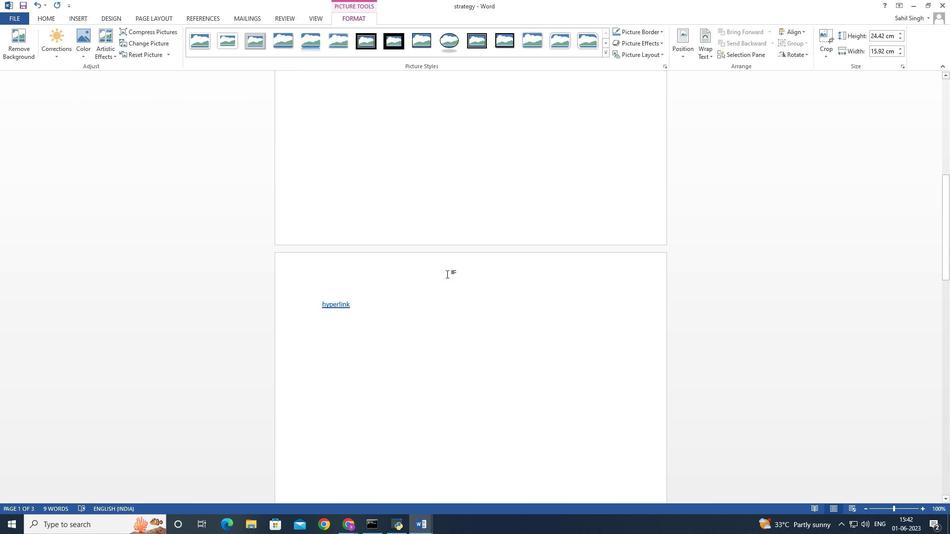 
Action: Mouse scrolled (447, 273) with delta (0, 0)
Screenshot: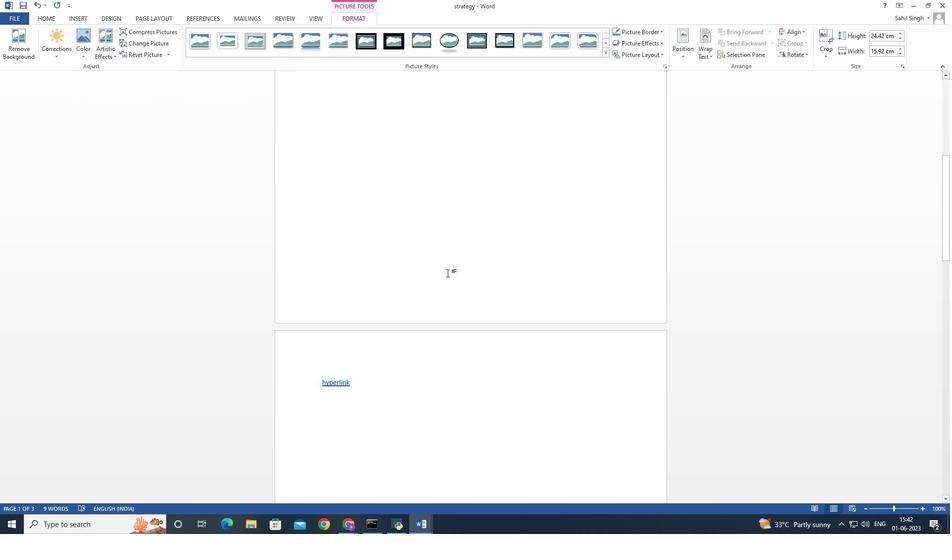 
Action: Mouse scrolled (447, 273) with delta (0, 0)
Screenshot: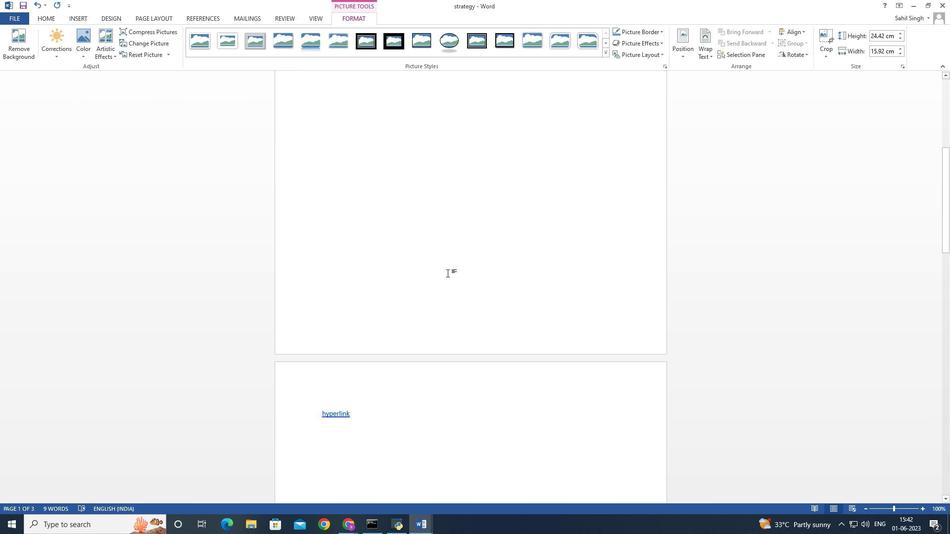 
Action: Mouse scrolled (447, 273) with delta (0, 0)
Screenshot: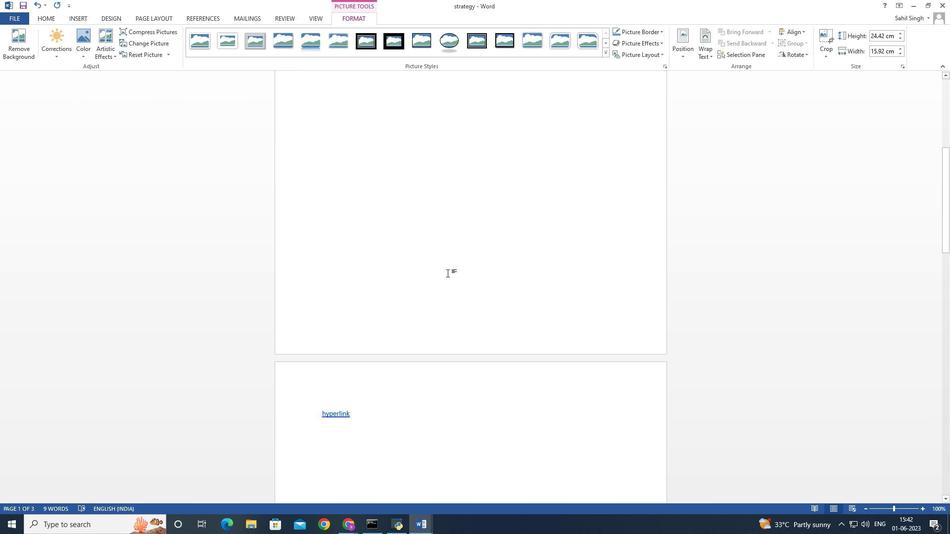 
Action: Mouse scrolled (447, 273) with delta (0, 0)
Screenshot: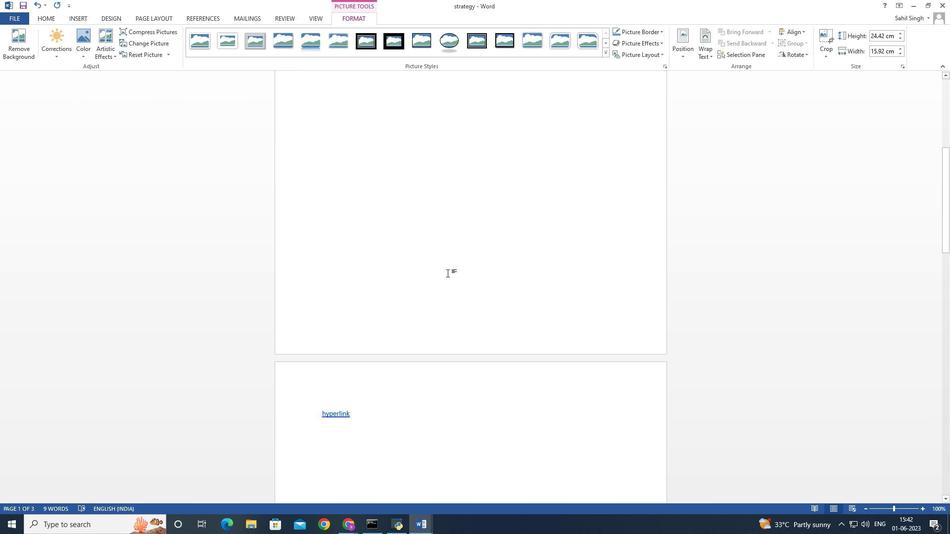 
Action: Mouse scrolled (447, 273) with delta (0, 0)
Screenshot: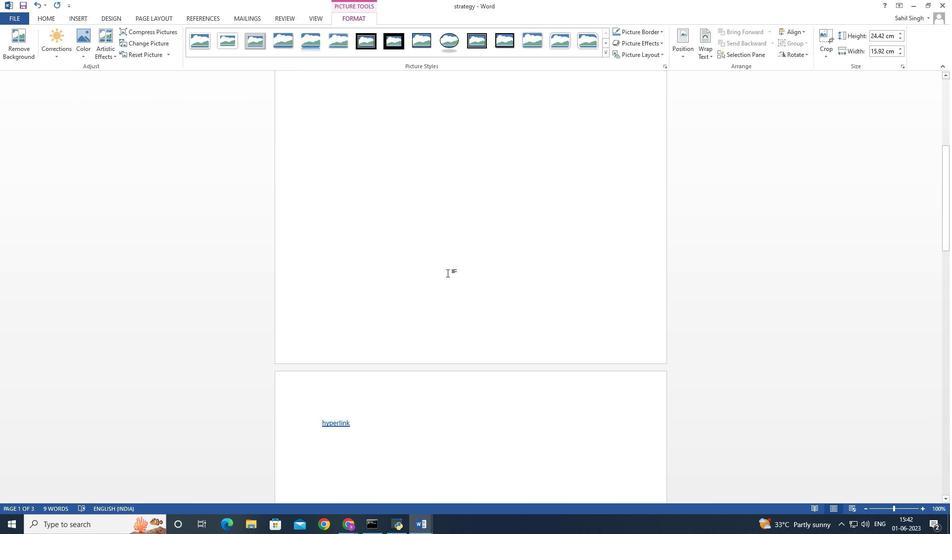 
Action: Mouse scrolled (447, 273) with delta (0, 0)
Screenshot: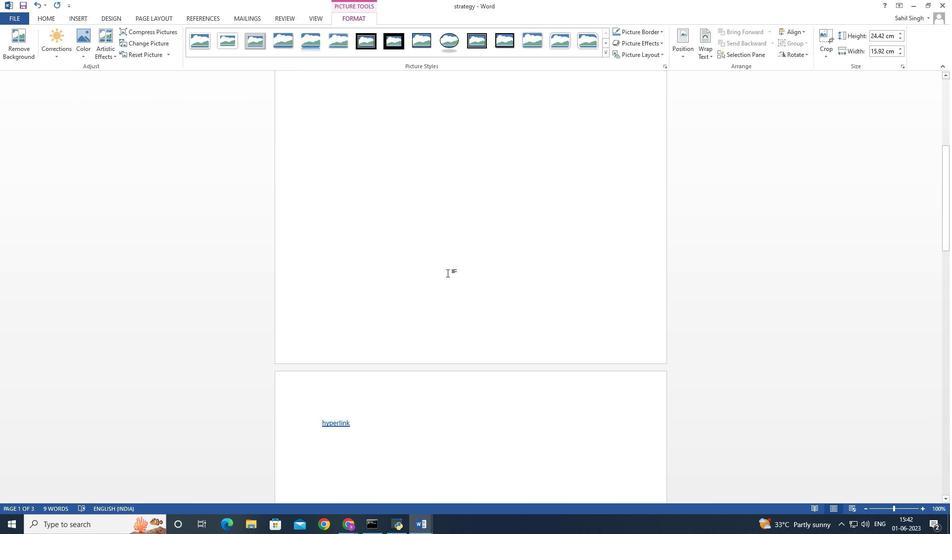 
Action: Mouse scrolled (447, 273) with delta (0, 0)
Screenshot: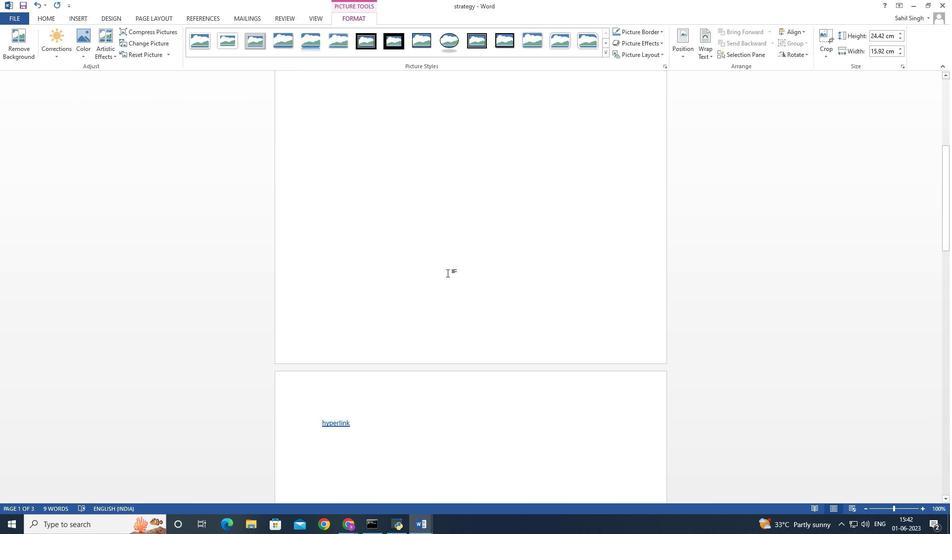 
Action: Mouse moved to (447, 273)
Screenshot: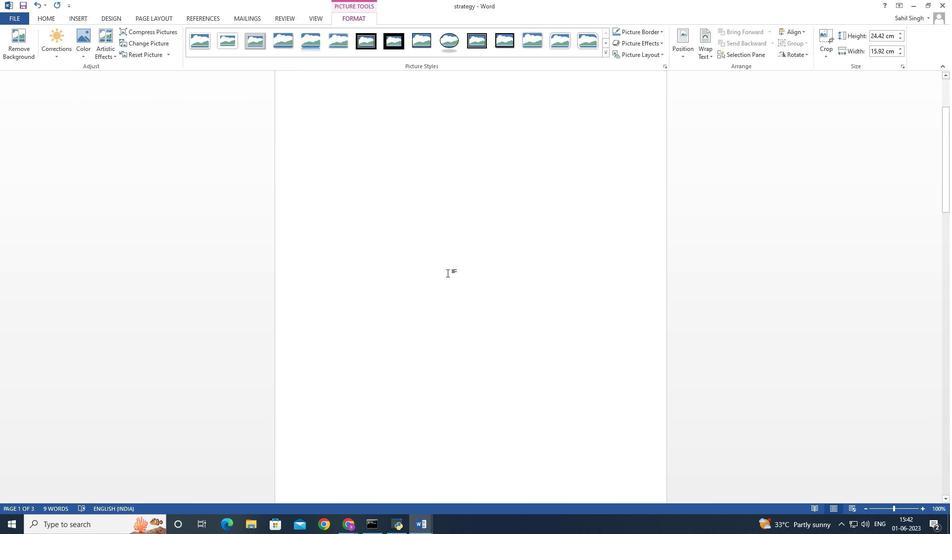 
Action: Mouse scrolled (447, 273) with delta (0, 0)
Screenshot: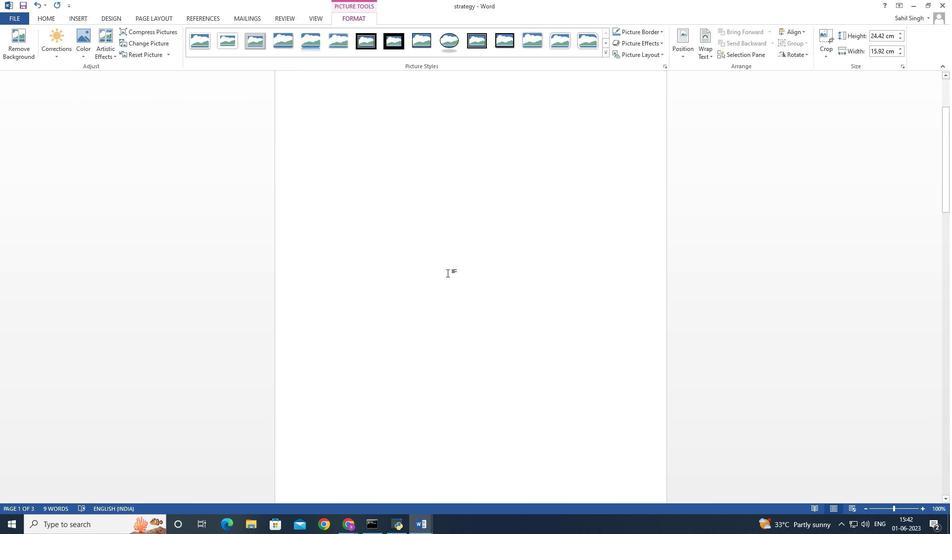 
Action: Mouse moved to (447, 273)
Screenshot: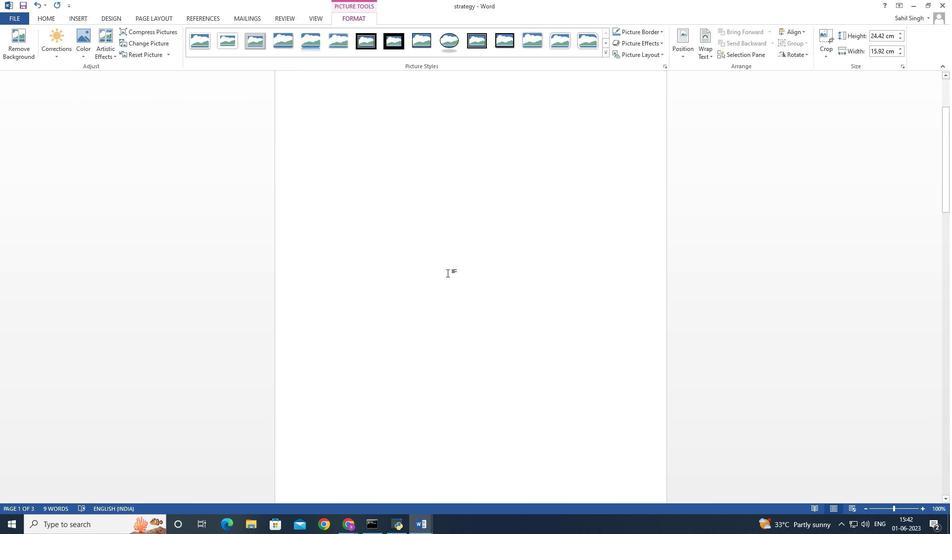 
Action: Mouse scrolled (447, 273) with delta (0, 0)
Screenshot: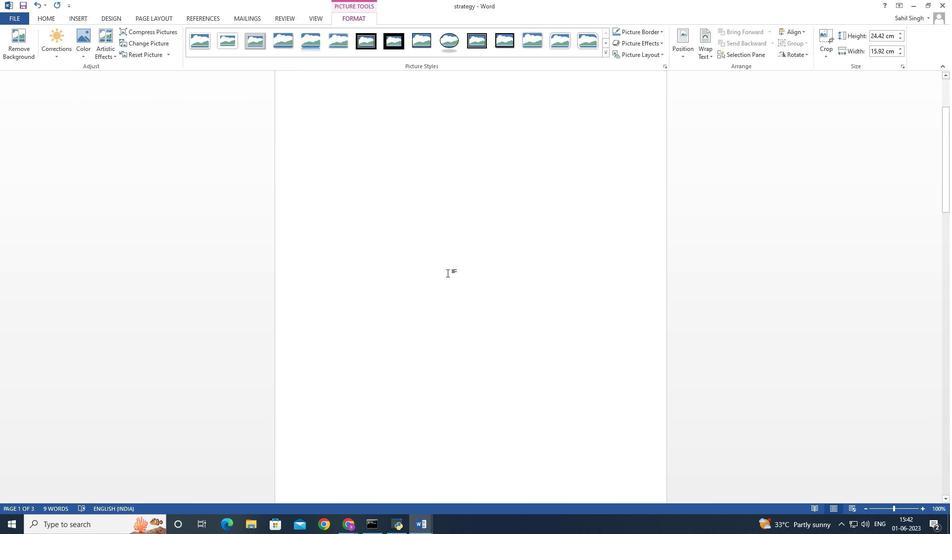 
Action: Mouse scrolled (447, 273) with delta (0, 0)
Screenshot: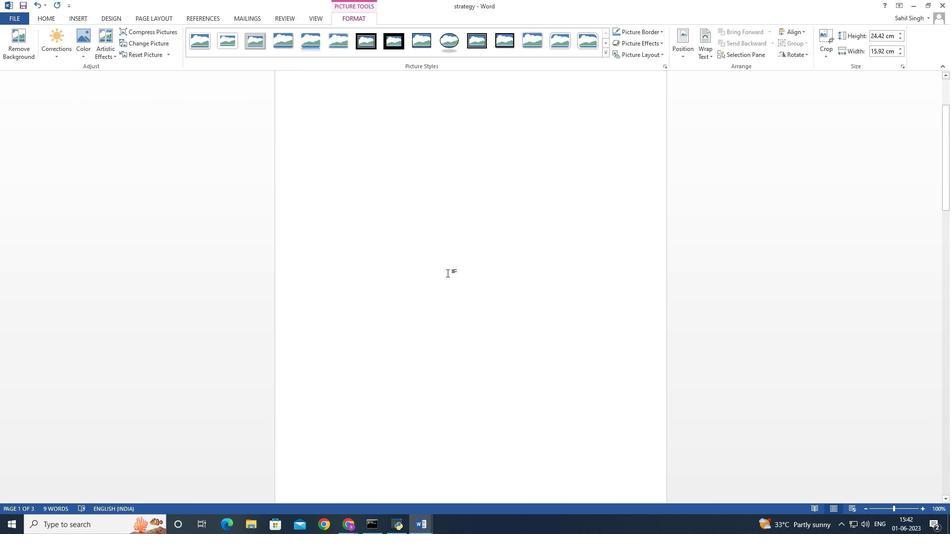 
Action: Mouse scrolled (447, 273) with delta (0, 0)
Screenshot: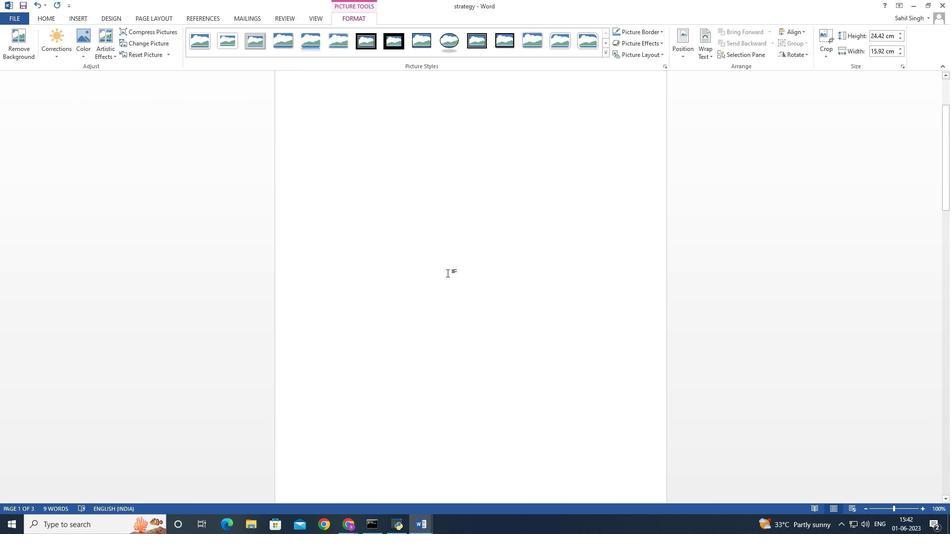 
Action: Mouse moved to (447, 273)
Screenshot: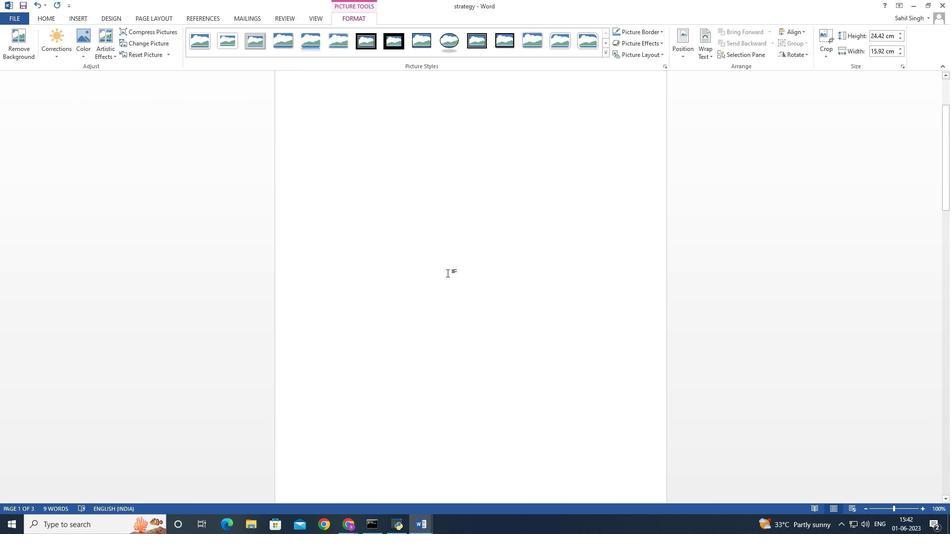 
Action: Mouse scrolled (447, 273) with delta (0, 0)
Screenshot: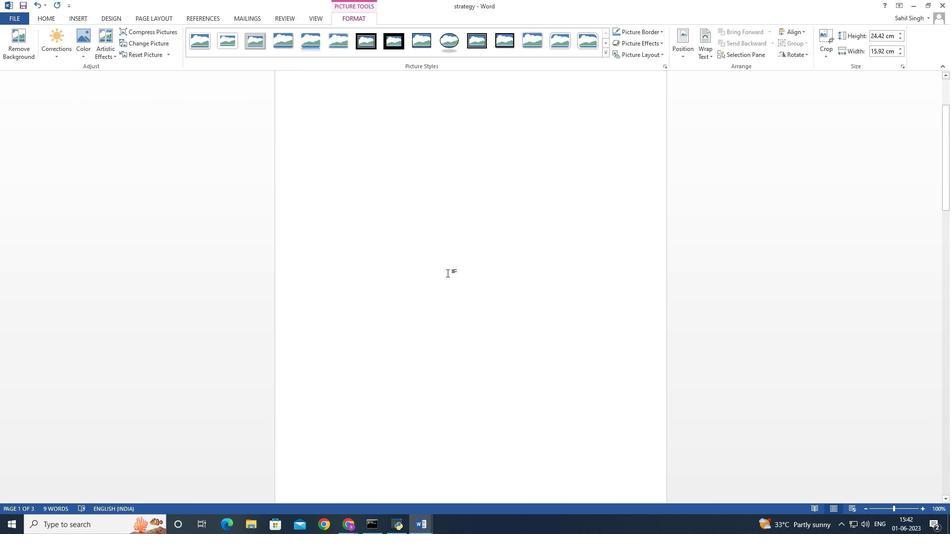 
Action: Mouse scrolled (447, 273) with delta (0, 0)
Screenshot: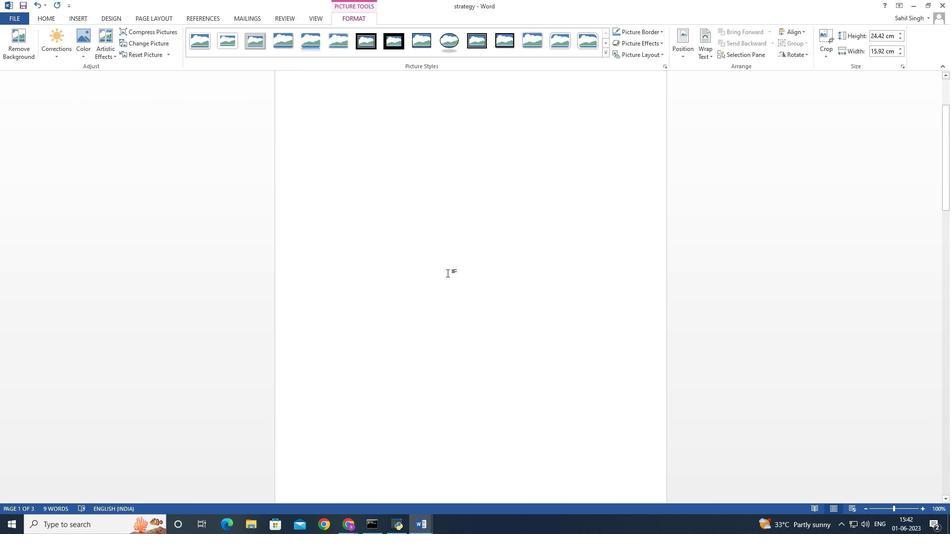 
Action: Mouse scrolled (447, 273) with delta (0, 0)
Screenshot: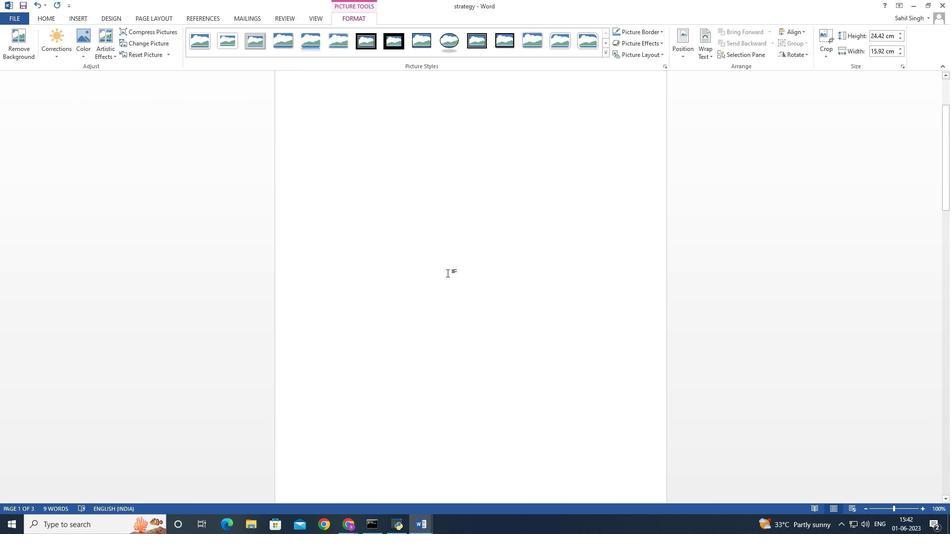 
Action: Mouse moved to (433, 263)
Screenshot: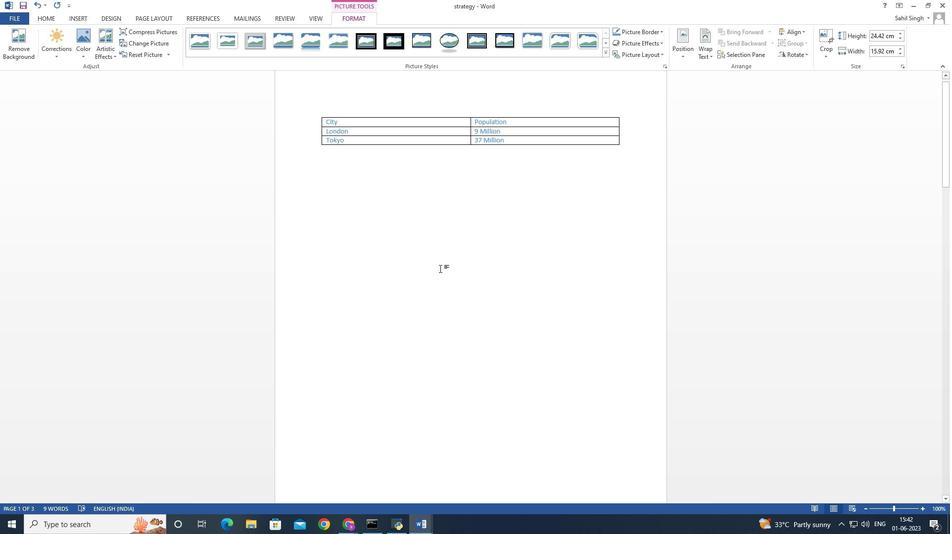 
Action: Mouse scrolled (433, 263) with delta (0, 0)
Screenshot: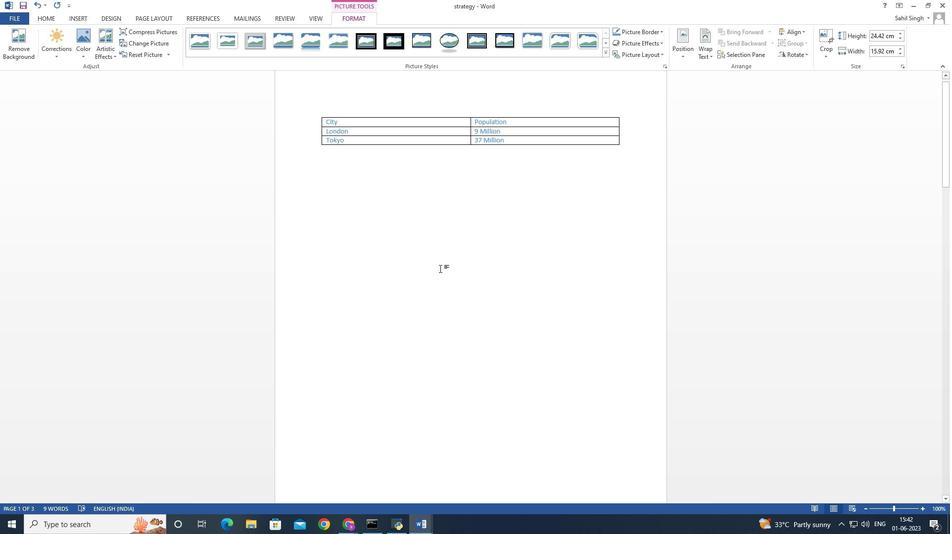 
Action: Mouse moved to (433, 263)
Screenshot: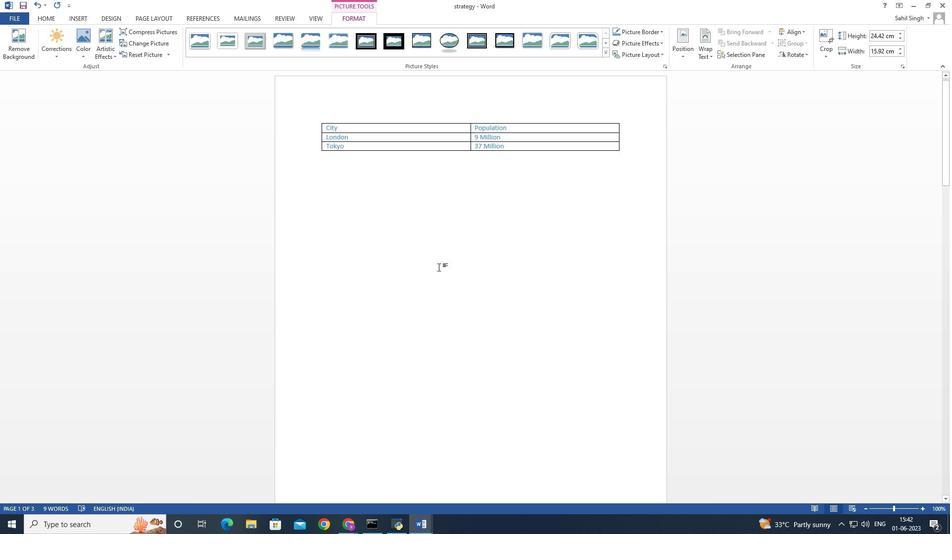 
Action: Mouse scrolled (433, 263) with delta (0, 0)
Screenshot: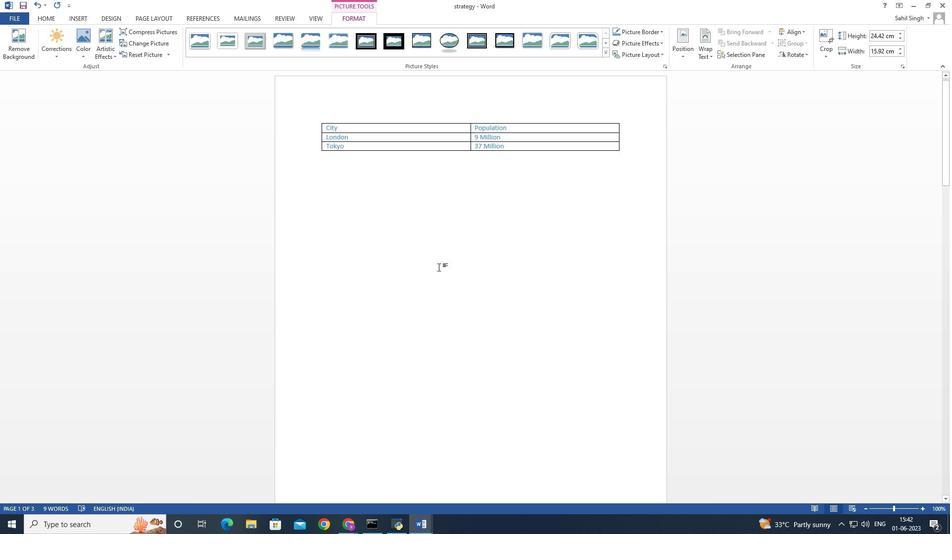 
Action: Mouse scrolled (433, 263) with delta (0, 0)
Screenshot: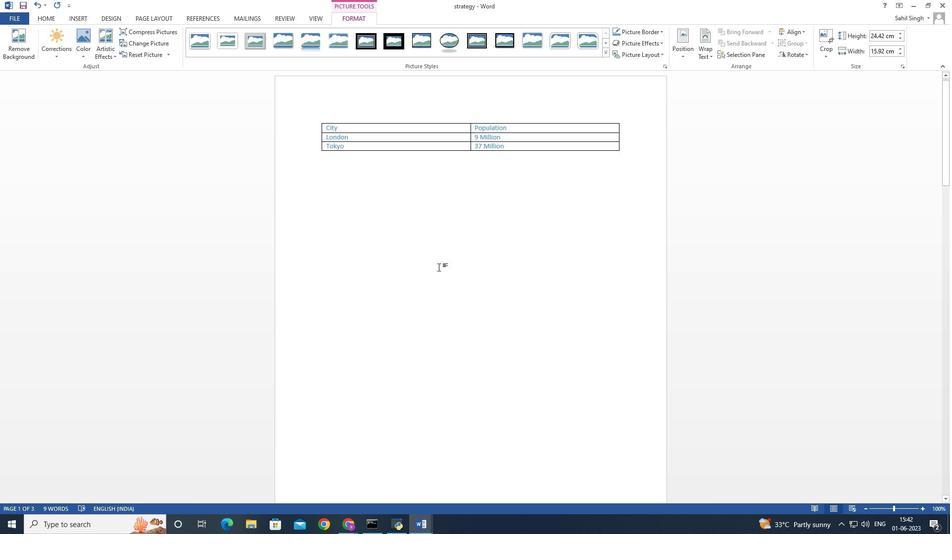 
Action: Mouse scrolled (433, 263) with delta (0, 0)
Screenshot: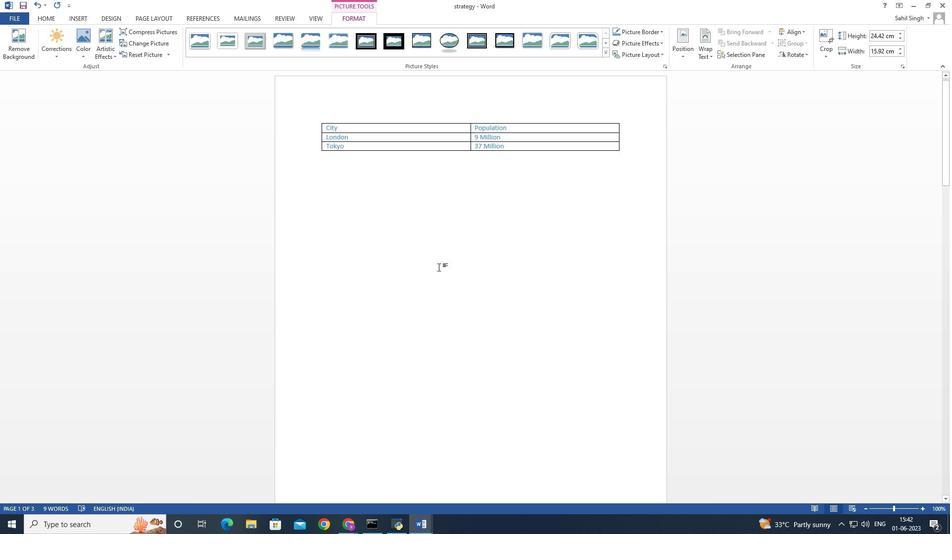 
Action: Mouse moved to (447, 295)
Screenshot: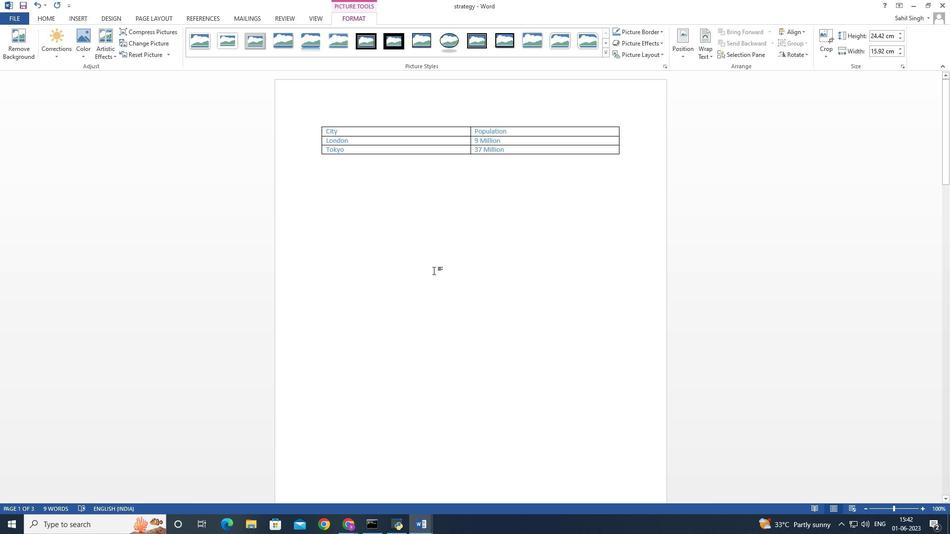 
Action: Mouse scrolled (447, 296) with delta (0, 0)
Screenshot: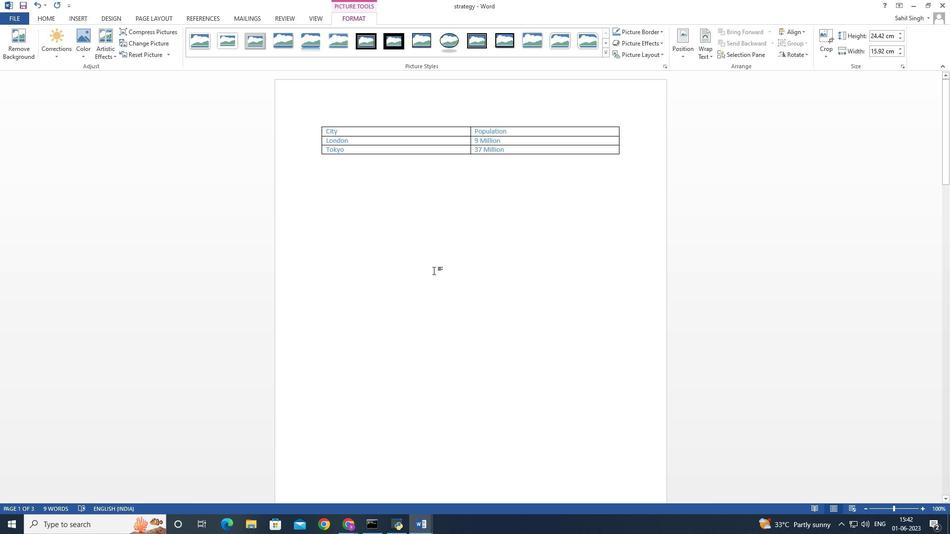 
Action: Mouse moved to (447, 296)
Screenshot: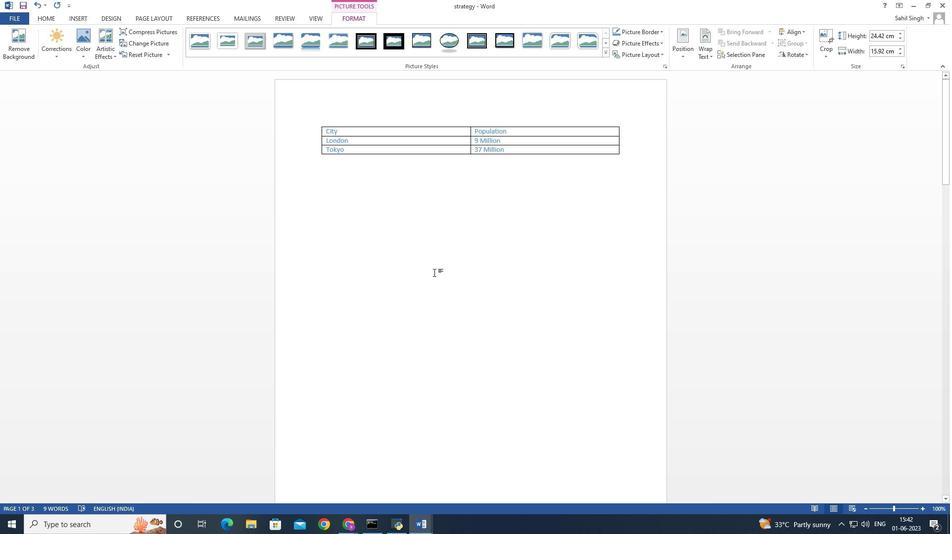 
Action: Mouse scrolled (447, 296) with delta (0, 0)
Screenshot: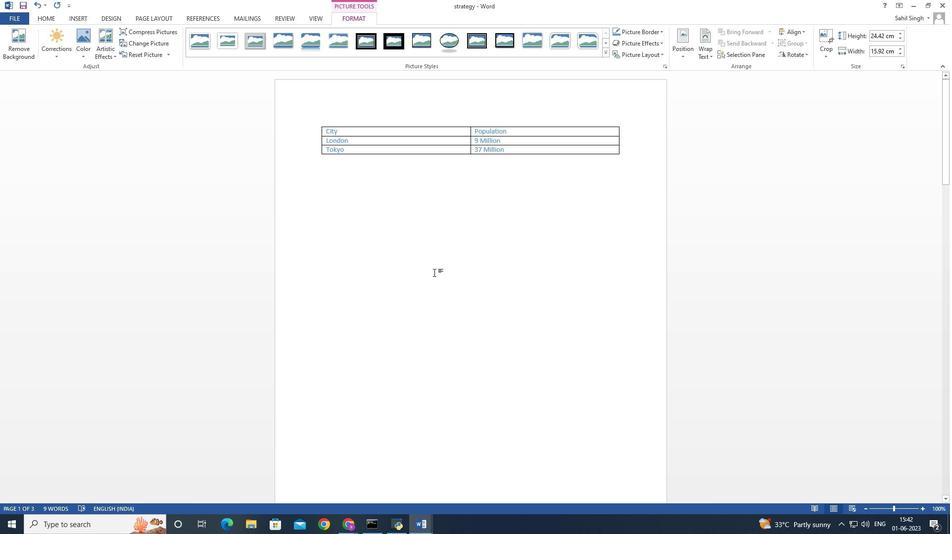 
Action: Mouse moved to (447, 296)
Screenshot: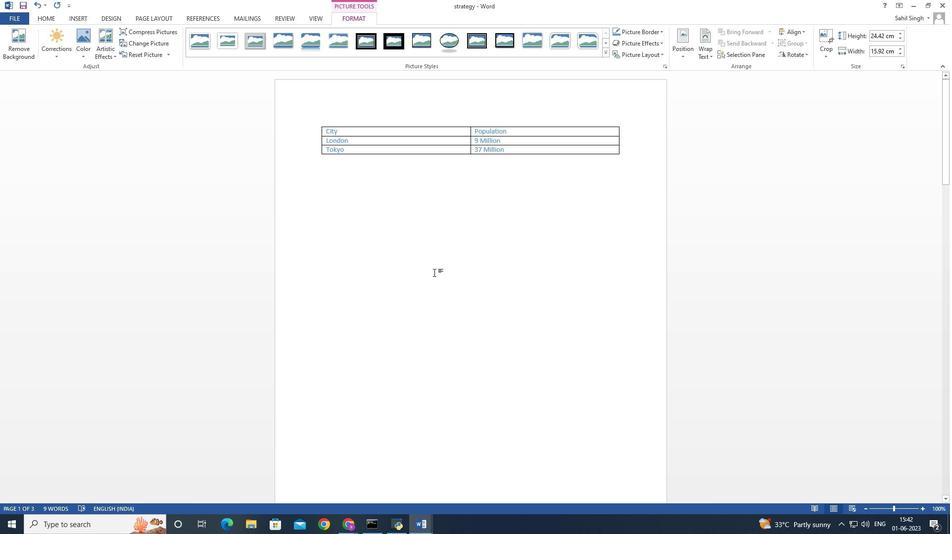 
Action: Mouse scrolled (447, 296) with delta (0, 0)
Screenshot: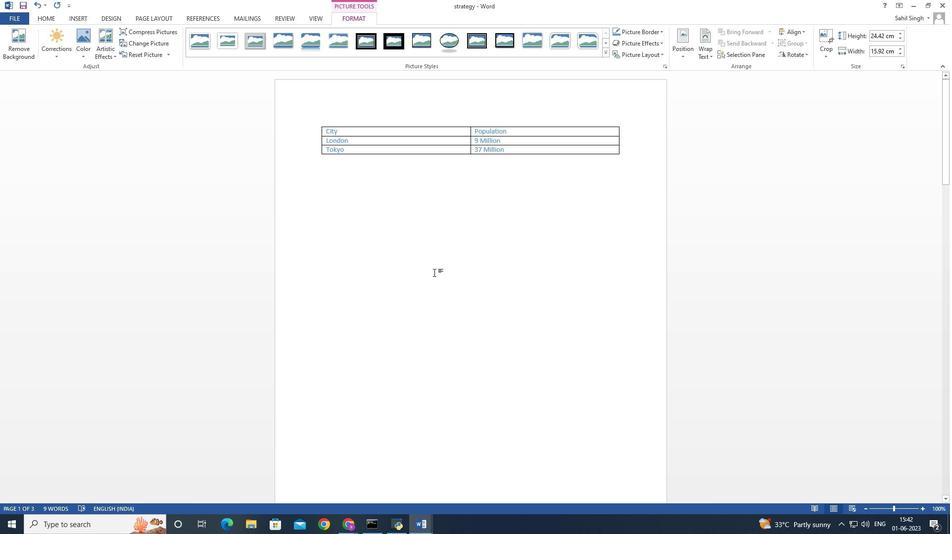 
Action: Mouse scrolled (447, 296) with delta (0, 0)
Screenshot: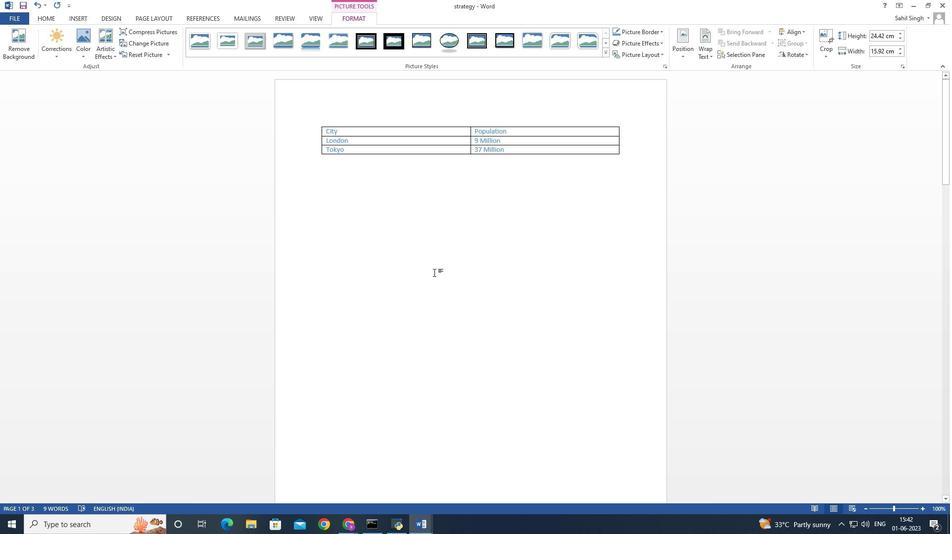 
Action: Mouse moved to (446, 296)
Screenshot: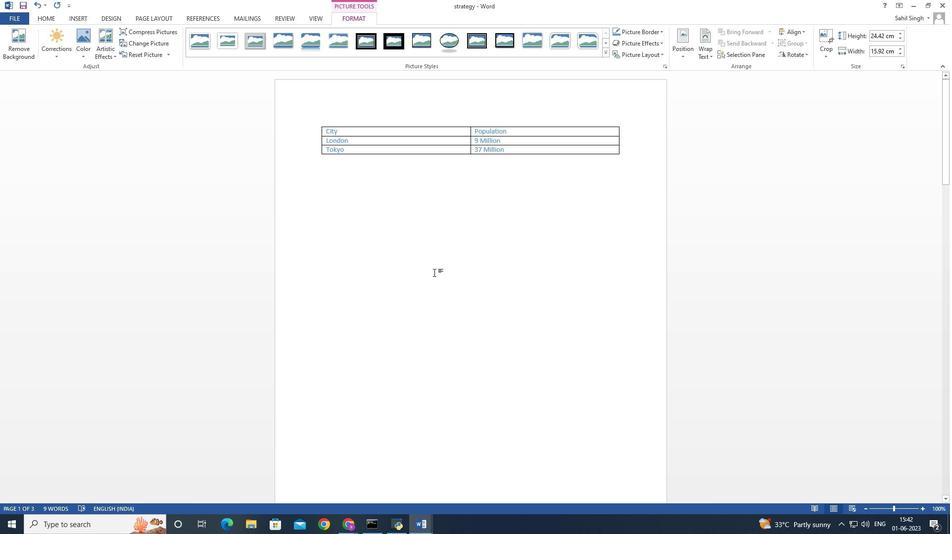 
Action: Mouse scrolled (446, 296) with delta (0, 0)
Screenshot: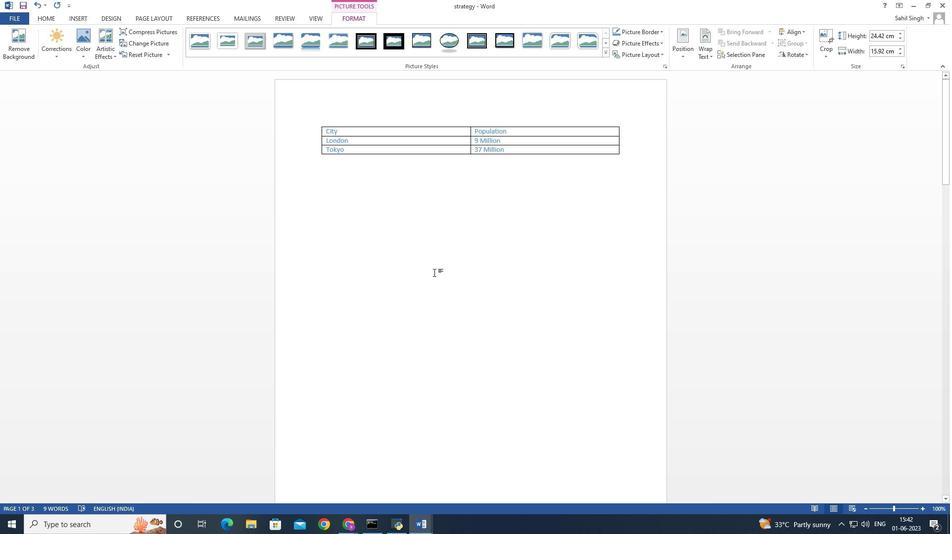 
Action: Mouse moved to (446, 296)
Screenshot: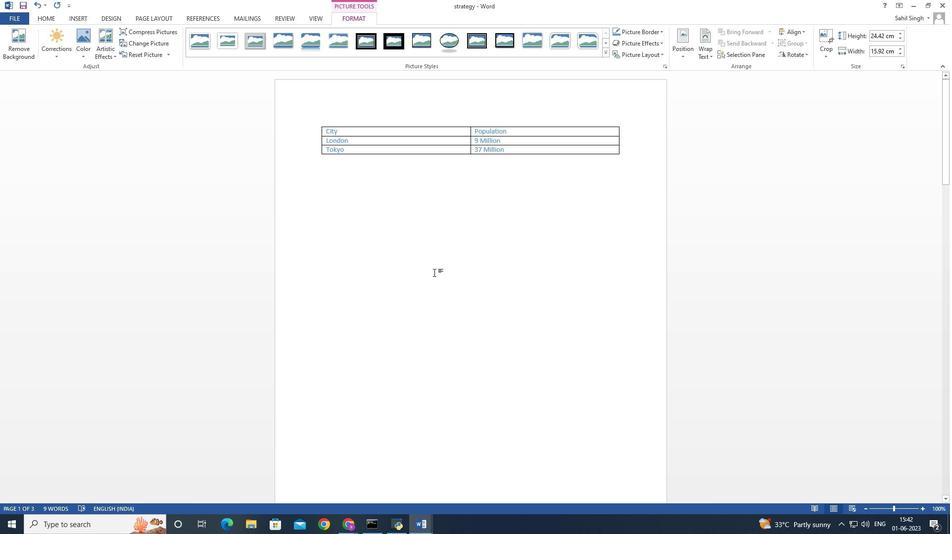 
Action: Mouse scrolled (446, 296) with delta (0, 0)
Screenshot: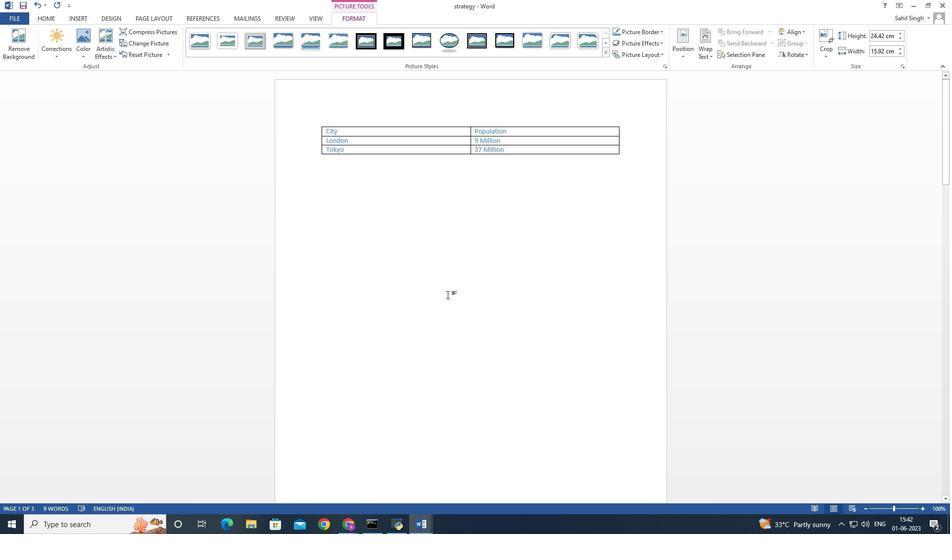 
Action: Mouse moved to (446, 296)
Screenshot: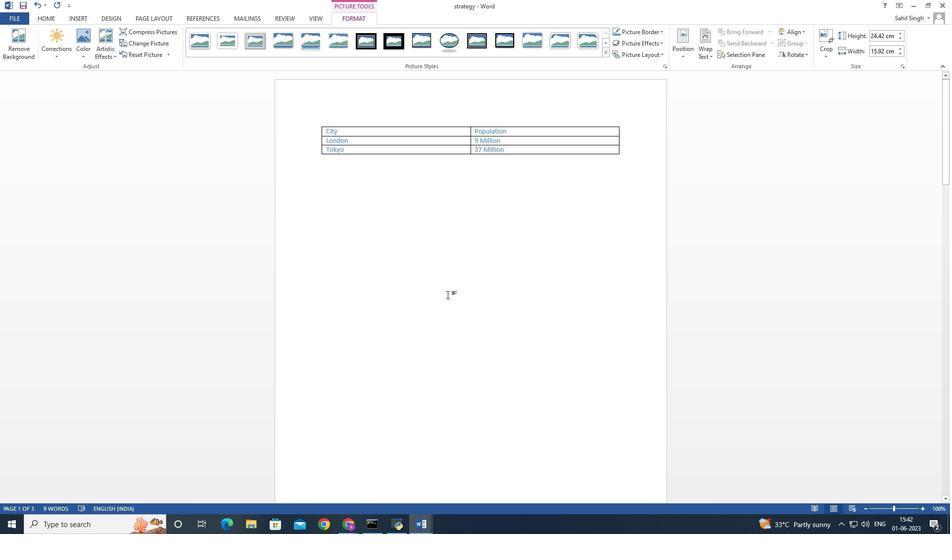 
Action: Mouse scrolled (446, 296) with delta (0, 0)
Screenshot: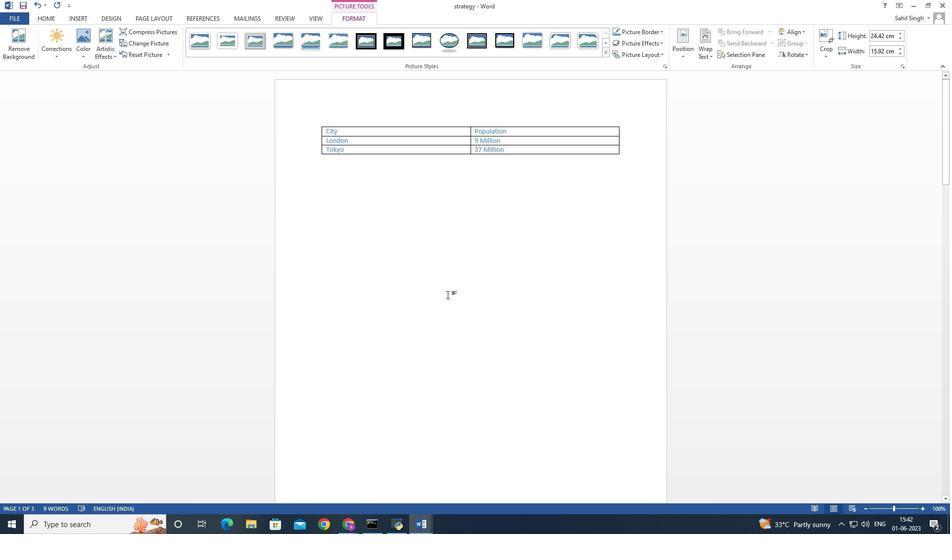 
Action: Mouse moved to (446, 296)
Screenshot: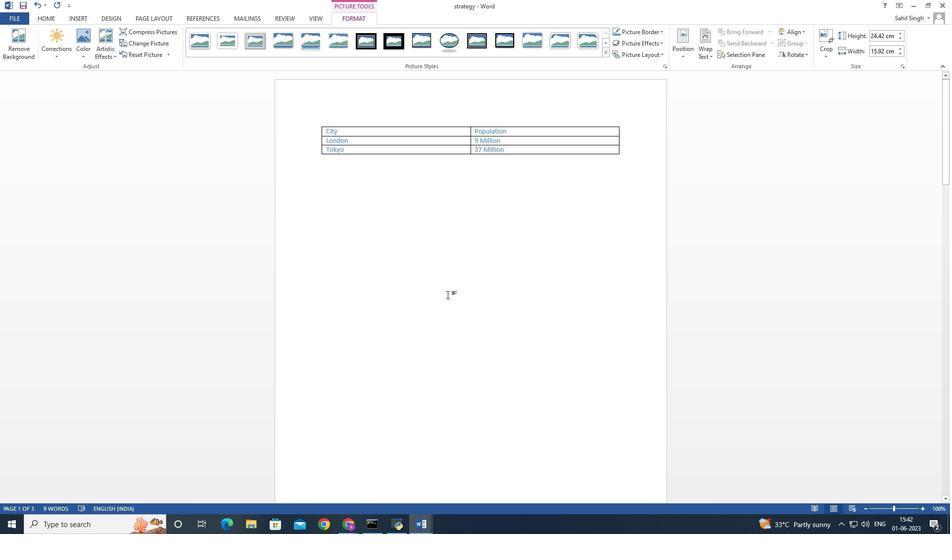 
Action: Mouse scrolled (446, 296) with delta (0, 0)
Screenshot: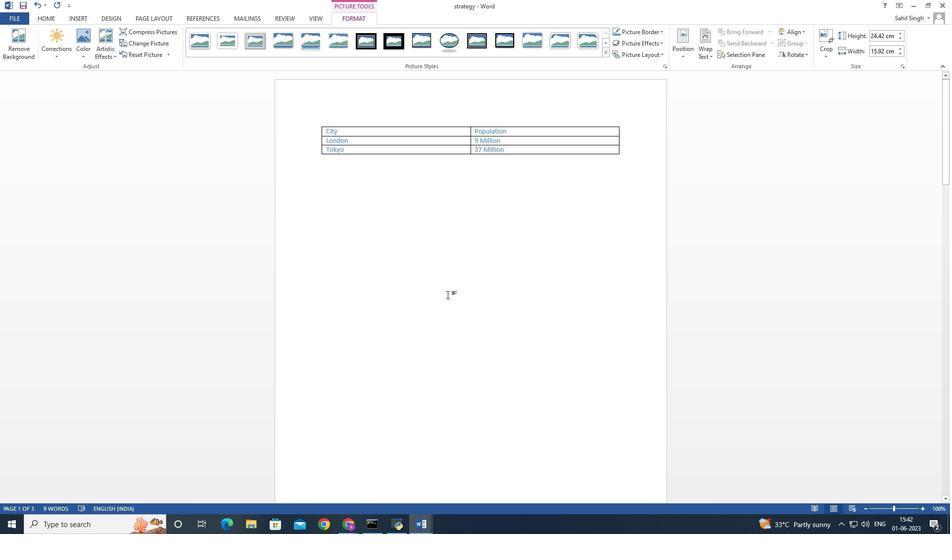 
Action: Mouse moved to (445, 296)
Screenshot: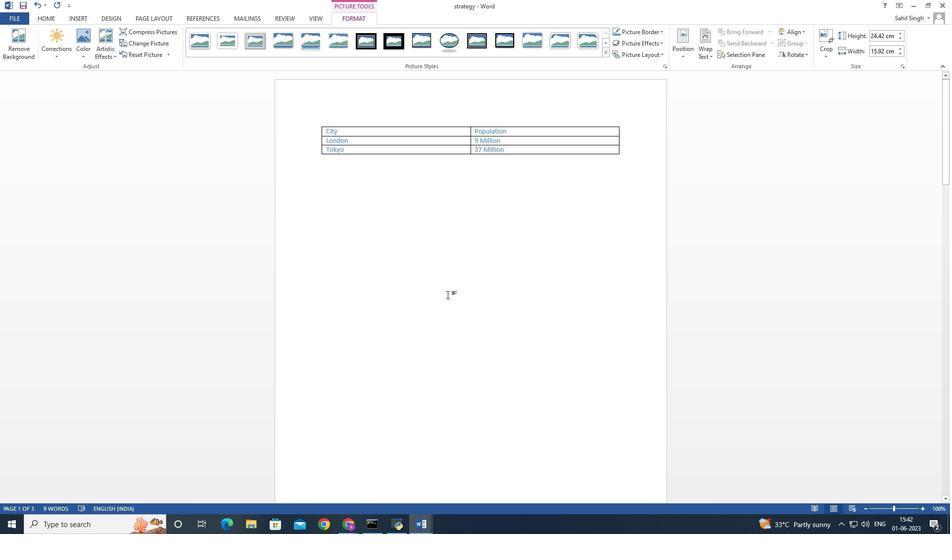 
Action: Mouse scrolled (445, 296) with delta (0, 0)
Screenshot: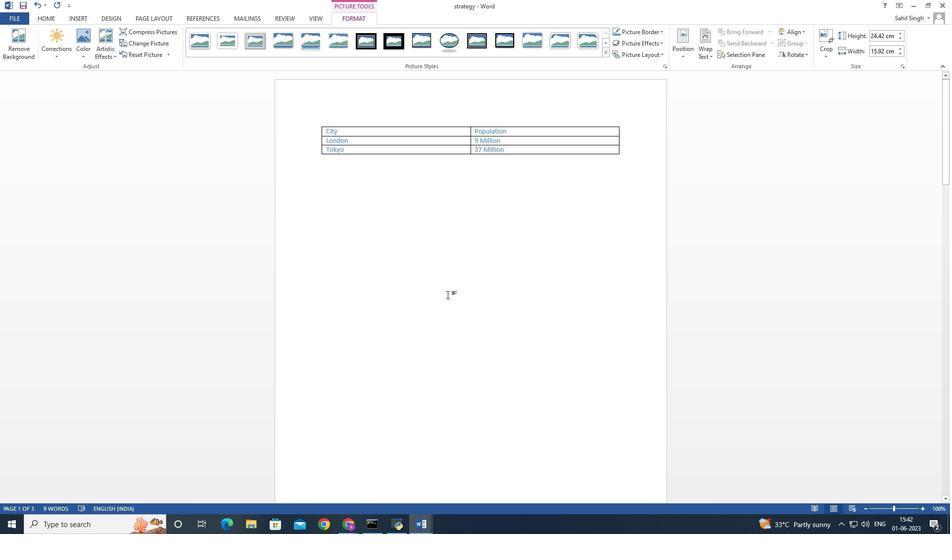 
Action: Mouse moved to (427, 284)
Screenshot: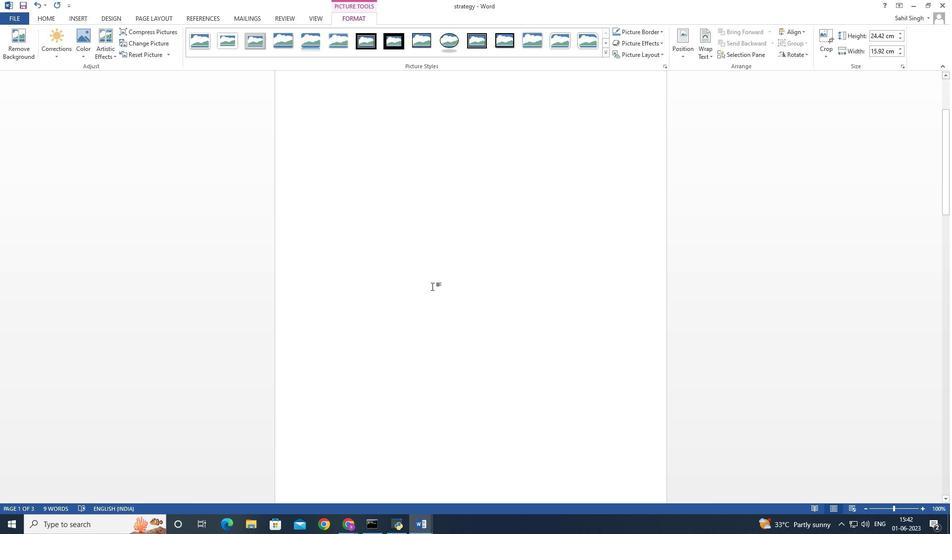 
Action: Mouse scrolled (427, 283) with delta (0, 0)
Screenshot: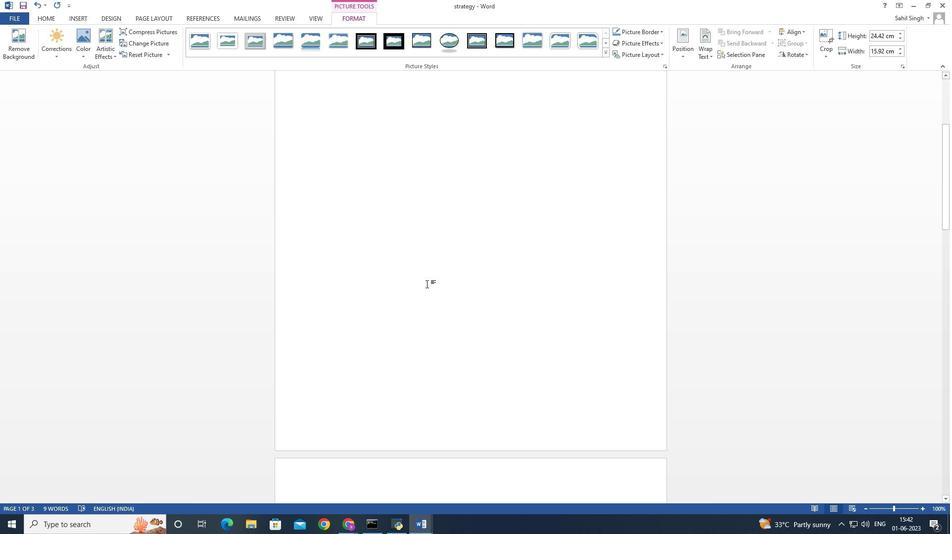 
Action: Mouse moved to (426, 284)
Screenshot: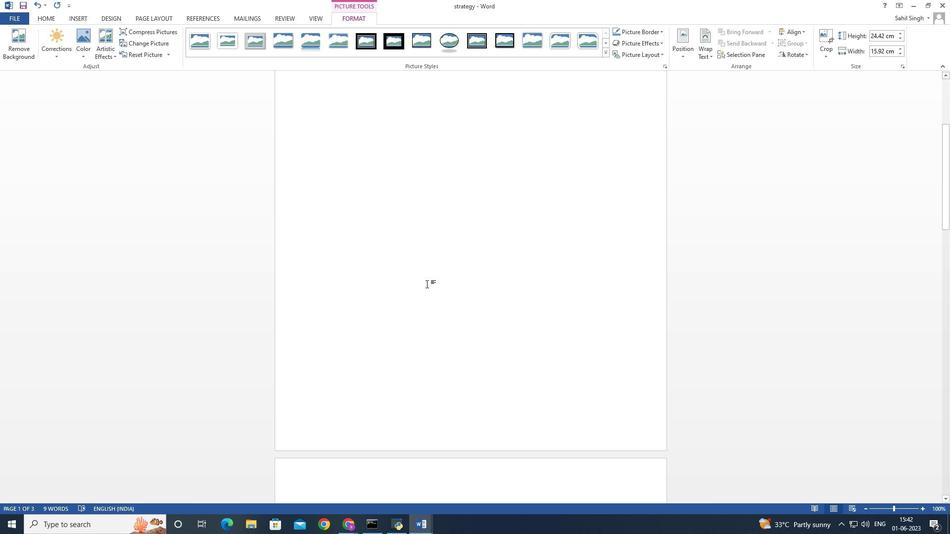 
Action: Mouse scrolled (426, 283) with delta (0, 0)
Screenshot: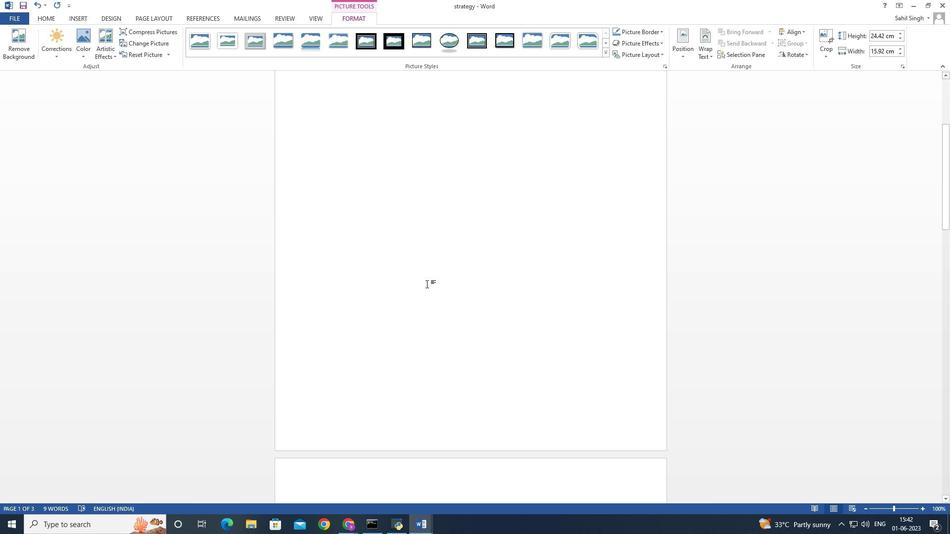 
Action: Mouse scrolled (426, 283) with delta (0, 0)
Screenshot: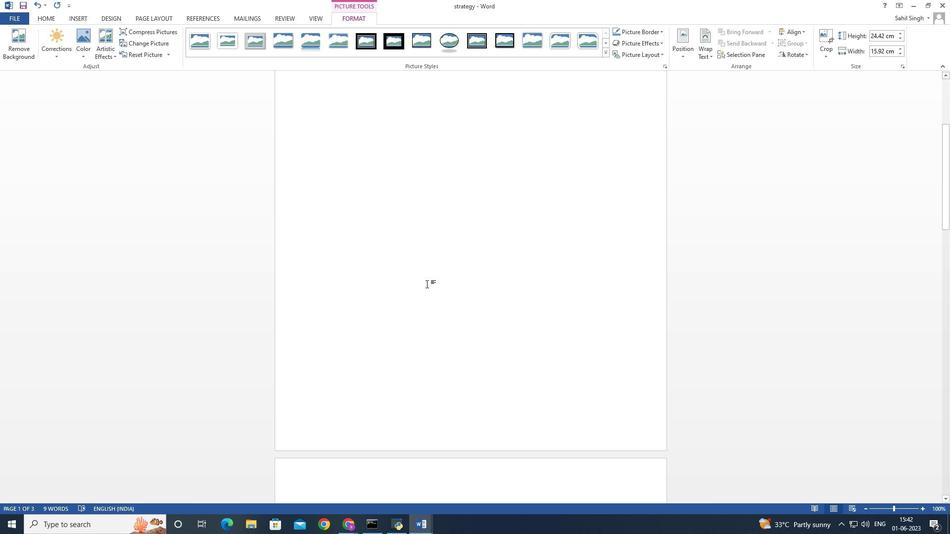 
Action: Mouse scrolled (426, 283) with delta (0, 0)
Screenshot: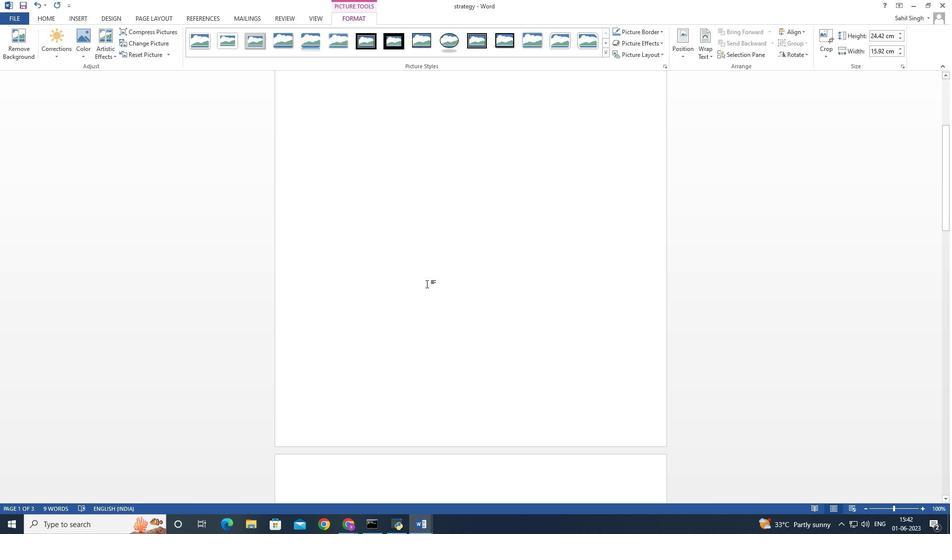 
Action: Mouse scrolled (426, 283) with delta (0, 0)
Screenshot: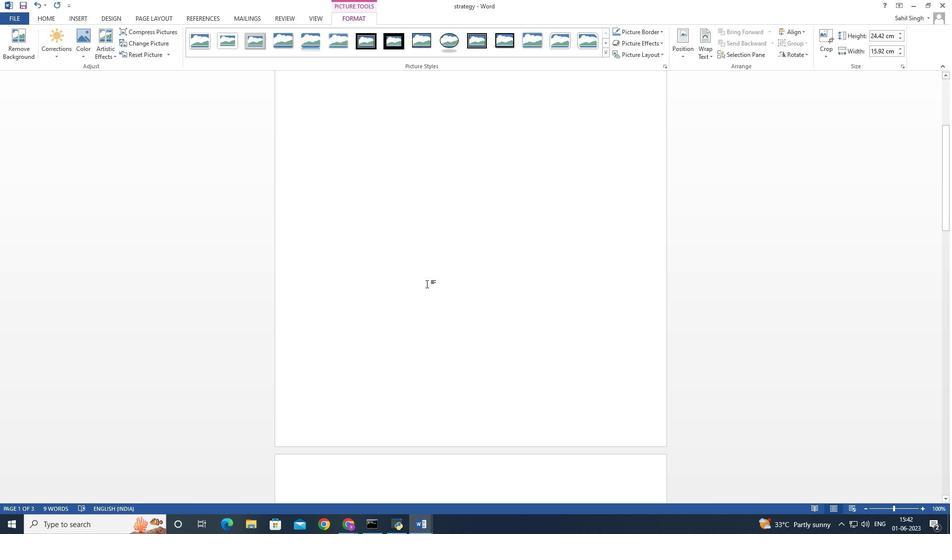 
Action: Mouse scrolled (426, 283) with delta (0, 0)
Screenshot: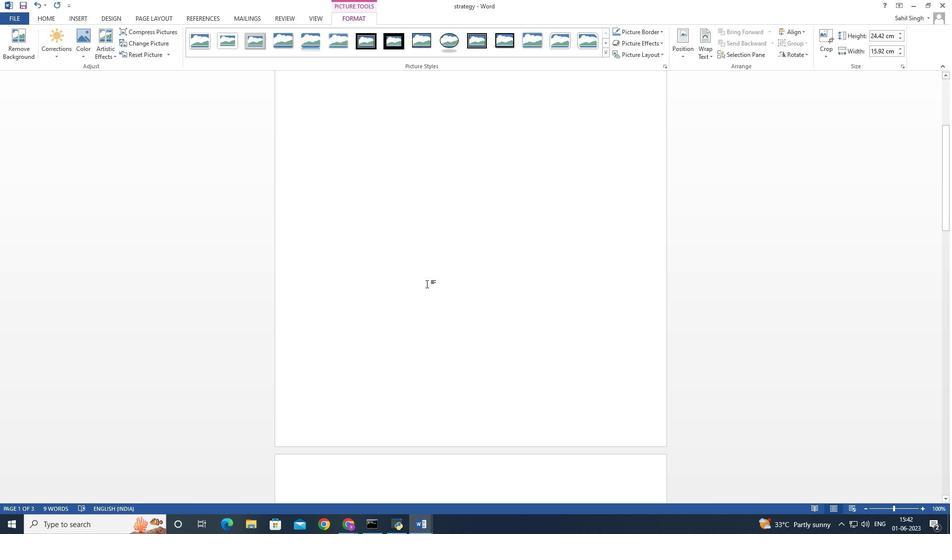 
Action: Mouse scrolled (426, 283) with delta (0, 0)
Screenshot: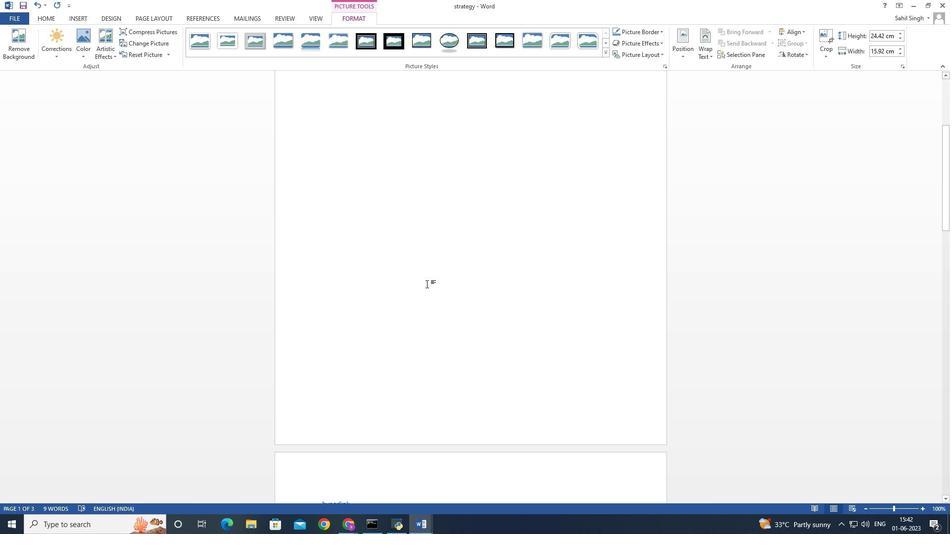 
Action: Mouse moved to (423, 281)
Screenshot: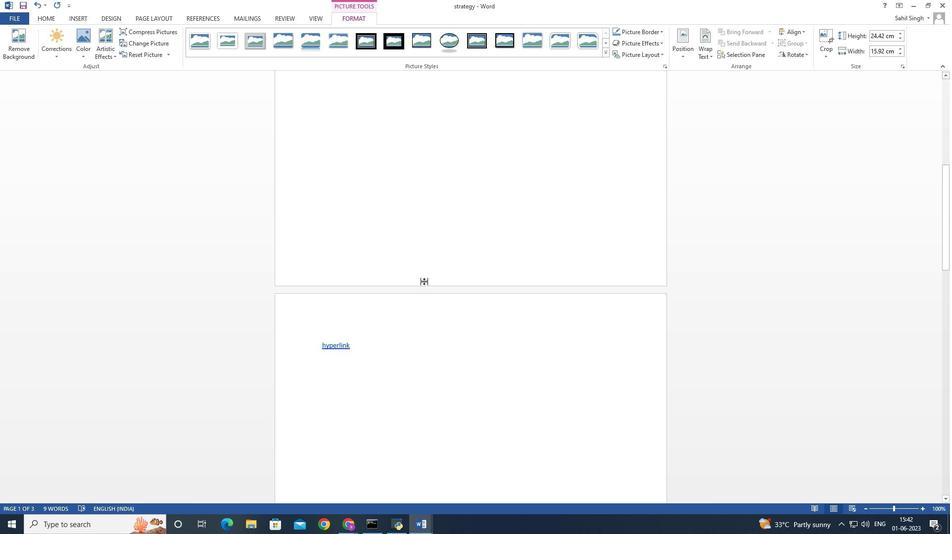 
Action: Mouse scrolled (423, 280) with delta (0, 0)
Screenshot: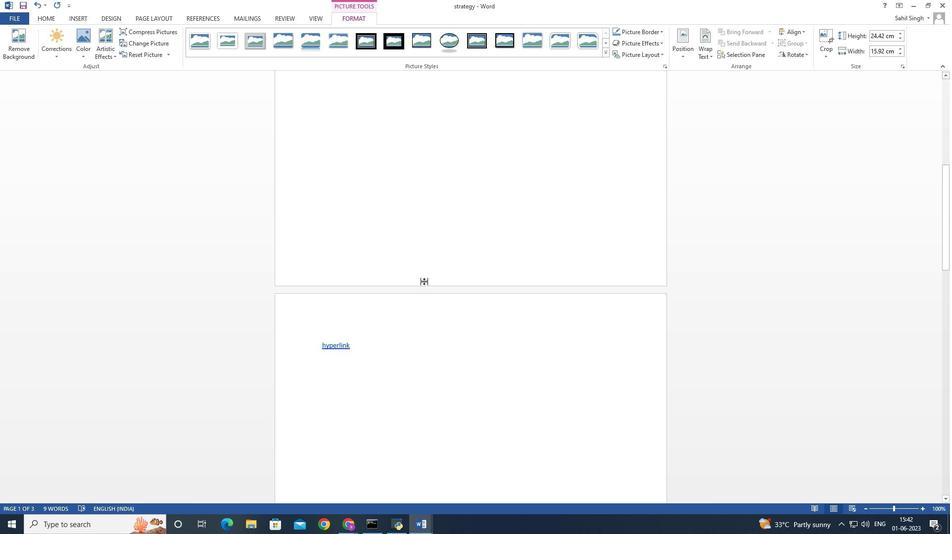 
Action: Mouse scrolled (423, 280) with delta (0, 0)
Screenshot: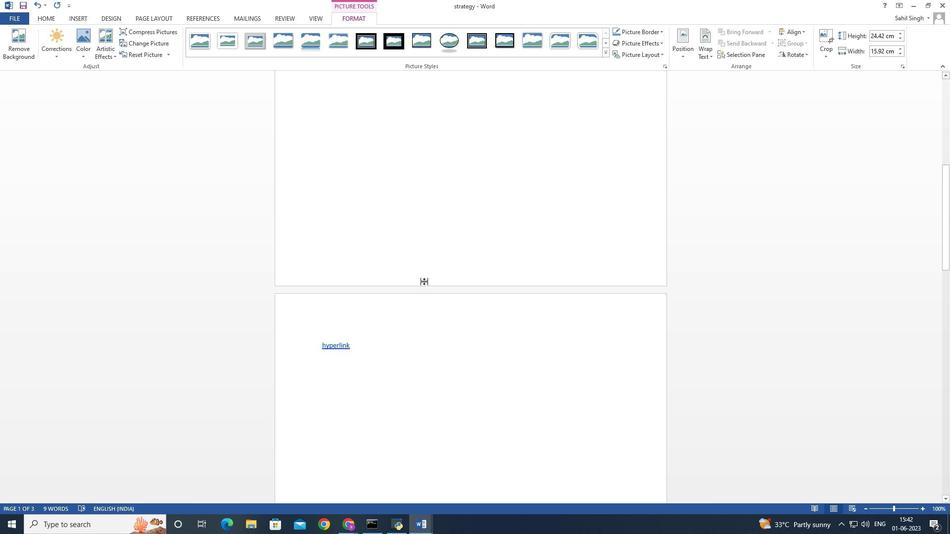 
Action: Mouse moved to (423, 281)
Screenshot: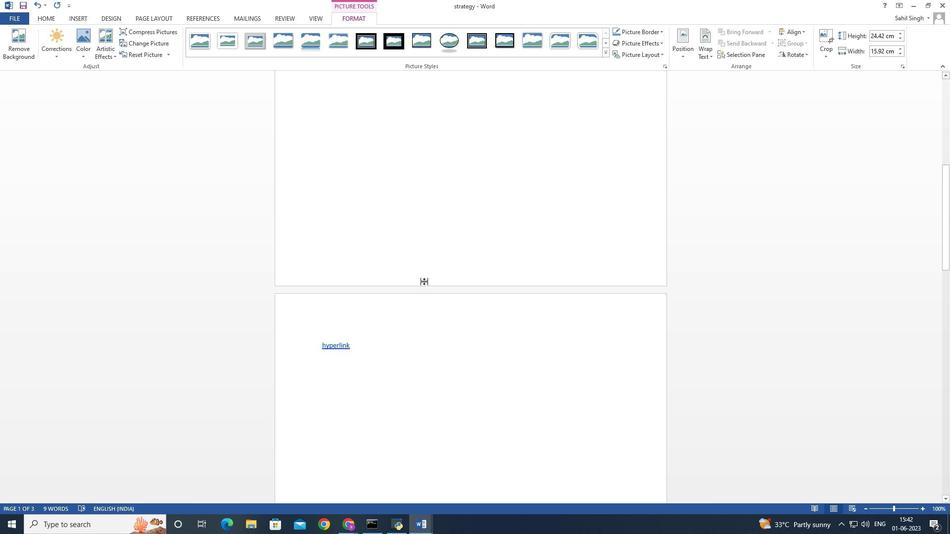 
Action: Mouse scrolled (423, 280) with delta (0, 0)
Screenshot: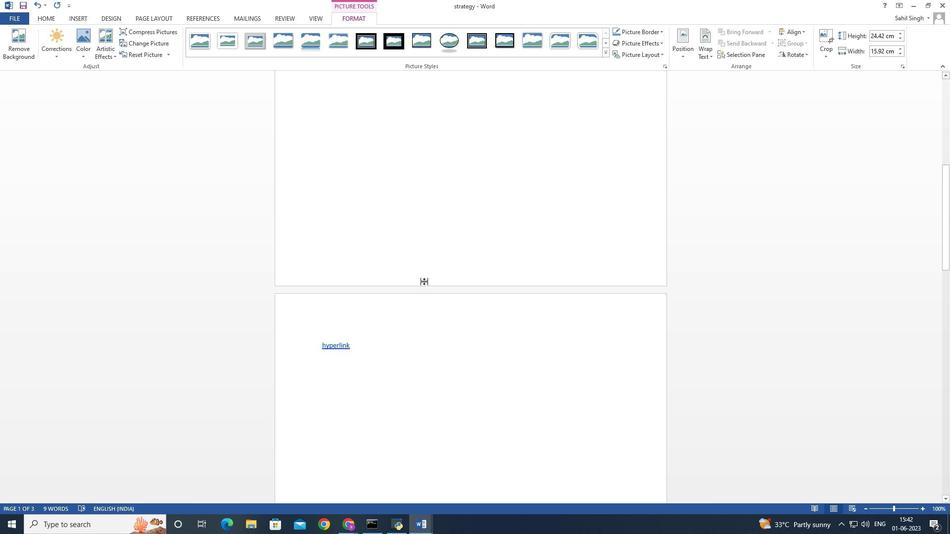 
Action: Mouse scrolled (423, 280) with delta (0, 0)
Screenshot: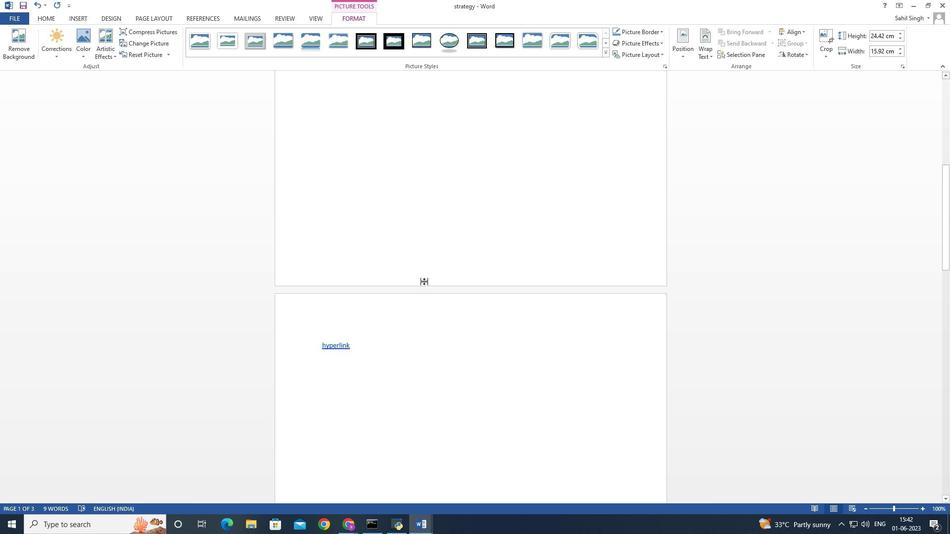 
Action: Mouse scrolled (423, 280) with delta (0, 0)
Screenshot: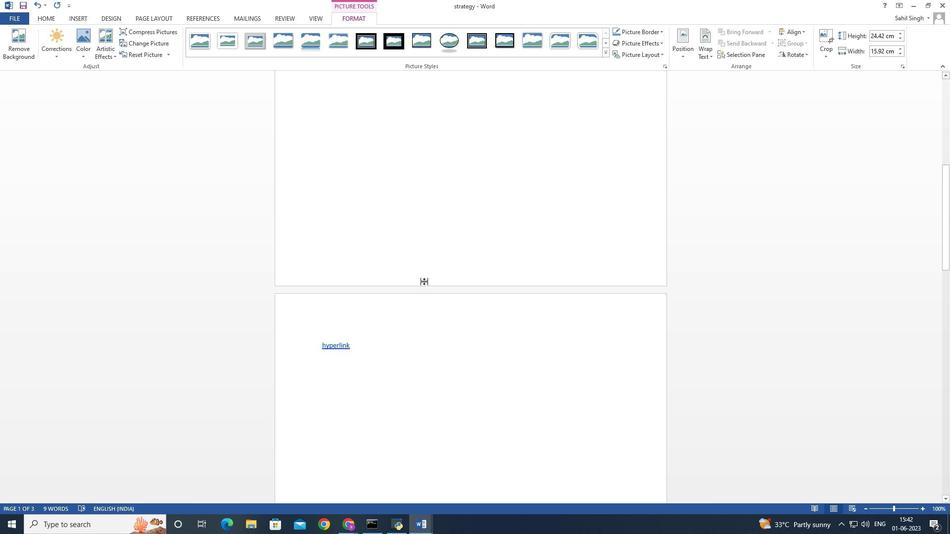 
Action: Mouse scrolled (423, 280) with delta (0, 0)
Screenshot: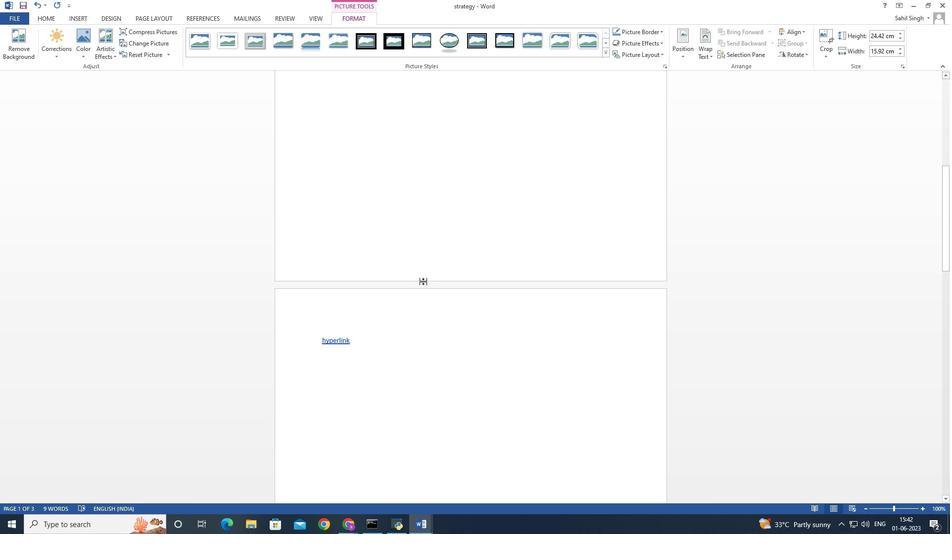 
Action: Mouse scrolled (423, 280) with delta (0, 0)
Screenshot: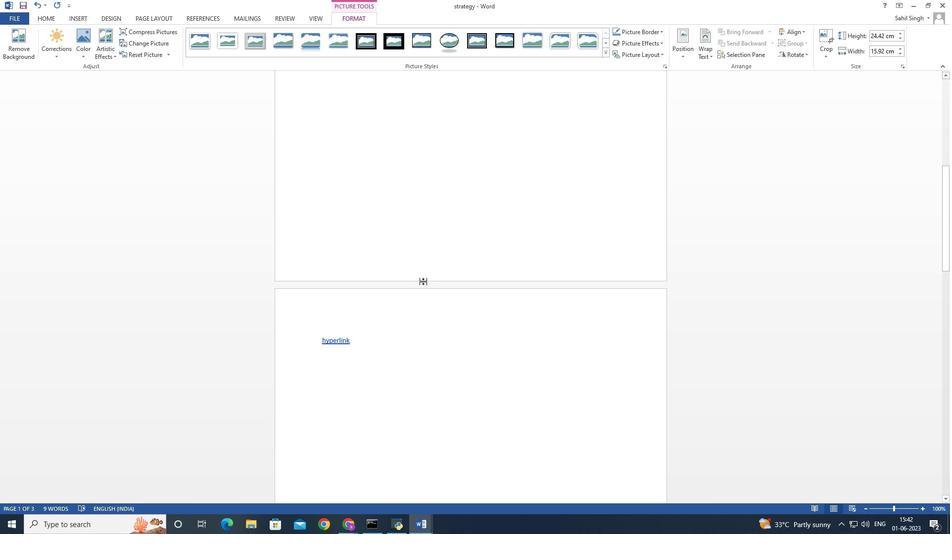 
Action: Mouse moved to (416, 278)
Screenshot: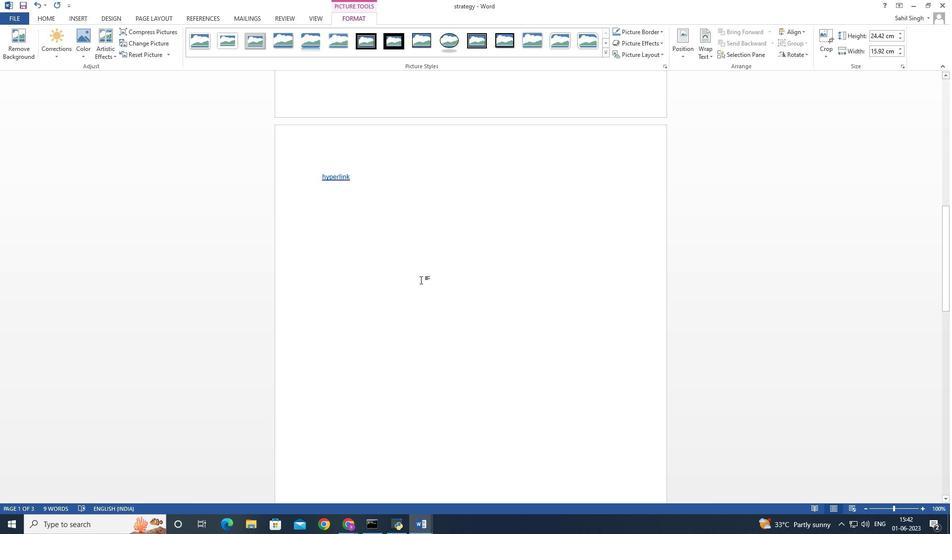 
Action: Mouse scrolled (416, 277) with delta (0, 0)
Screenshot: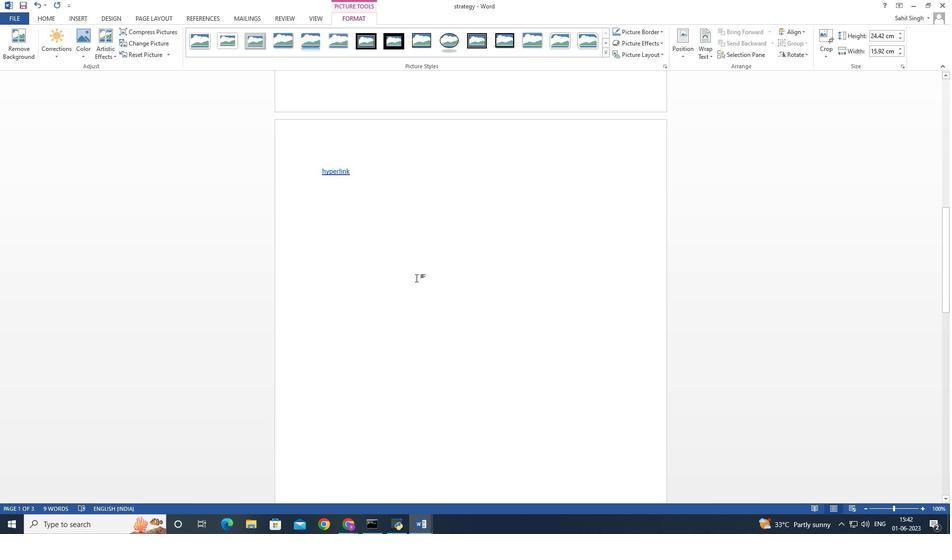 
Action: Mouse scrolled (416, 277) with delta (0, 0)
Screenshot: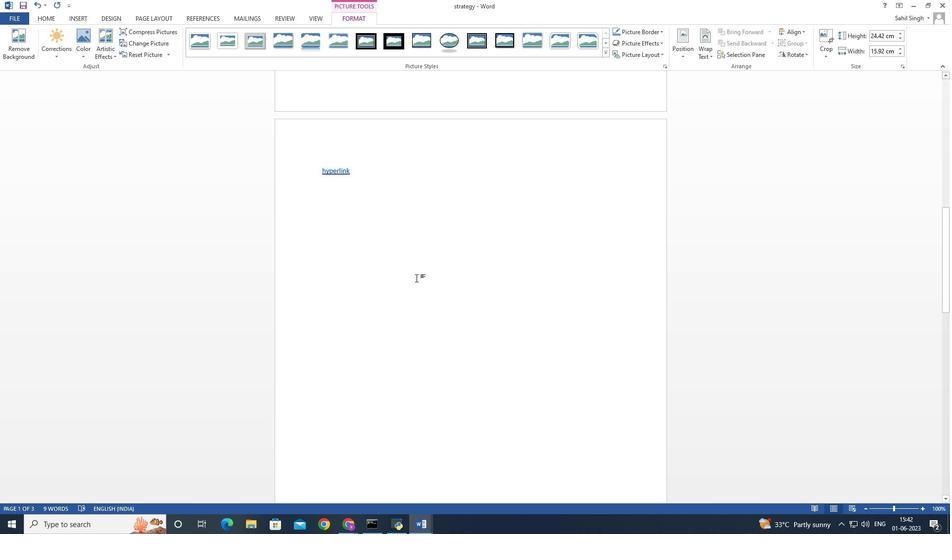 
Action: Mouse scrolled (416, 277) with delta (0, 0)
Screenshot: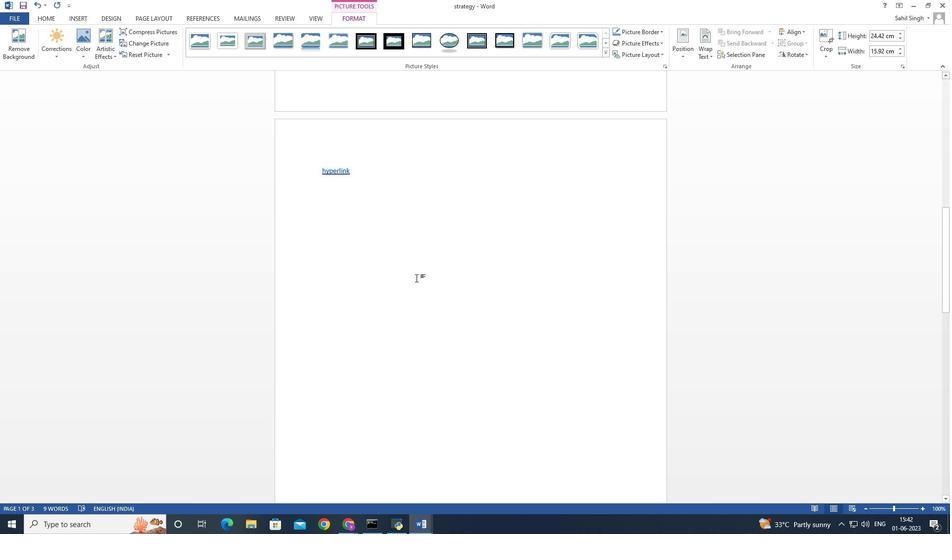 
Action: Mouse scrolled (416, 277) with delta (0, 0)
Screenshot: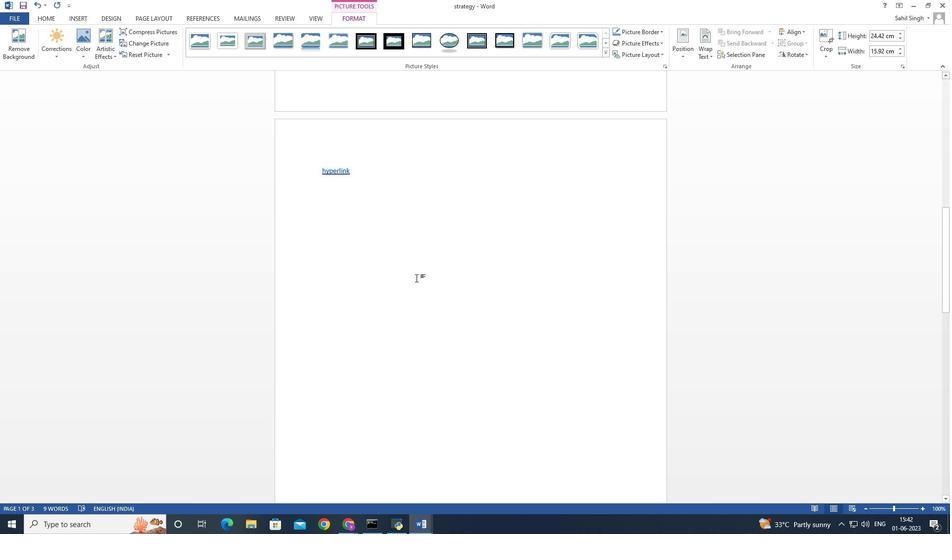 
Action: Mouse scrolled (416, 277) with delta (0, 0)
Screenshot: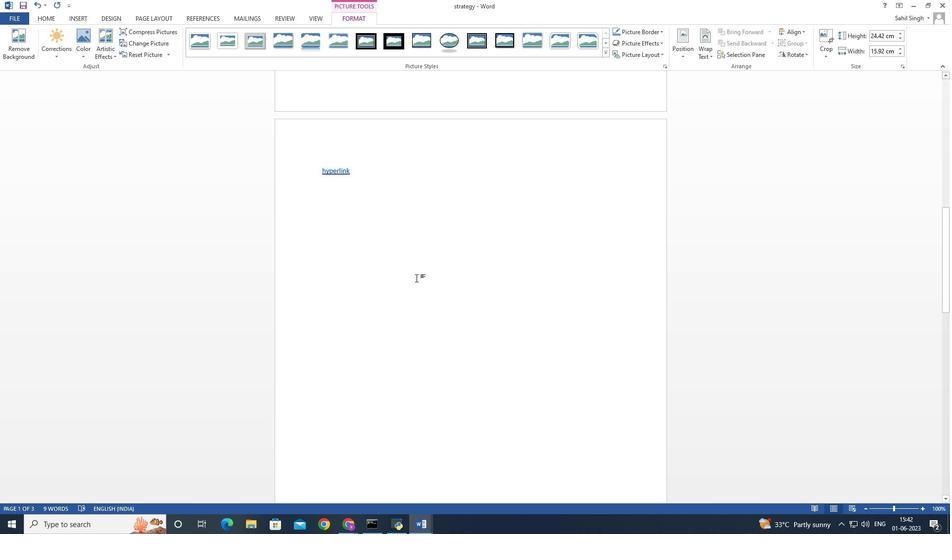 
Action: Mouse scrolled (416, 277) with delta (0, 0)
Screenshot: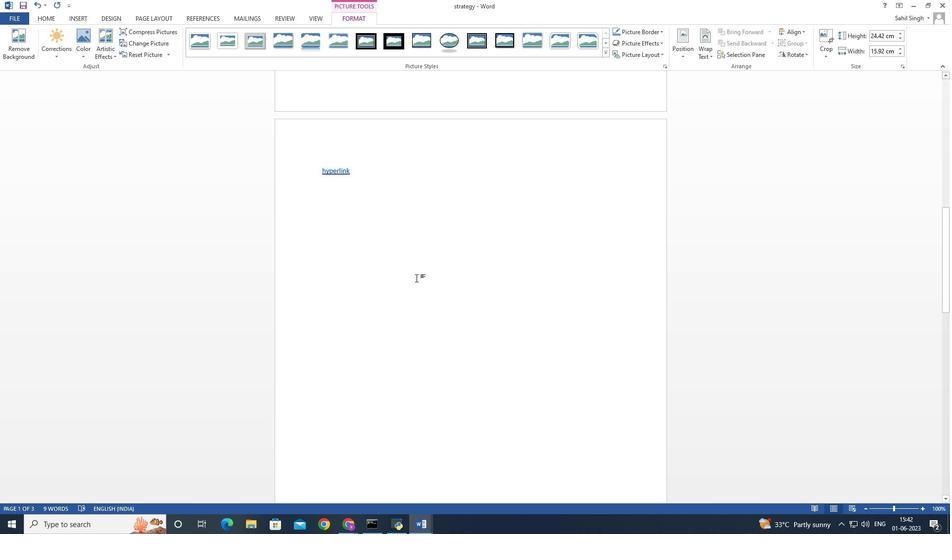
Action: Mouse scrolled (416, 277) with delta (0, 0)
Screenshot: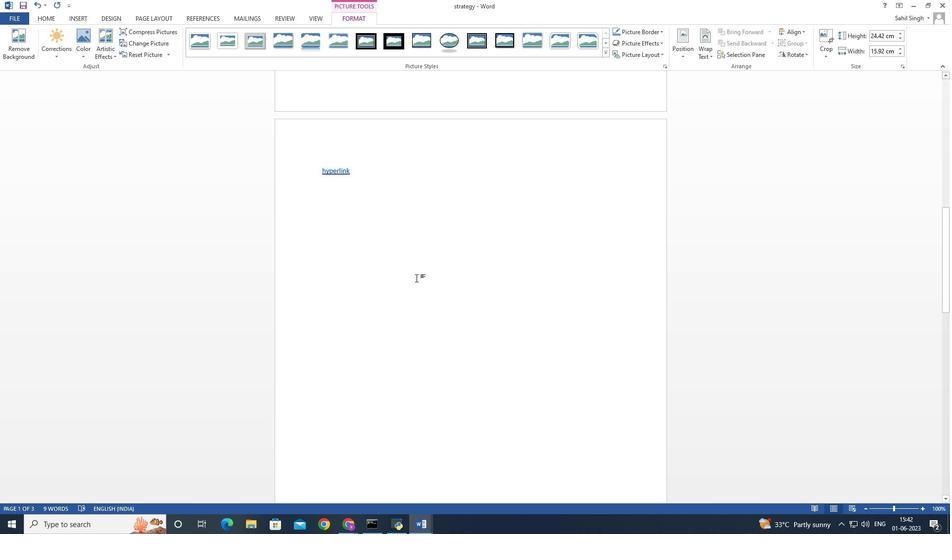 
Action: Mouse moved to (409, 272)
Screenshot: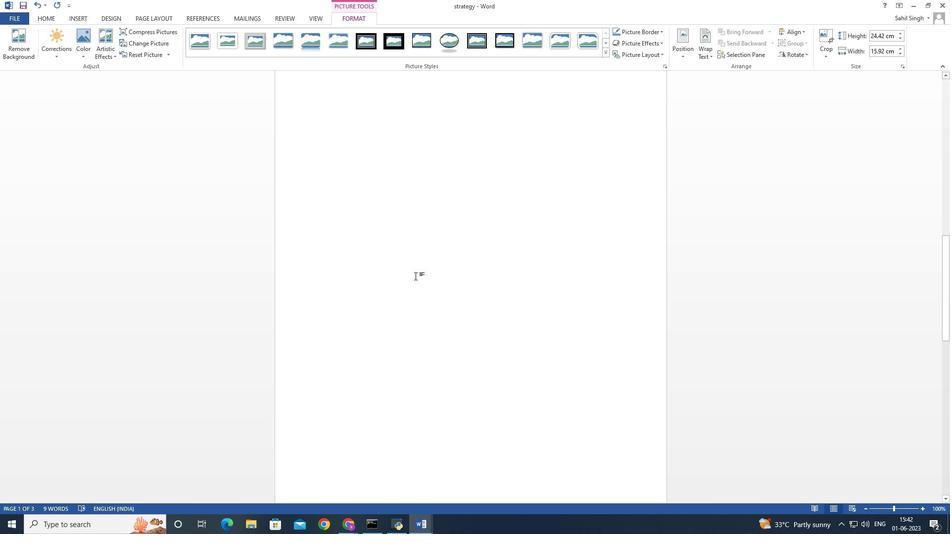 
Action: Mouse scrolled (409, 272) with delta (0, 0)
Screenshot: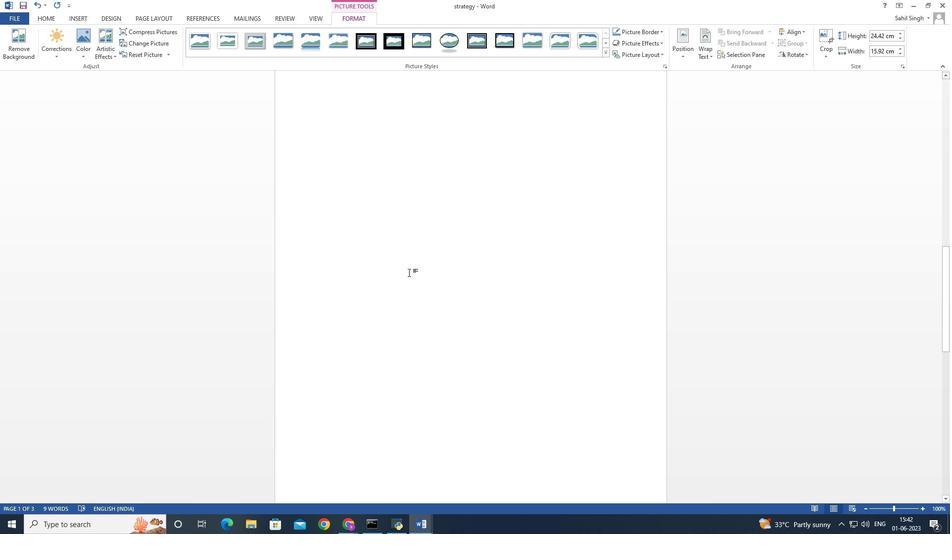 
Action: Mouse moved to (409, 272)
Screenshot: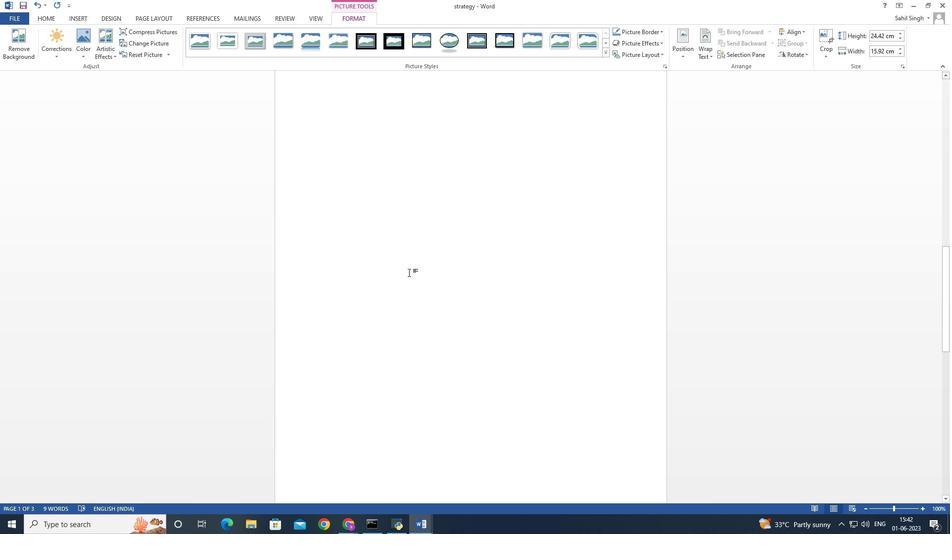 
Action: Mouse scrolled (409, 272) with delta (0, 0)
Screenshot: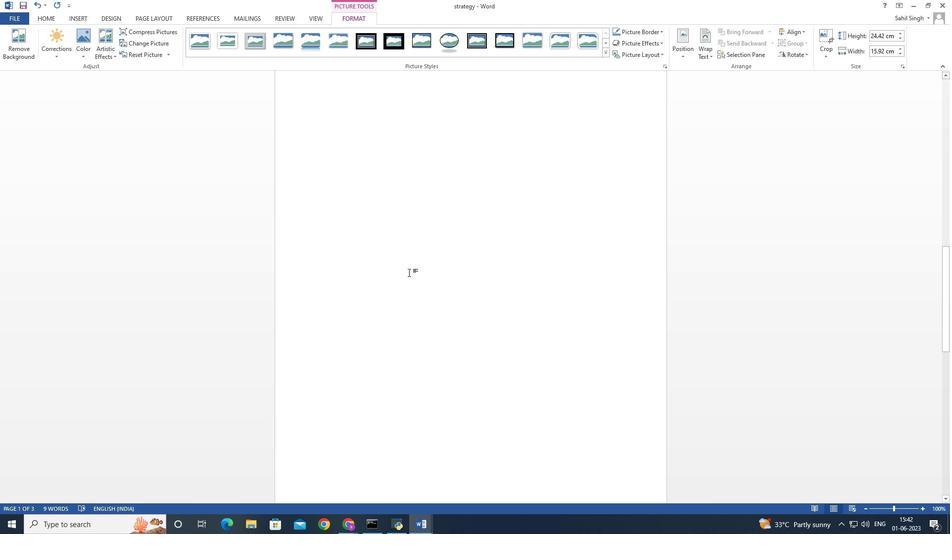 
Action: Mouse scrolled (409, 272) with delta (0, 0)
Screenshot: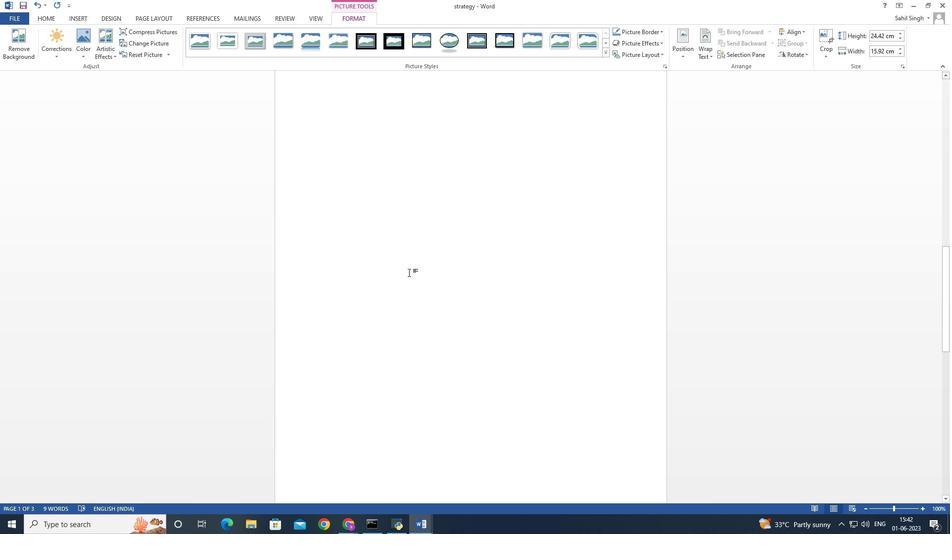 
Action: Mouse scrolled (409, 272) with delta (0, 0)
Screenshot: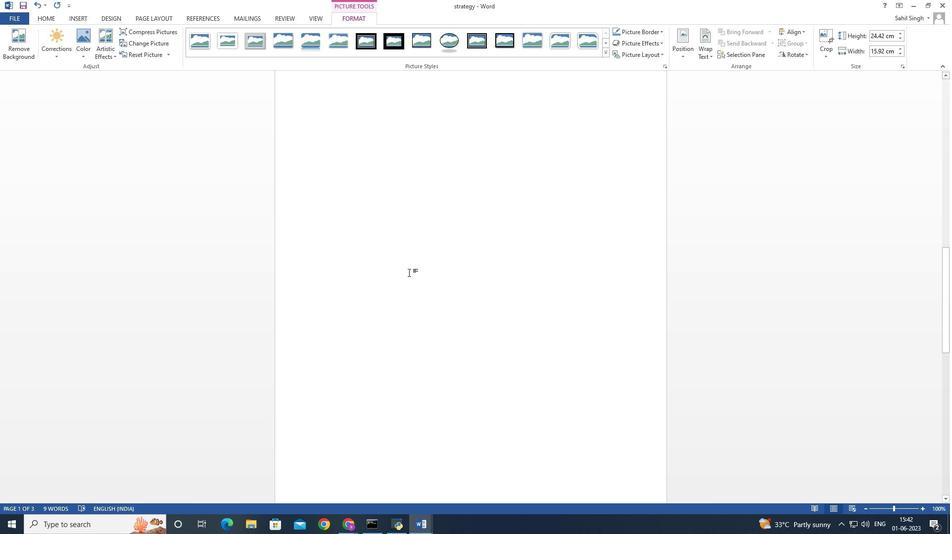 
Action: Mouse scrolled (409, 272) with delta (0, 0)
Screenshot: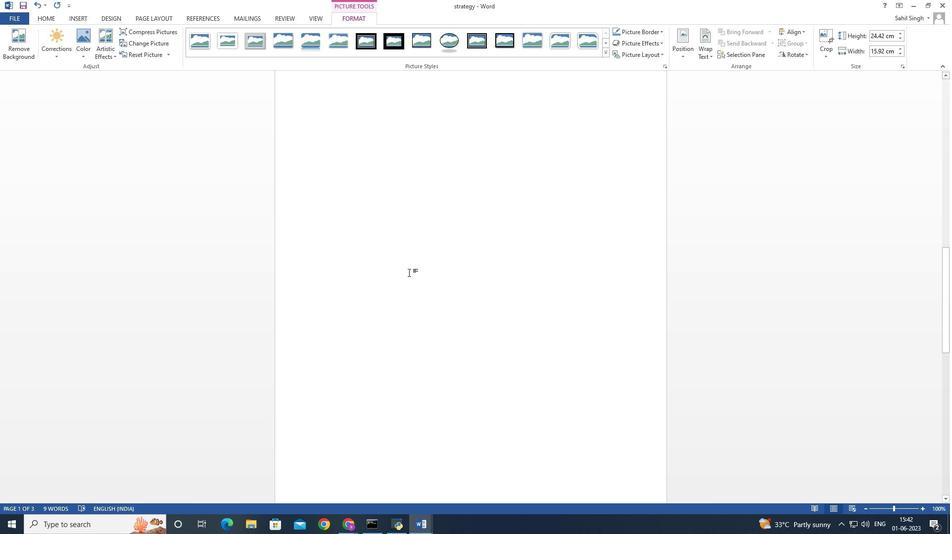 
Action: Mouse scrolled (409, 272) with delta (0, 0)
Screenshot: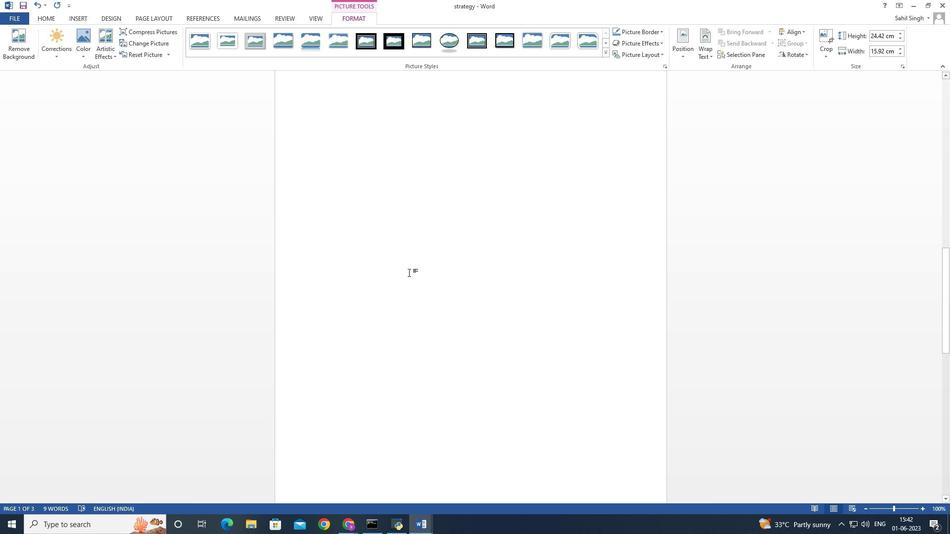
Action: Mouse scrolled (409, 272) with delta (0, 0)
Screenshot: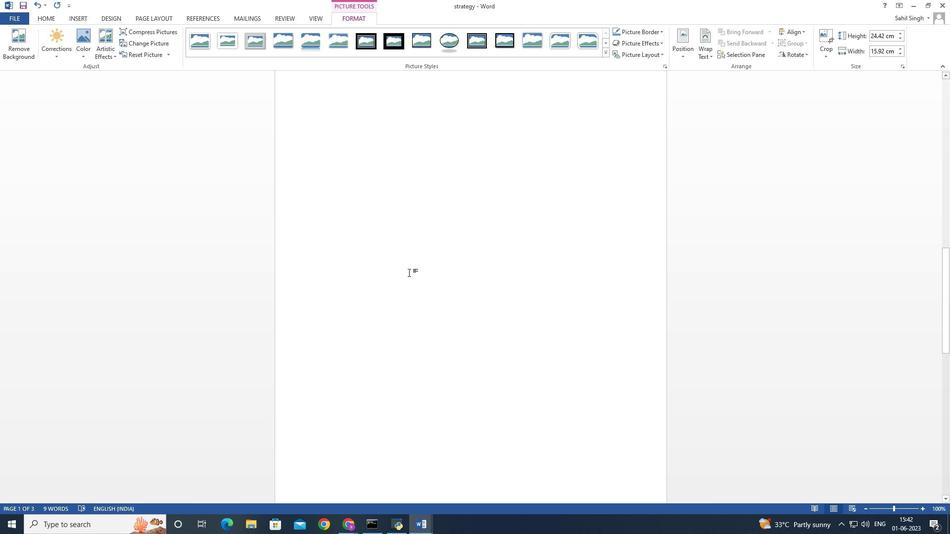 
Action: Mouse scrolled (409, 272) with delta (0, 0)
Screenshot: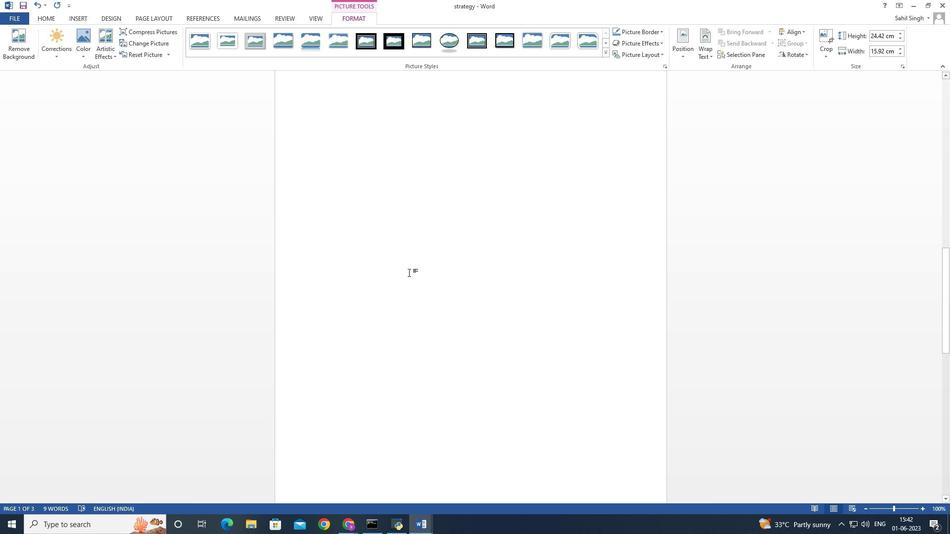 
Action: Mouse moved to (407, 270)
Screenshot: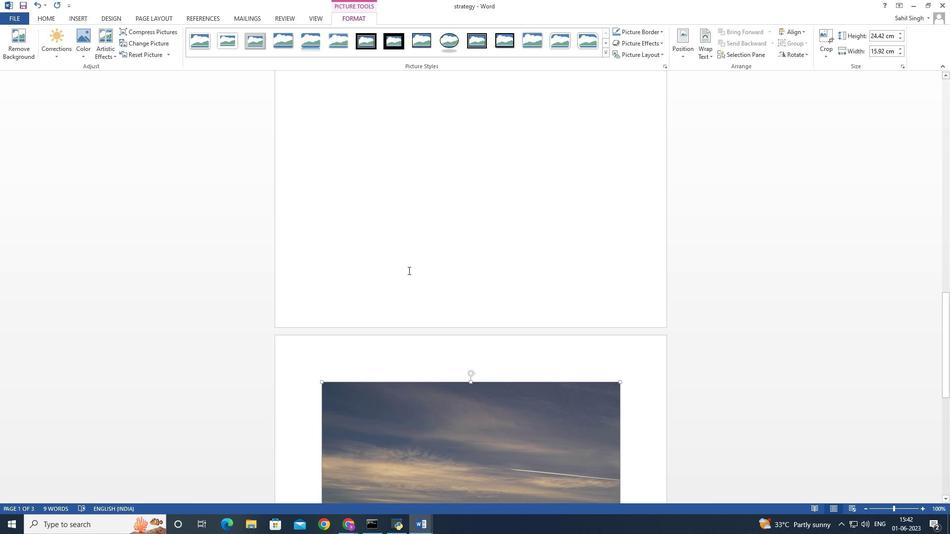 
Action: Mouse scrolled (407, 270) with delta (0, 0)
Screenshot: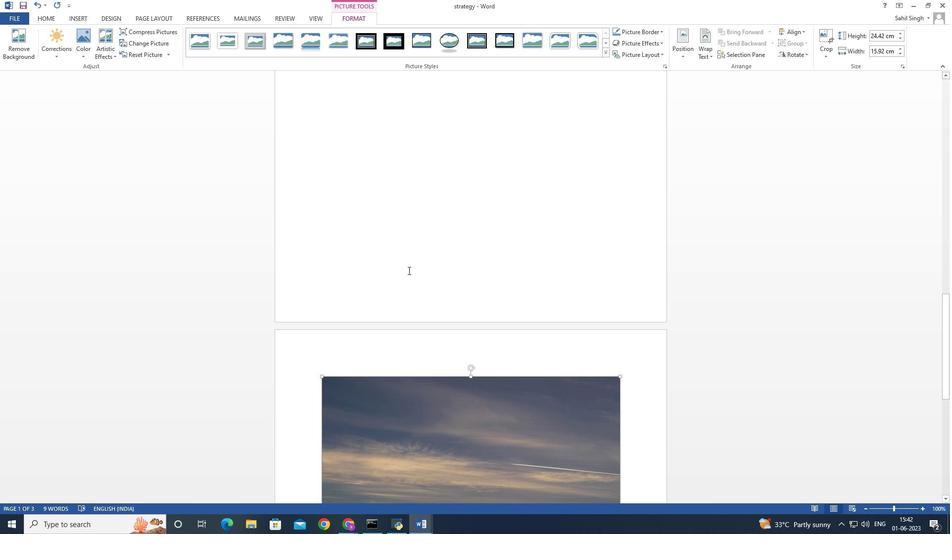 
Action: Mouse scrolled (407, 270) with delta (0, 0)
Screenshot: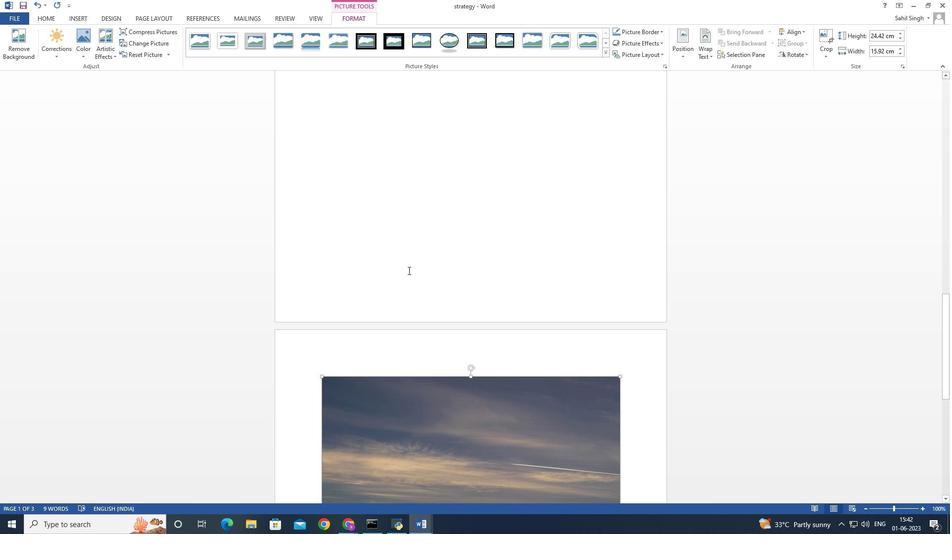 
Action: Mouse scrolled (407, 270) with delta (0, 0)
Screenshot: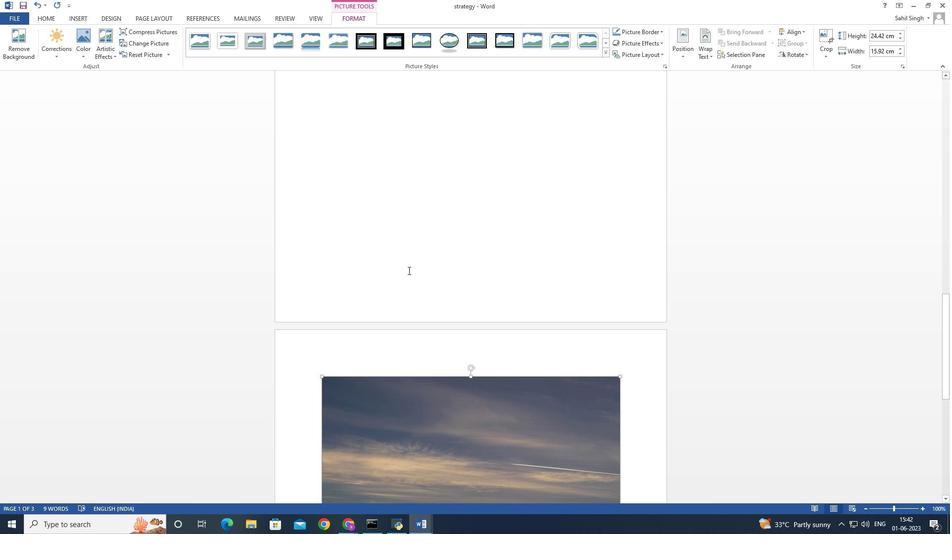 
Action: Mouse scrolled (407, 270) with delta (0, 0)
Screenshot: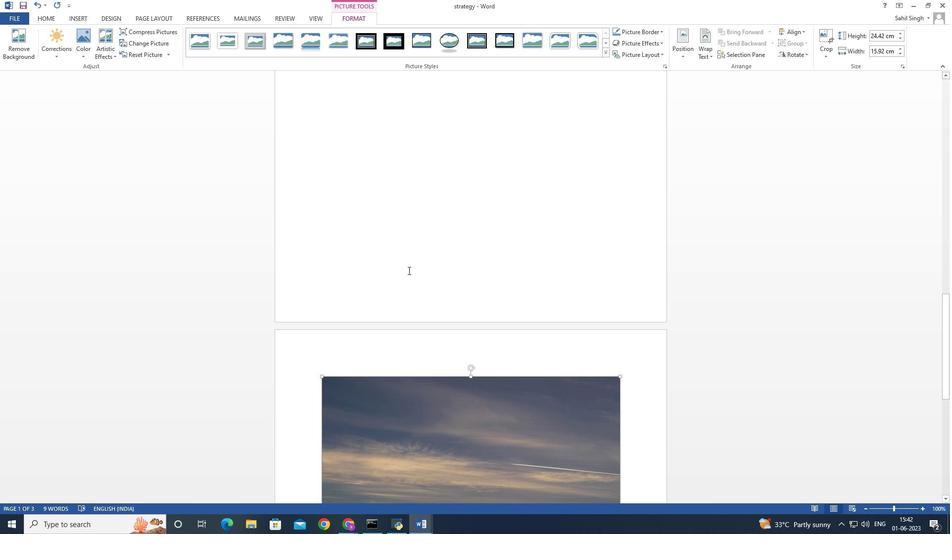 
Action: Mouse scrolled (407, 270) with delta (0, 0)
Screenshot: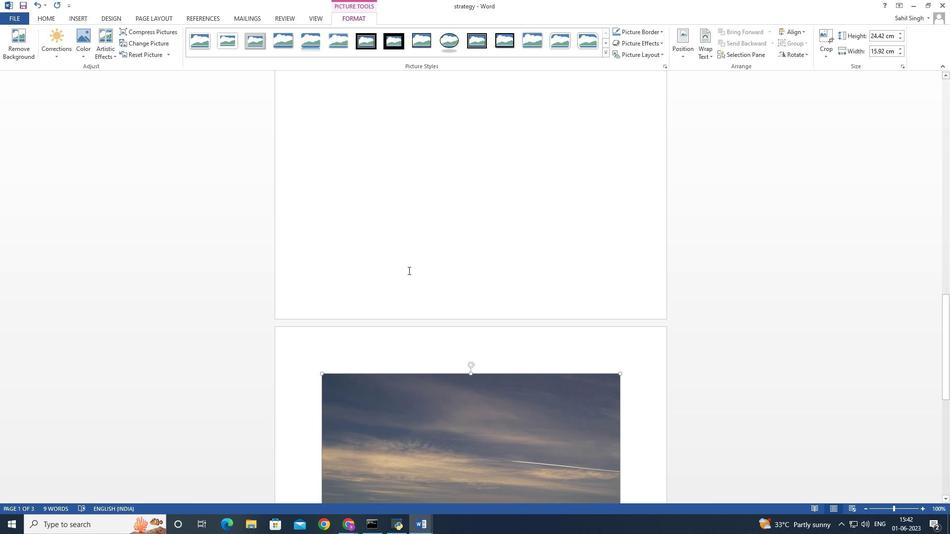
Action: Mouse scrolled (407, 270) with delta (0, 0)
Screenshot: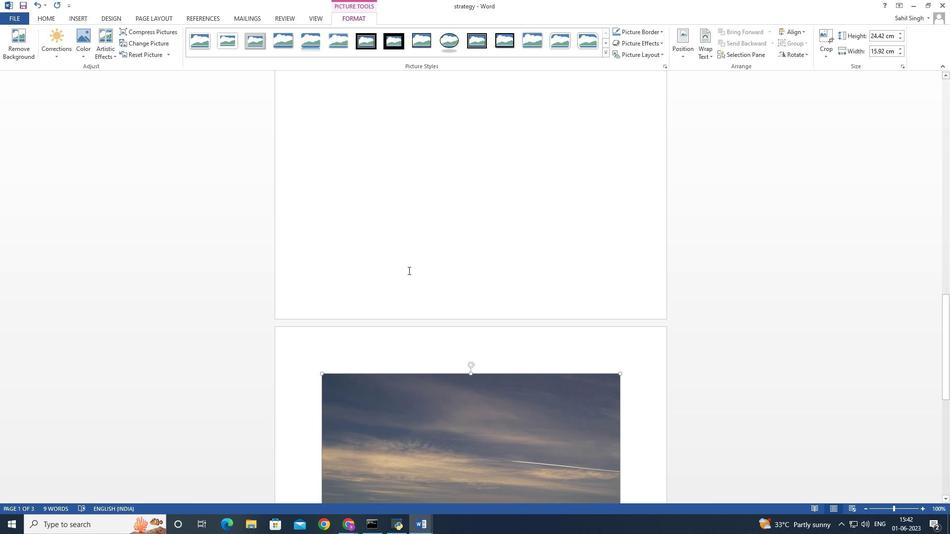 
Action: Mouse moved to (407, 266)
Screenshot: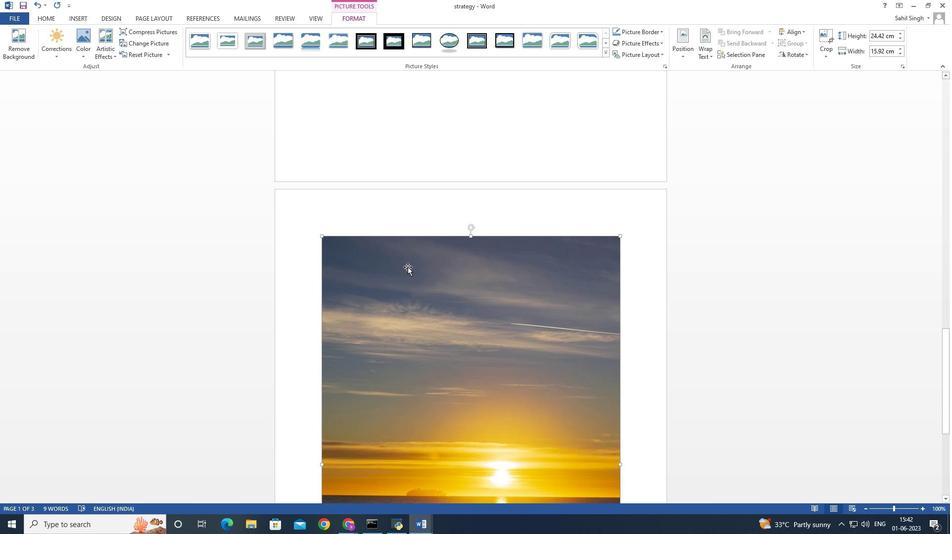 
Action: Mouse scrolled (407, 265) with delta (0, 0)
Screenshot: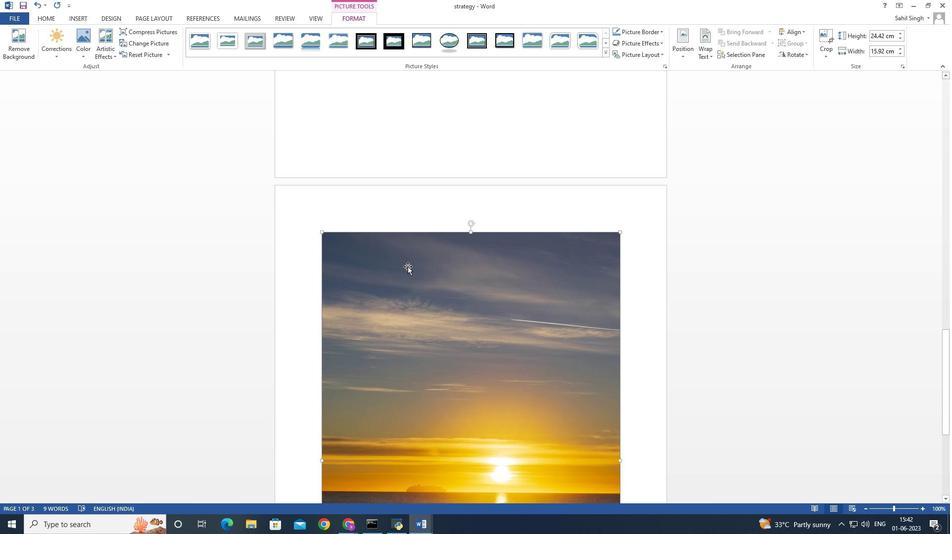 
Action: Mouse scrolled (407, 265) with delta (0, 0)
Screenshot: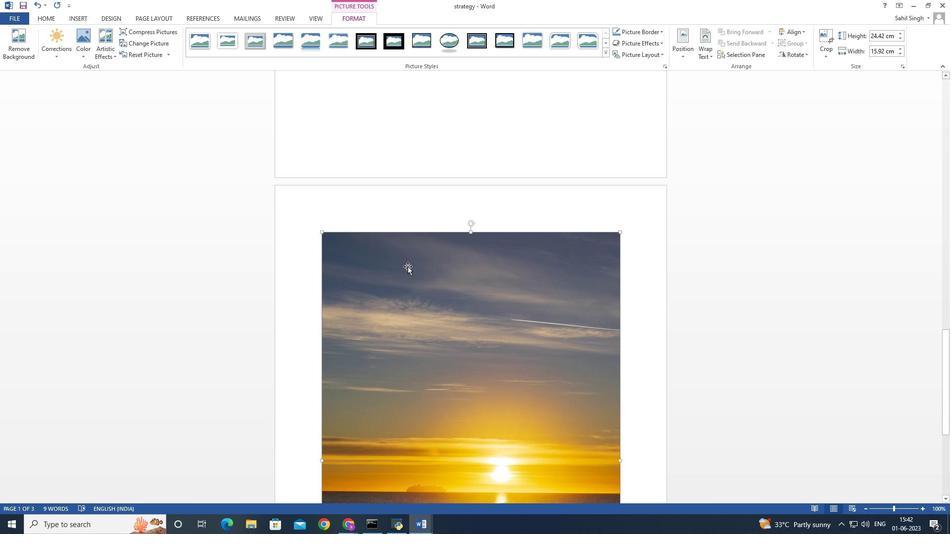 
Action: Mouse scrolled (407, 265) with delta (0, 0)
Screenshot: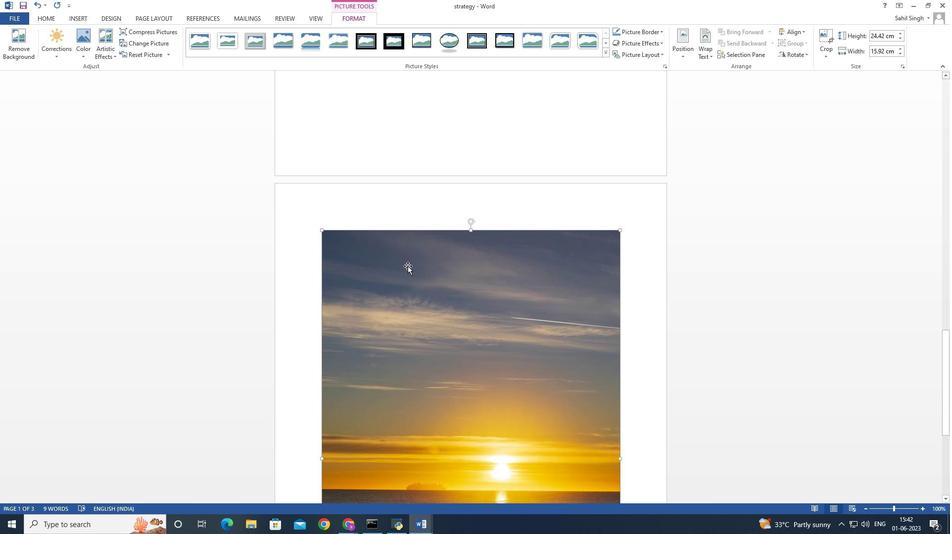 
Action: Mouse scrolled (407, 265) with delta (0, 0)
Screenshot: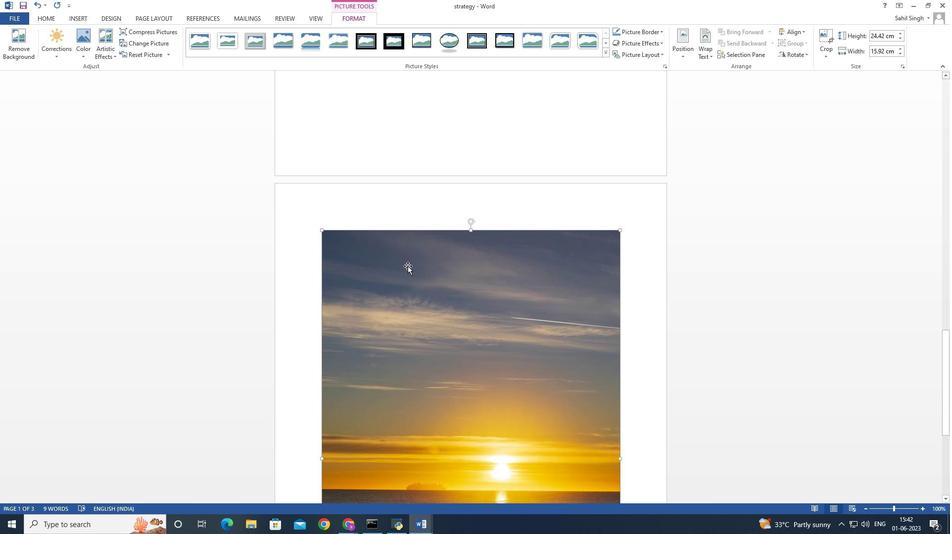 
Action: Mouse scrolled (407, 265) with delta (0, 0)
Screenshot: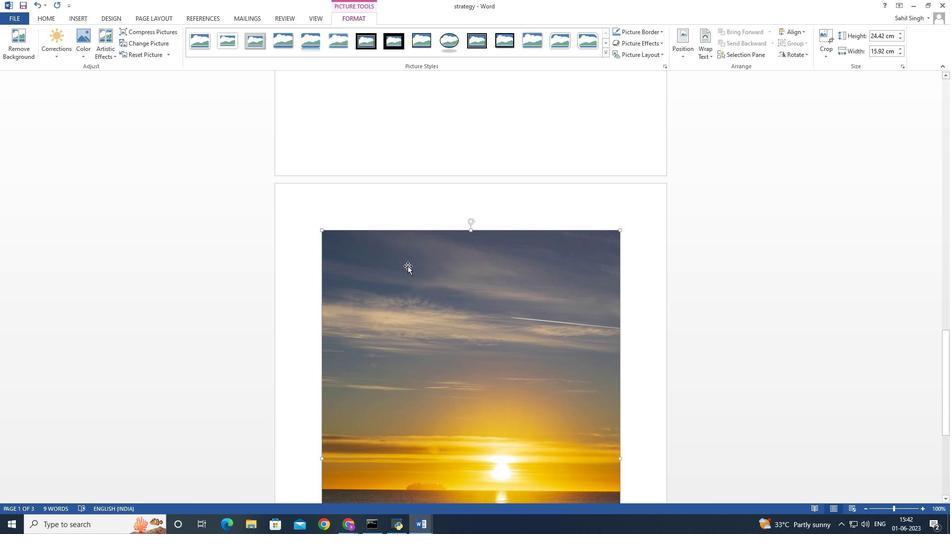 
Action: Mouse moved to (891, 35)
Screenshot: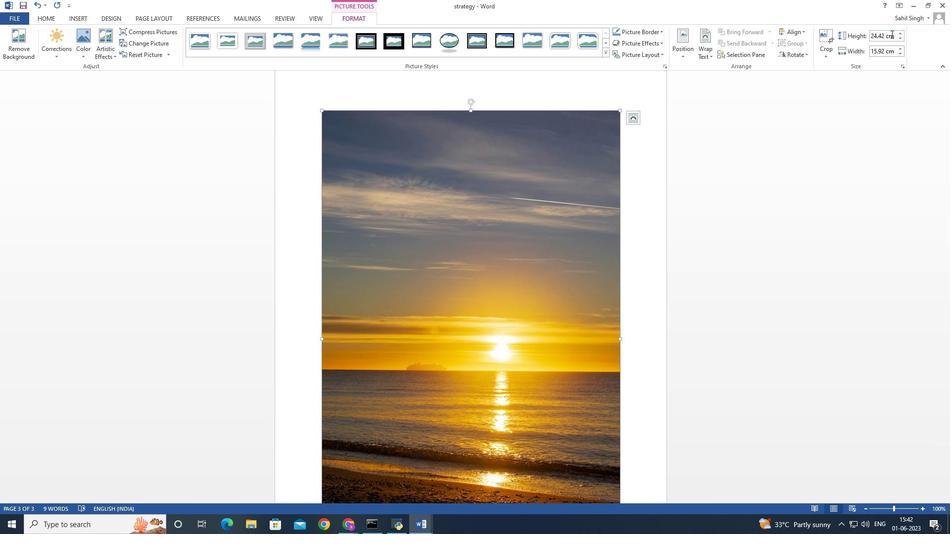 
Action: Mouse pressed left at (891, 35)
Screenshot: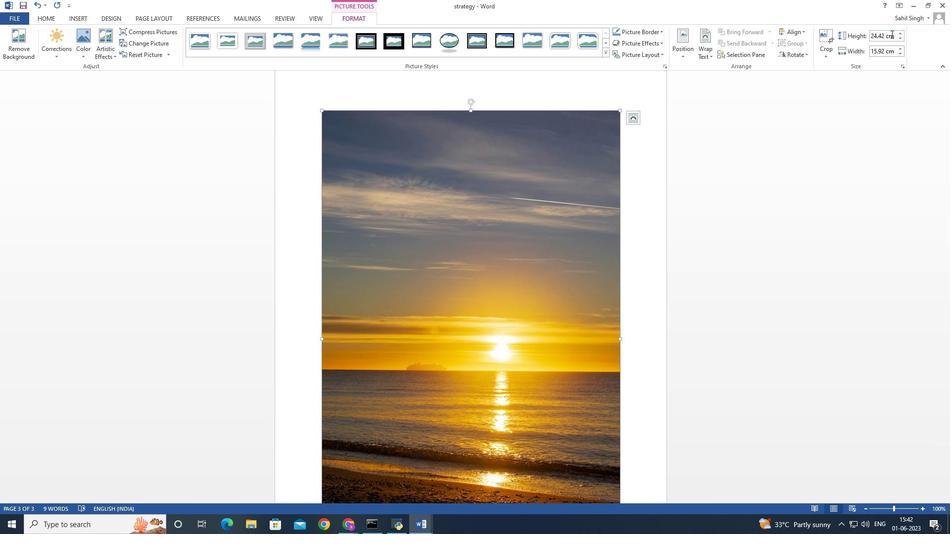 
Action: Mouse moved to (901, 33)
Screenshot: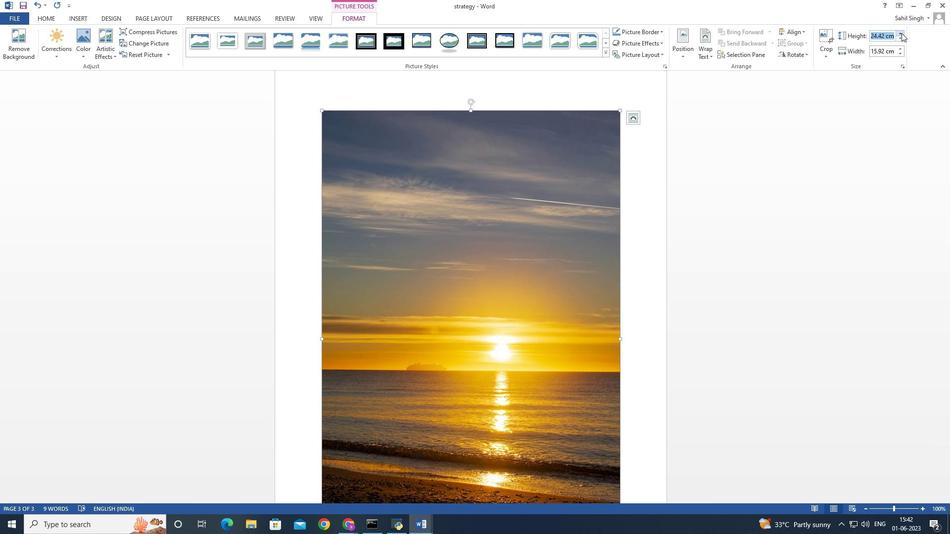 
Action: Mouse pressed left at (901, 33)
Screenshot: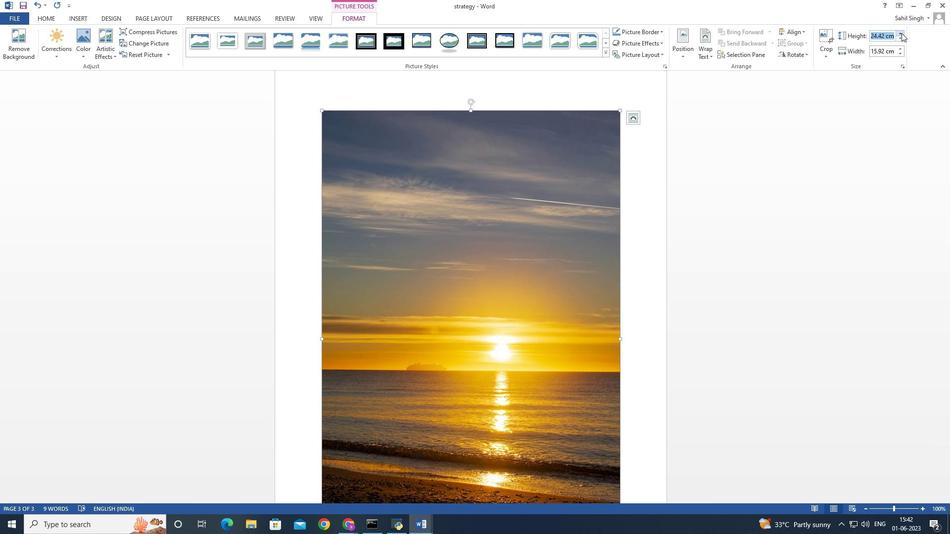 
Action: Mouse moved to (900, 36)
Screenshot: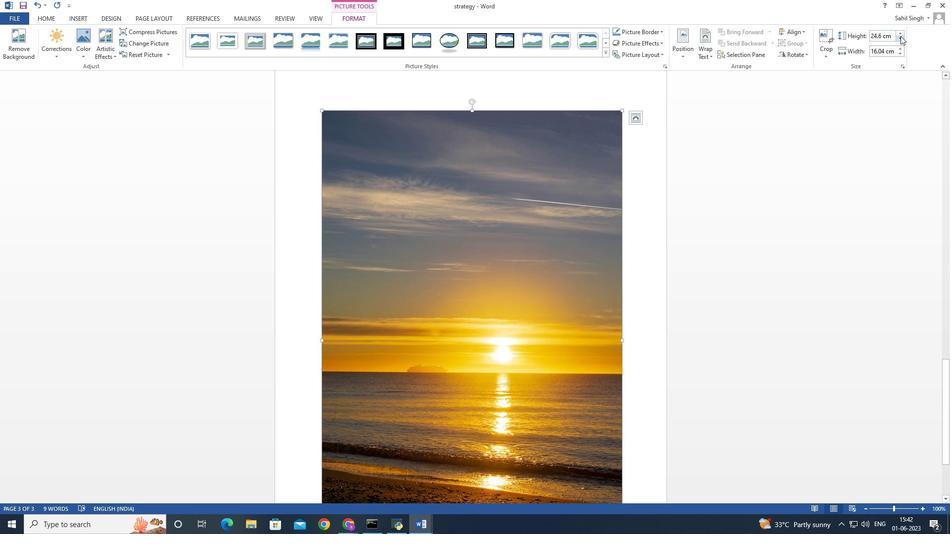 
Action: Mouse pressed left at (900, 36)
Screenshot: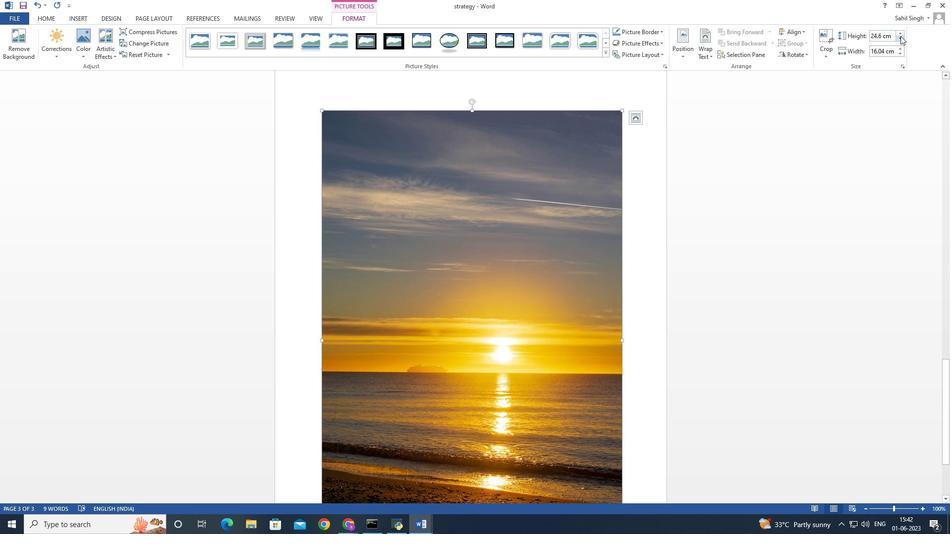 
Action: Mouse moved to (900, 37)
Screenshot: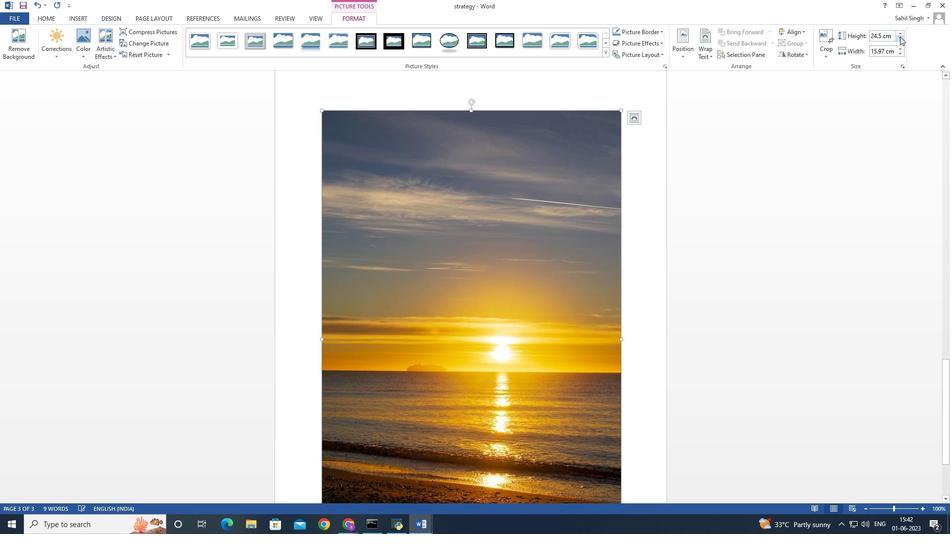 
Action: Mouse pressed left at (900, 37)
Screenshot: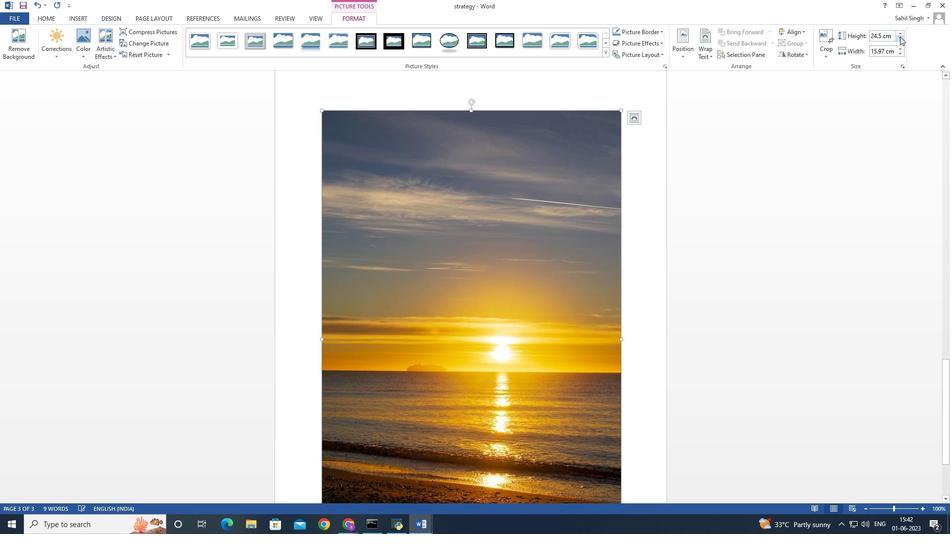 
Action: Mouse moved to (900, 37)
Screenshot: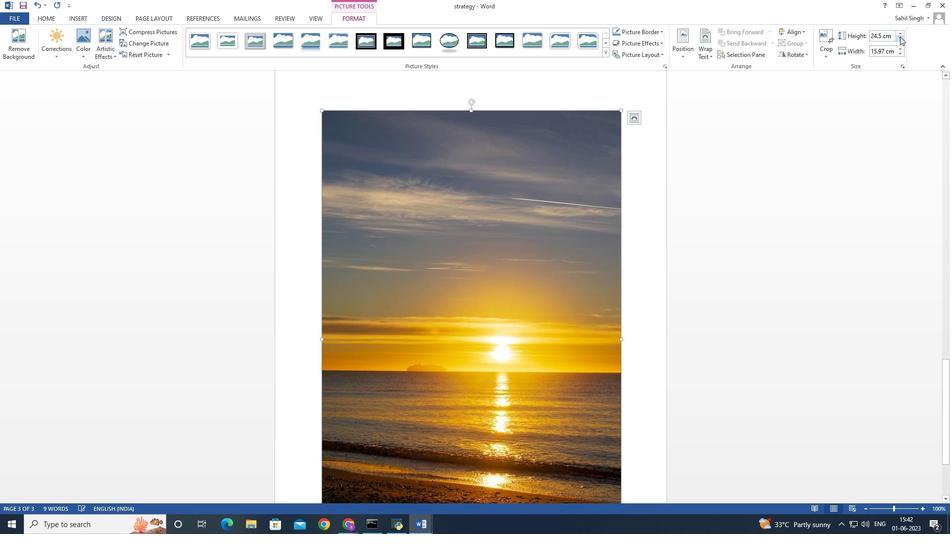 
Action: Mouse pressed left at (900, 37)
Screenshot: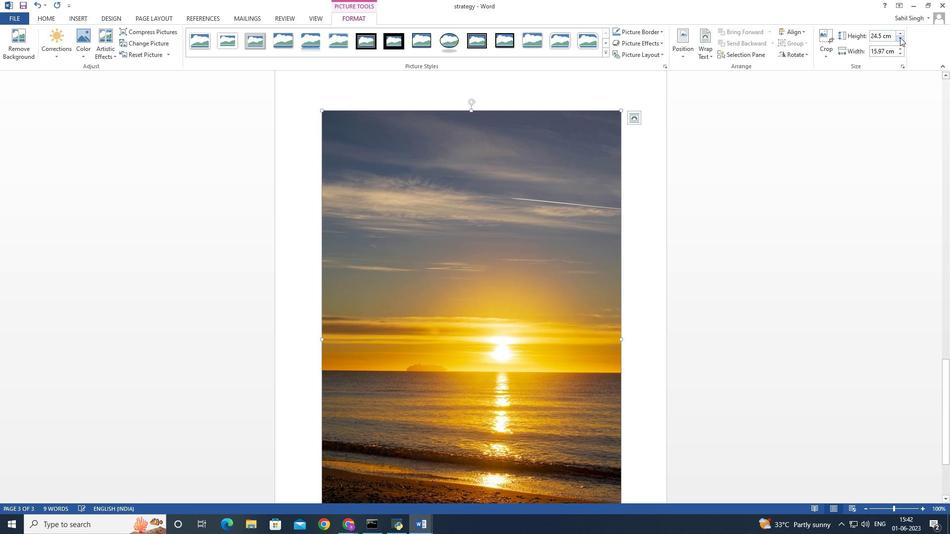 
Action: Mouse pressed left at (900, 37)
Screenshot: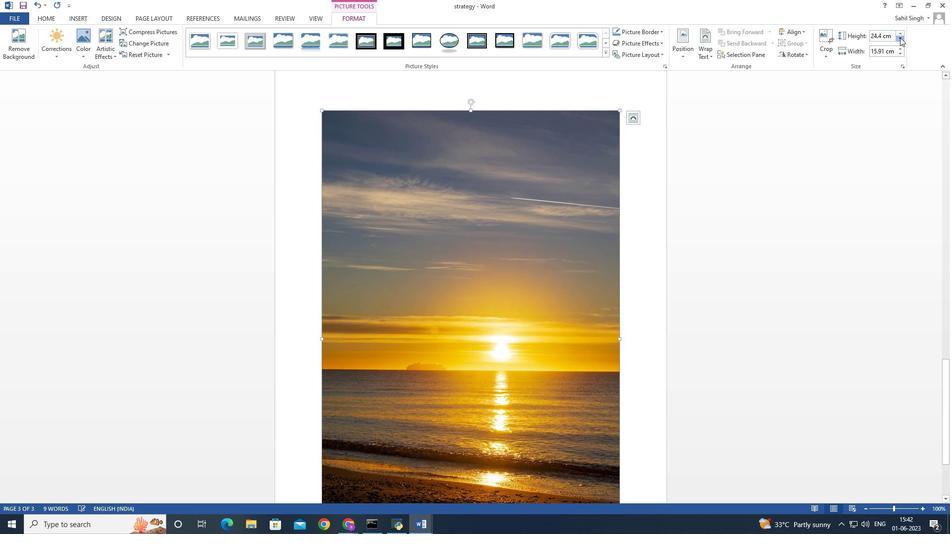 
Action: Mouse moved to (900, 37)
Screenshot: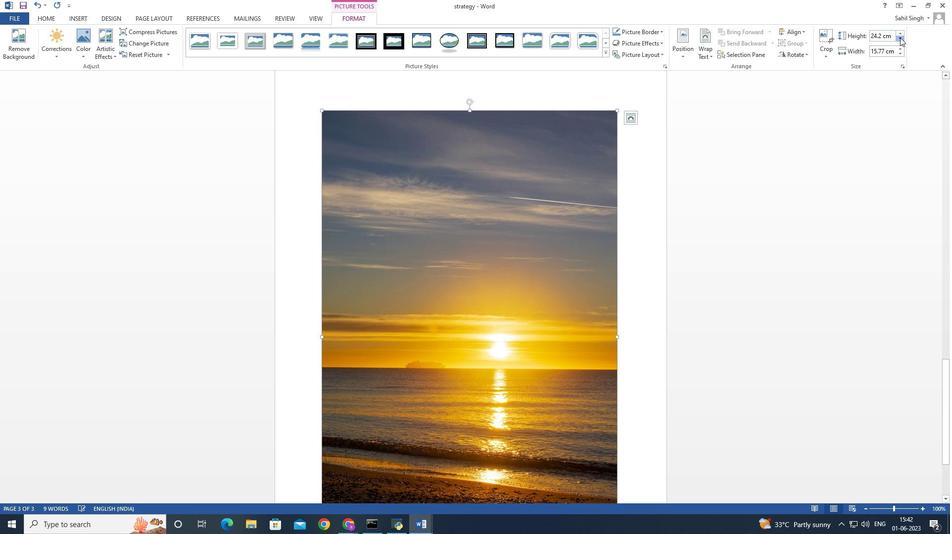 
Action: Mouse pressed left at (900, 37)
Screenshot: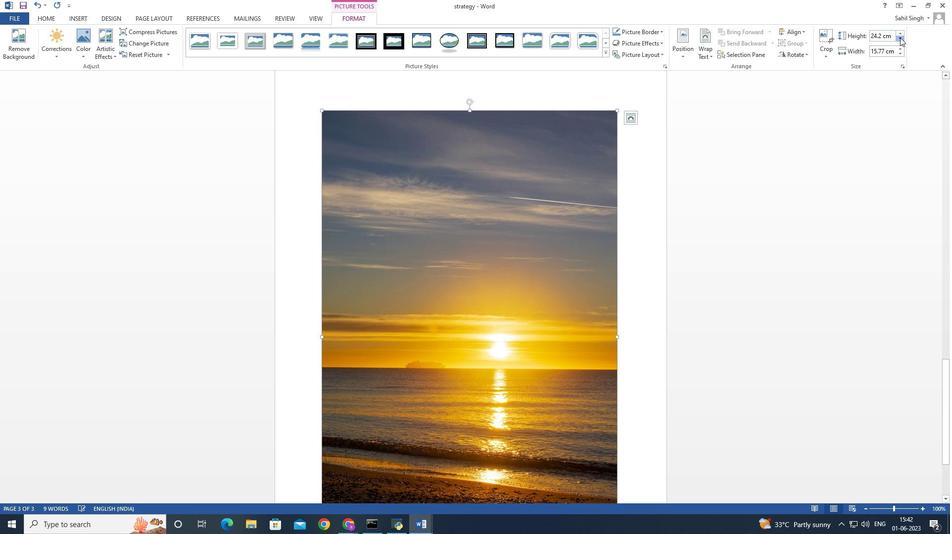 
Action: Mouse pressed left at (900, 37)
Screenshot: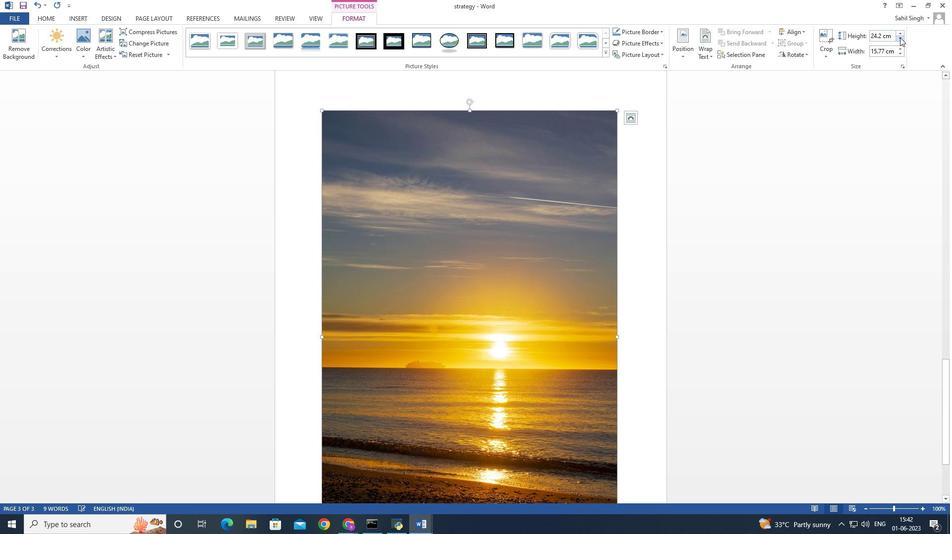
Action: Mouse pressed left at (900, 37)
Screenshot: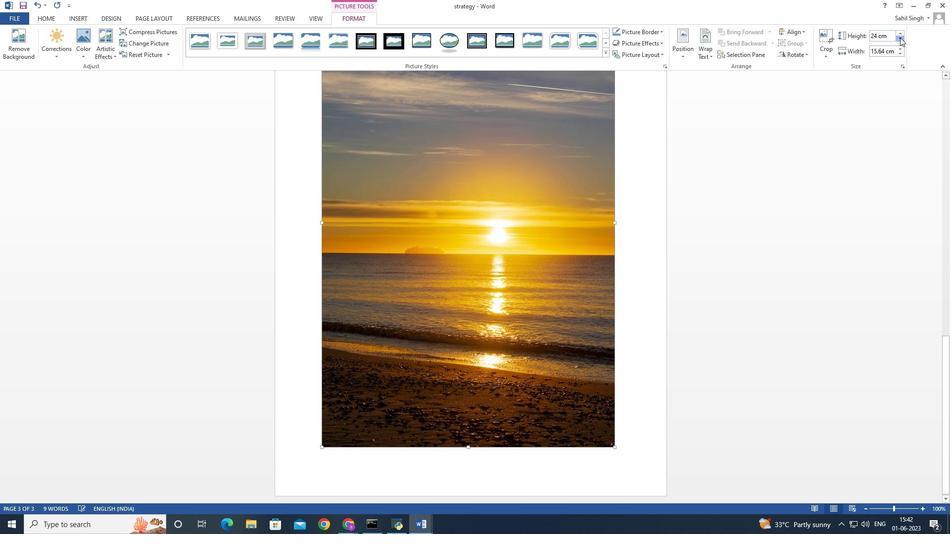 
Action: Mouse pressed left at (900, 37)
Screenshot: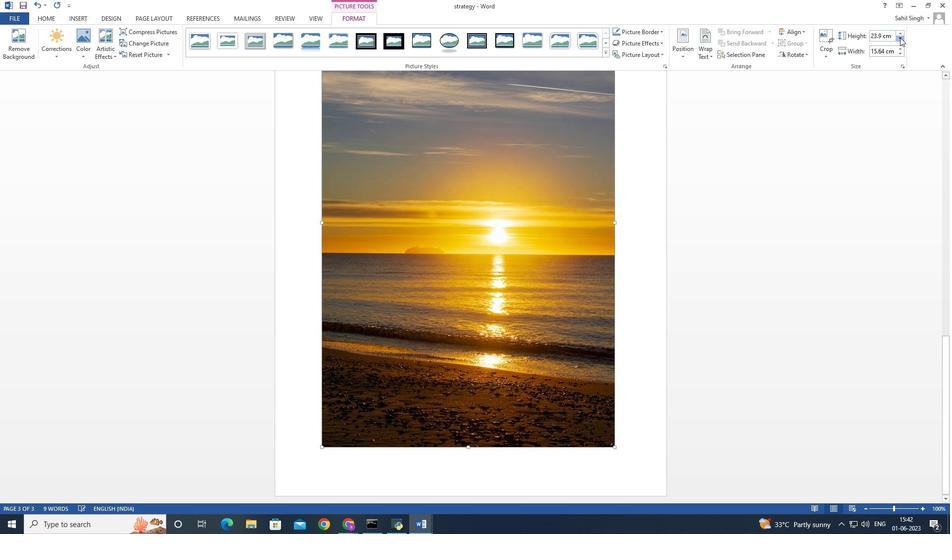 
Action: Mouse pressed left at (900, 37)
Screenshot: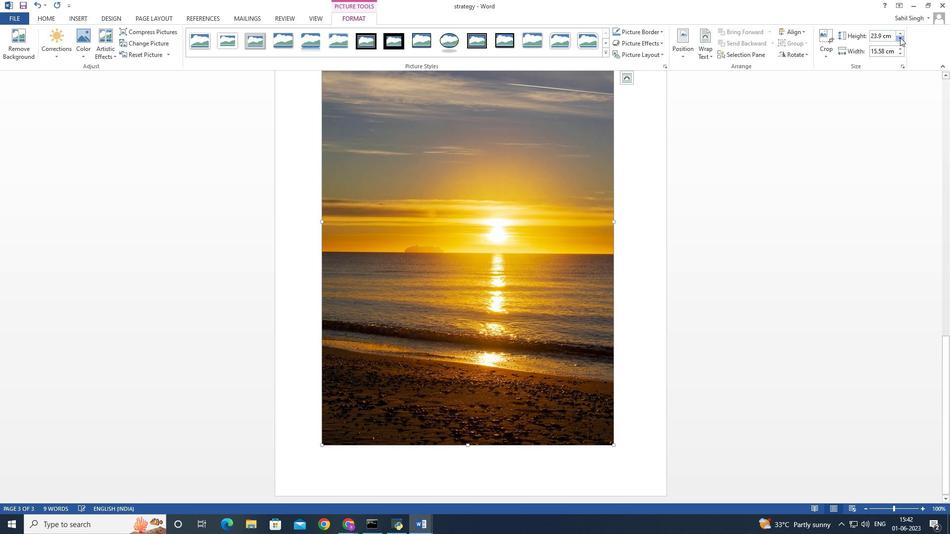 
Action: Mouse pressed left at (900, 37)
Screenshot: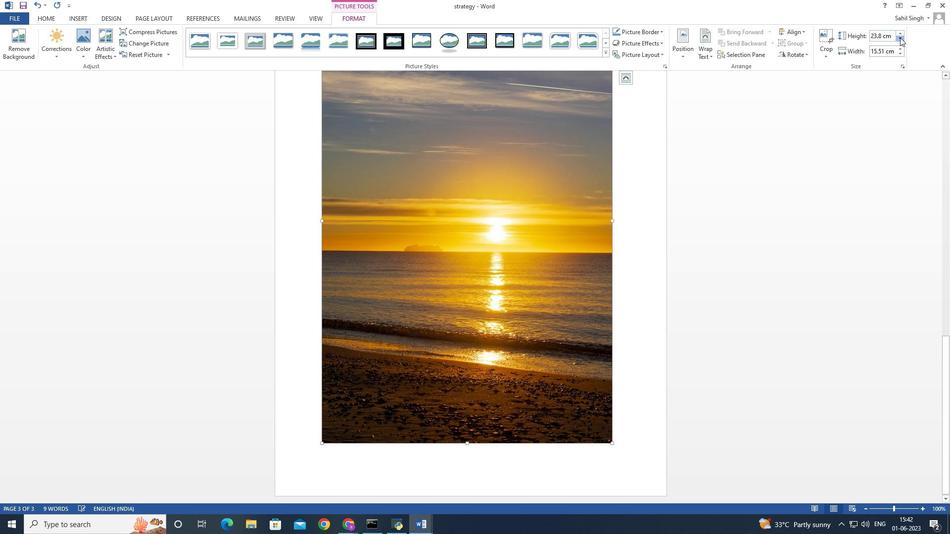 
Action: Mouse pressed left at (900, 37)
Screenshot: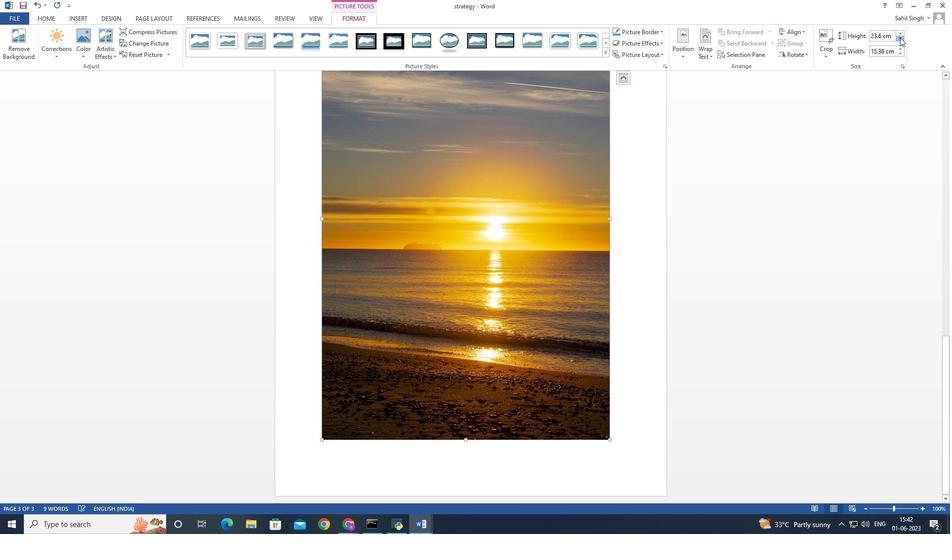 
Action: Mouse pressed left at (900, 37)
Screenshot: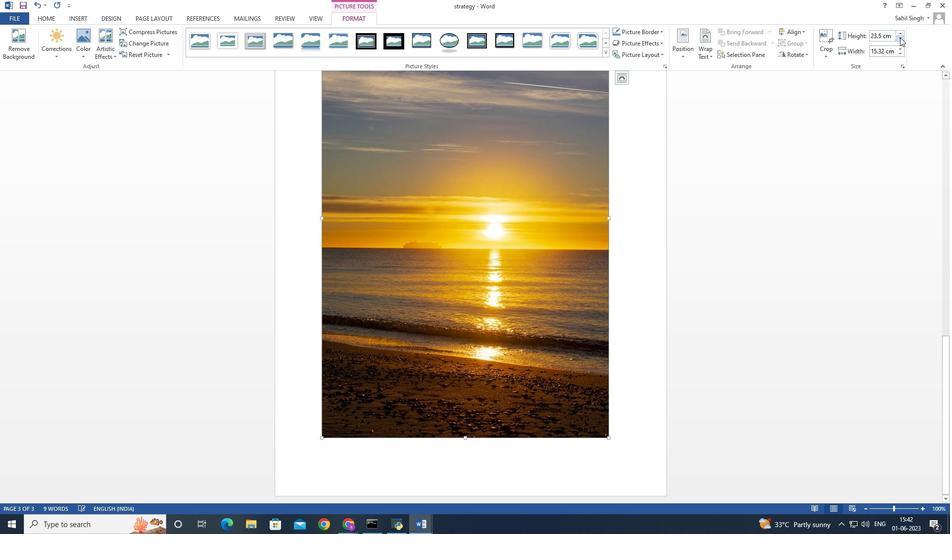 
Action: Mouse pressed left at (900, 37)
Screenshot: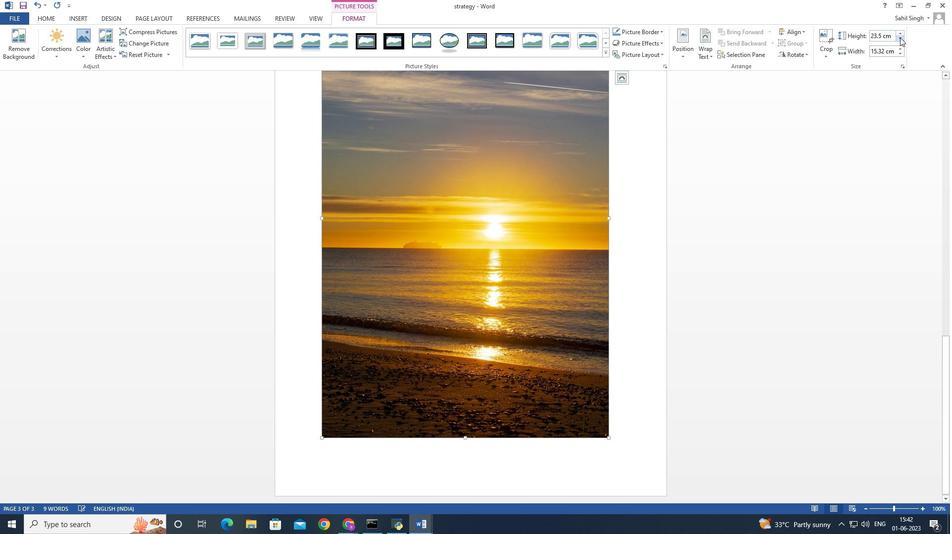 
Action: Mouse pressed left at (900, 37)
Screenshot: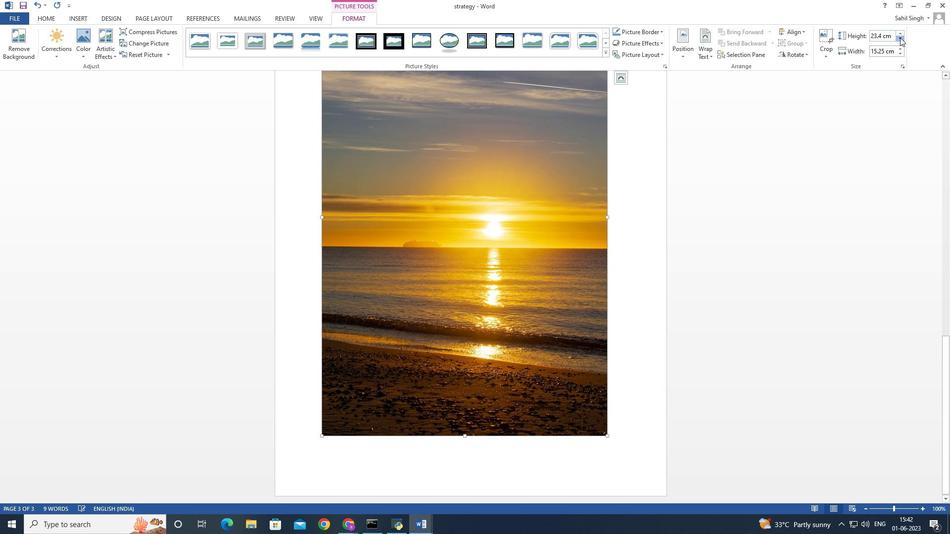 
Action: Mouse pressed left at (900, 37)
Screenshot: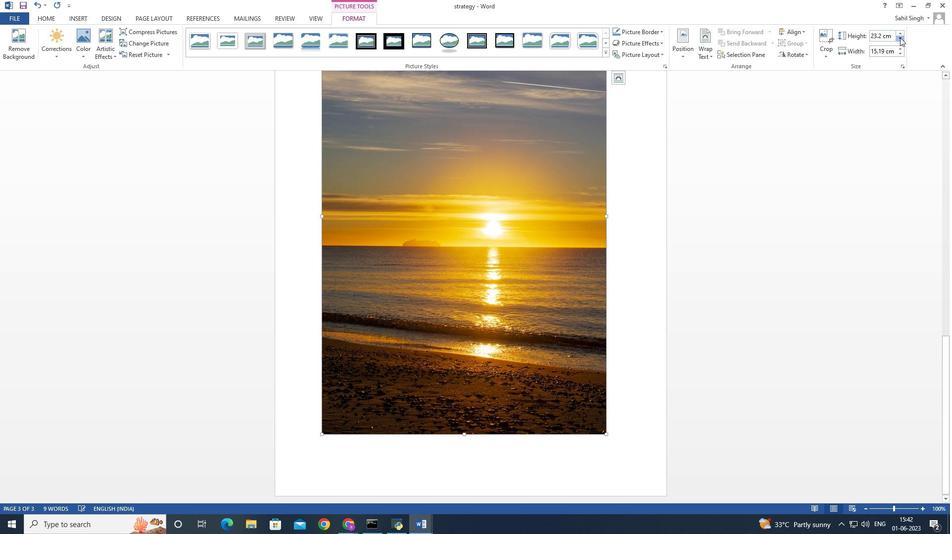 
Action: Mouse pressed left at (900, 37)
Screenshot: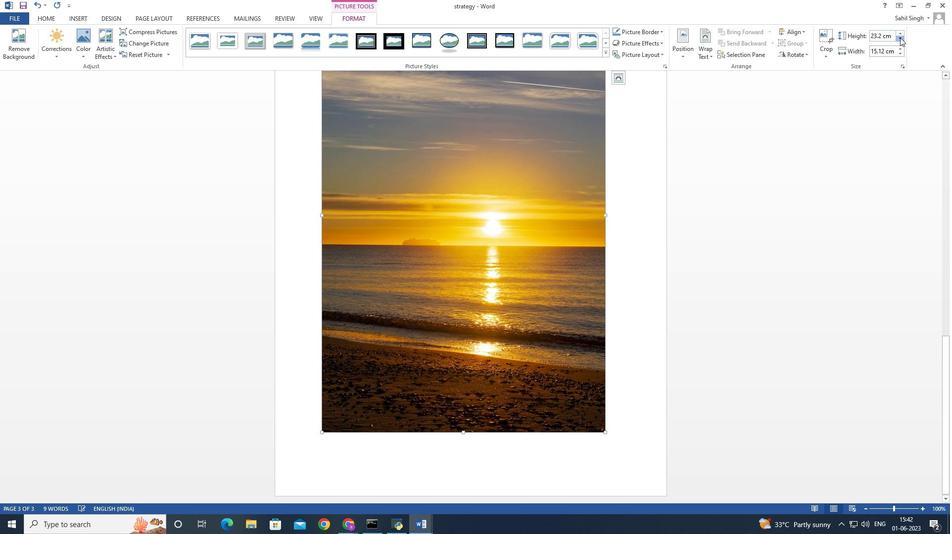 
Action: Mouse pressed left at (900, 37)
